 Task: Compose an email with the signature Gary Collins with the subject Request for advice and the message I apologize for any misunderstandings and would like to clarify the situation. from softage.1@softage.net to softage.2@softage.net,  softage.1@softage.net and softage.3@softage.net with CC to softage.4@softage.net with an attached document Report.docx, insert an emoji of crying face Send the email
Action: Mouse moved to (522, 663)
Screenshot: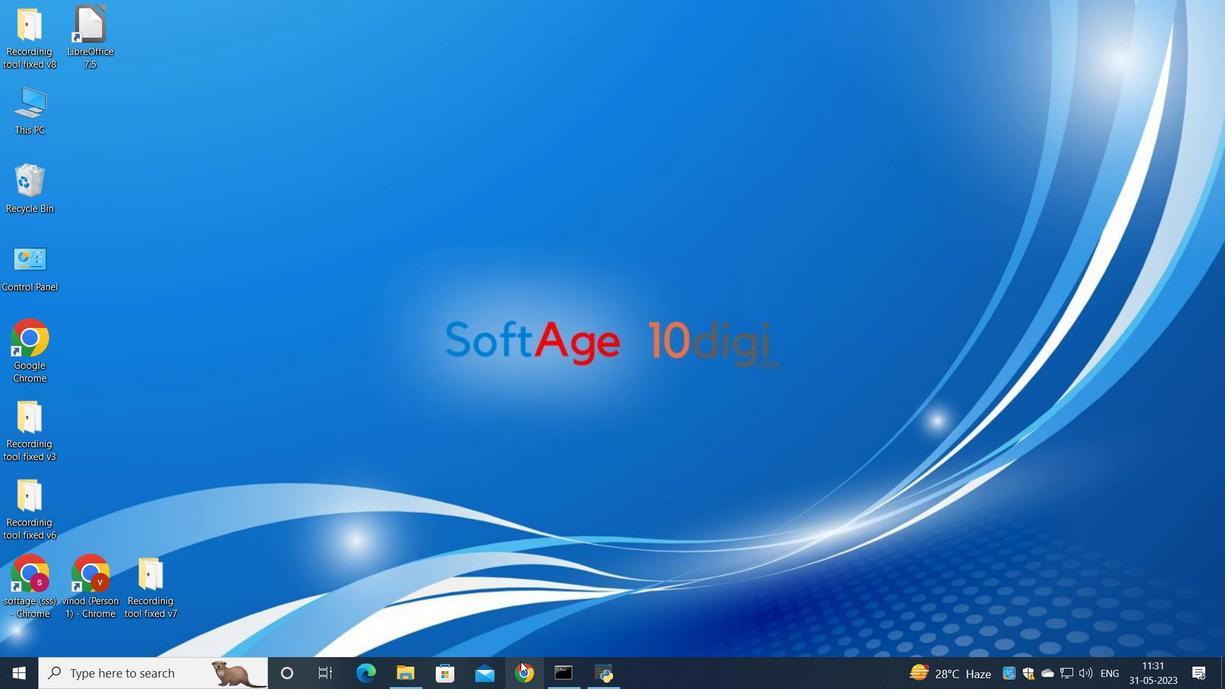 
Action: Mouse pressed left at (522, 663)
Screenshot: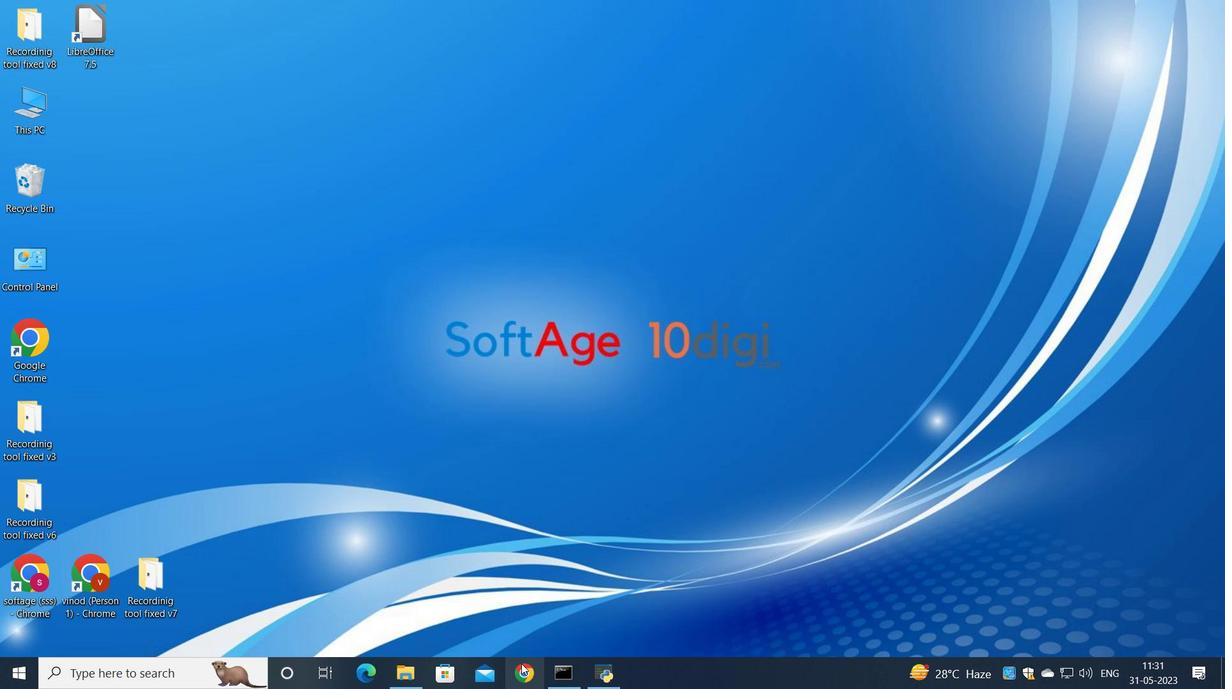 
Action: Mouse moved to (541, 377)
Screenshot: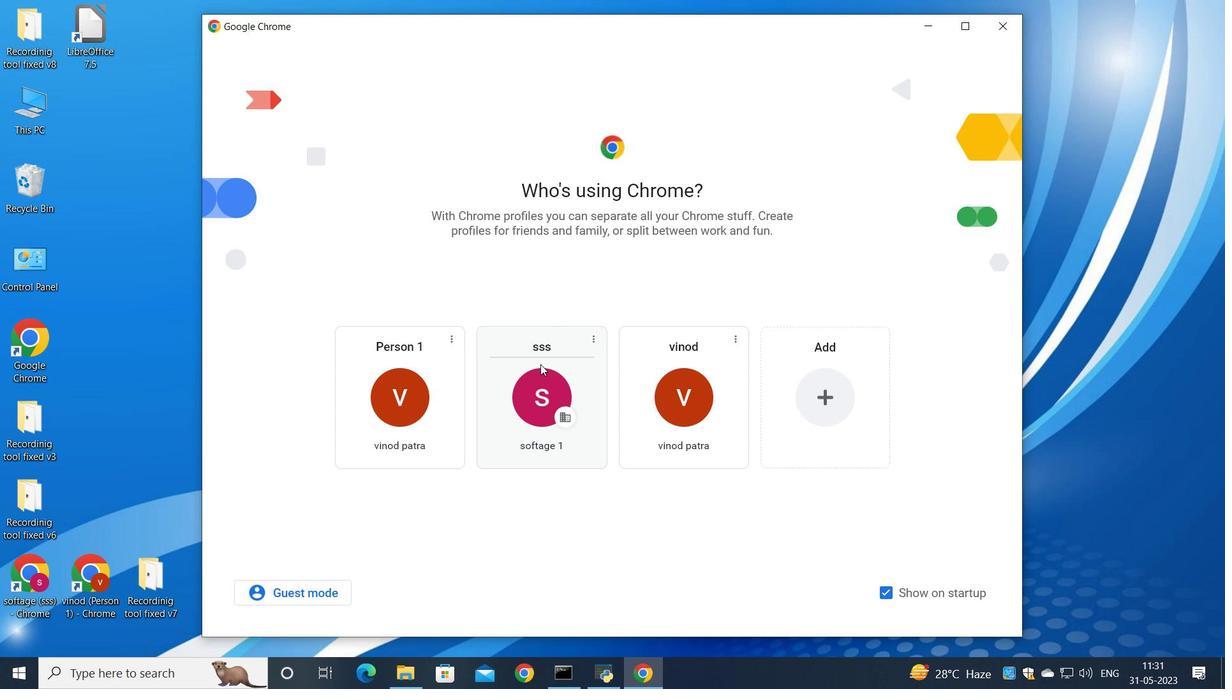 
Action: Mouse pressed left at (541, 377)
Screenshot: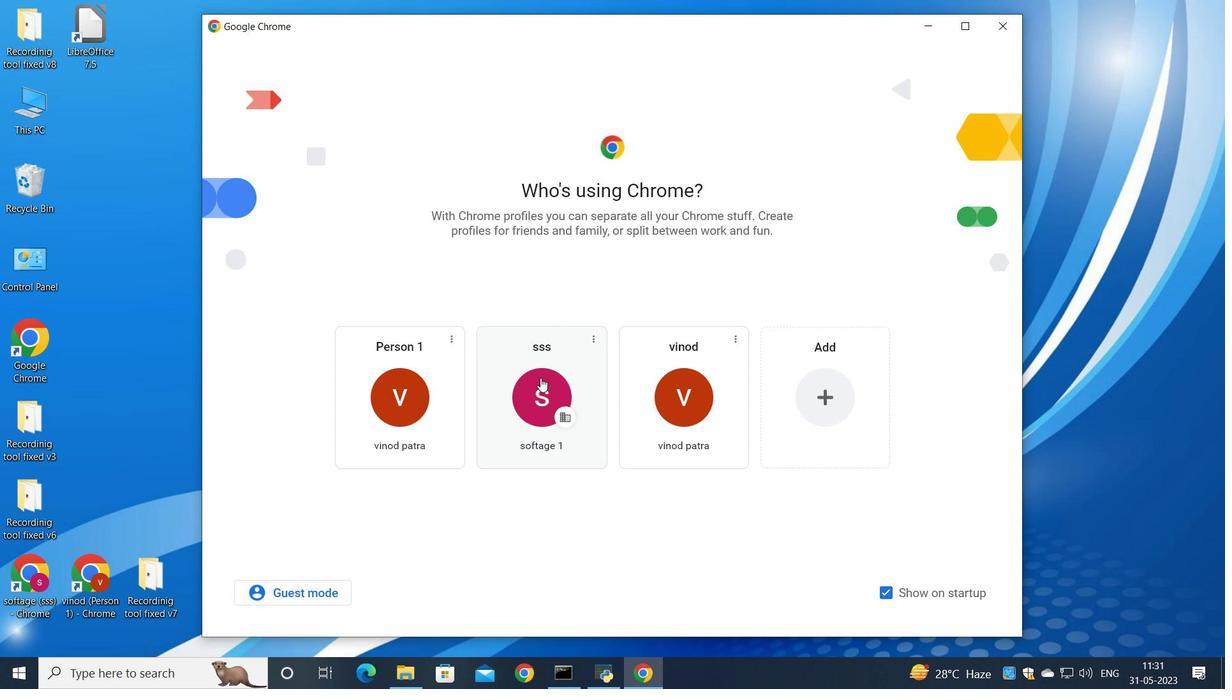
Action: Mouse moved to (1076, 86)
Screenshot: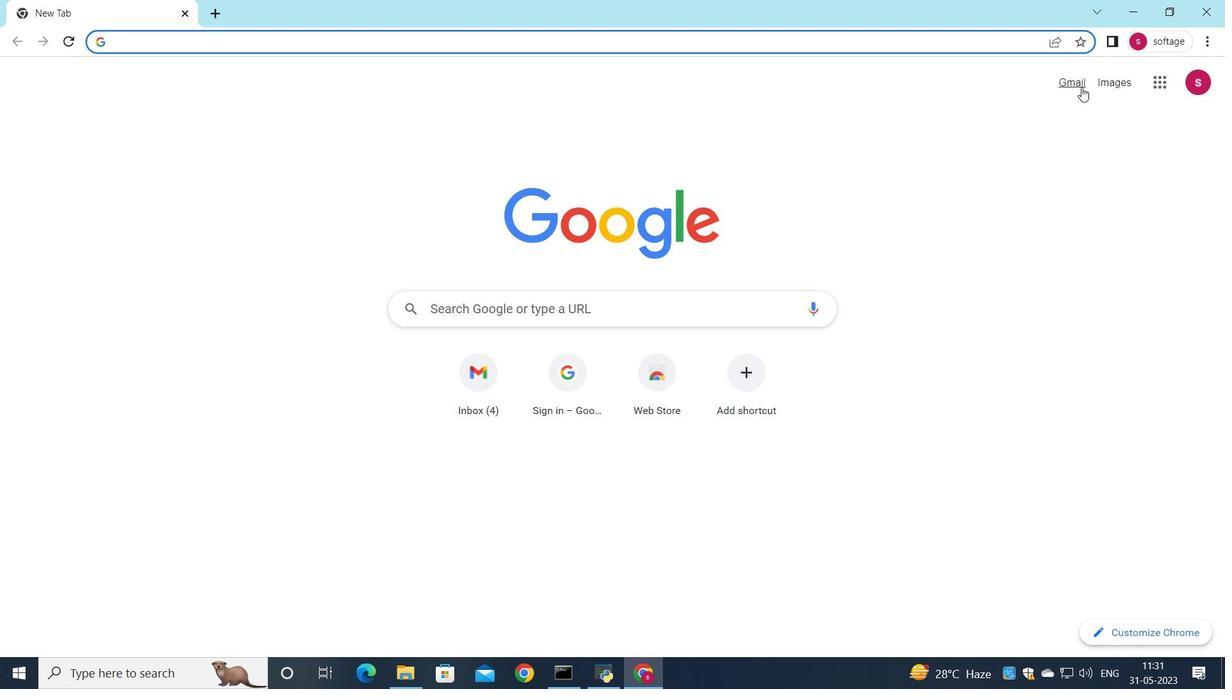 
Action: Mouse pressed left at (1076, 86)
Screenshot: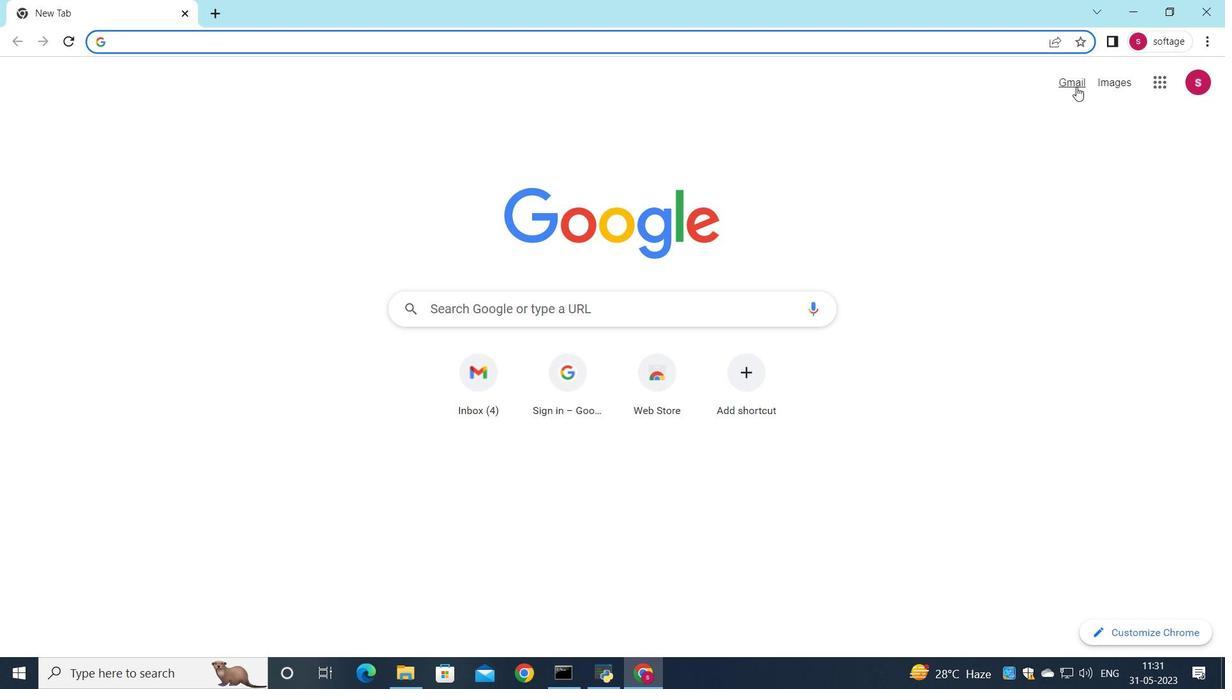 
Action: Mouse moved to (1040, 109)
Screenshot: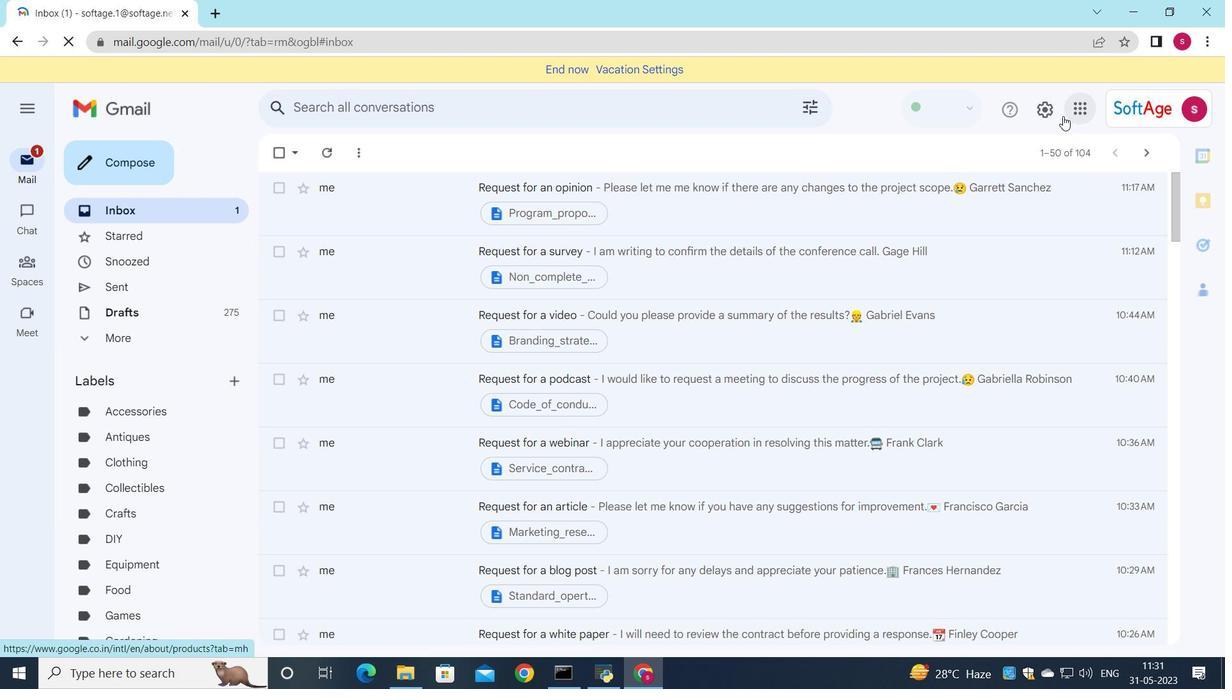 
Action: Mouse pressed left at (1040, 109)
Screenshot: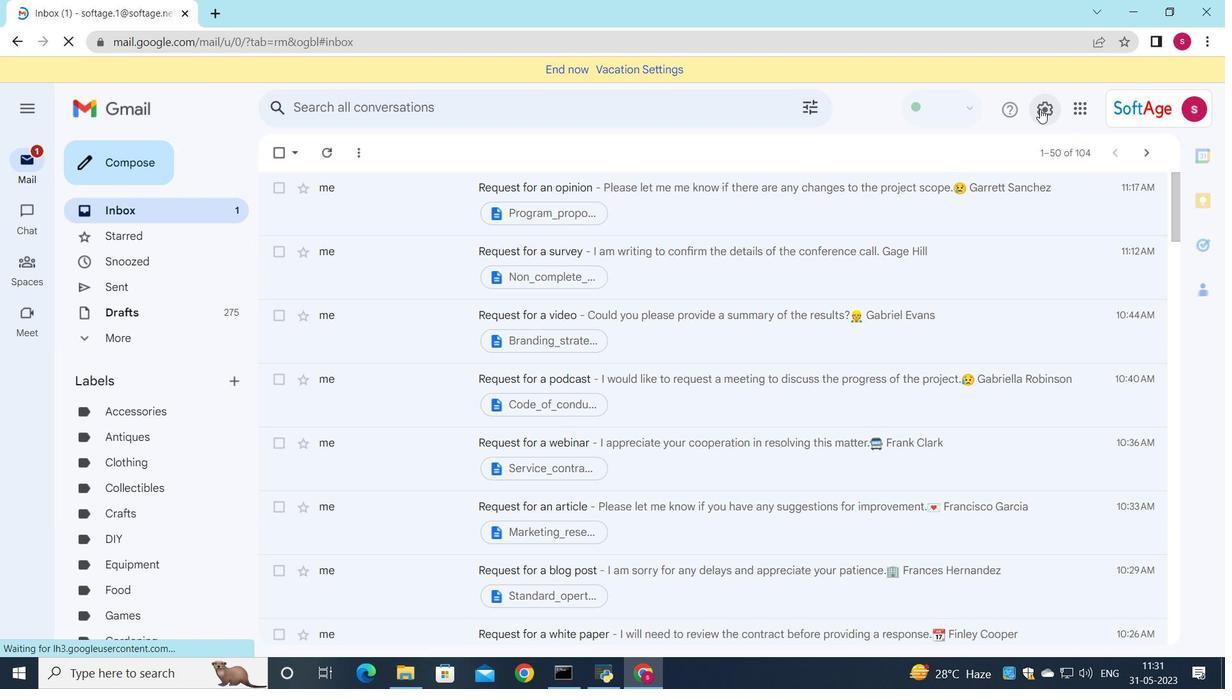 
Action: Mouse moved to (1067, 182)
Screenshot: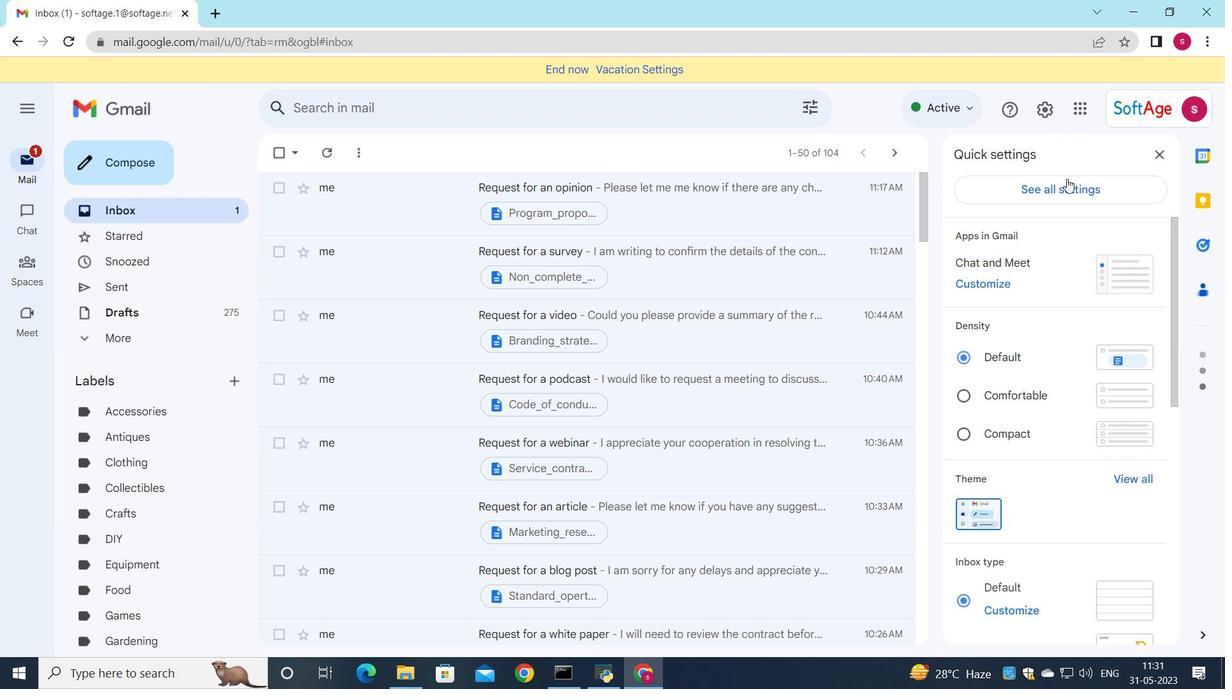 
Action: Mouse pressed left at (1067, 182)
Screenshot: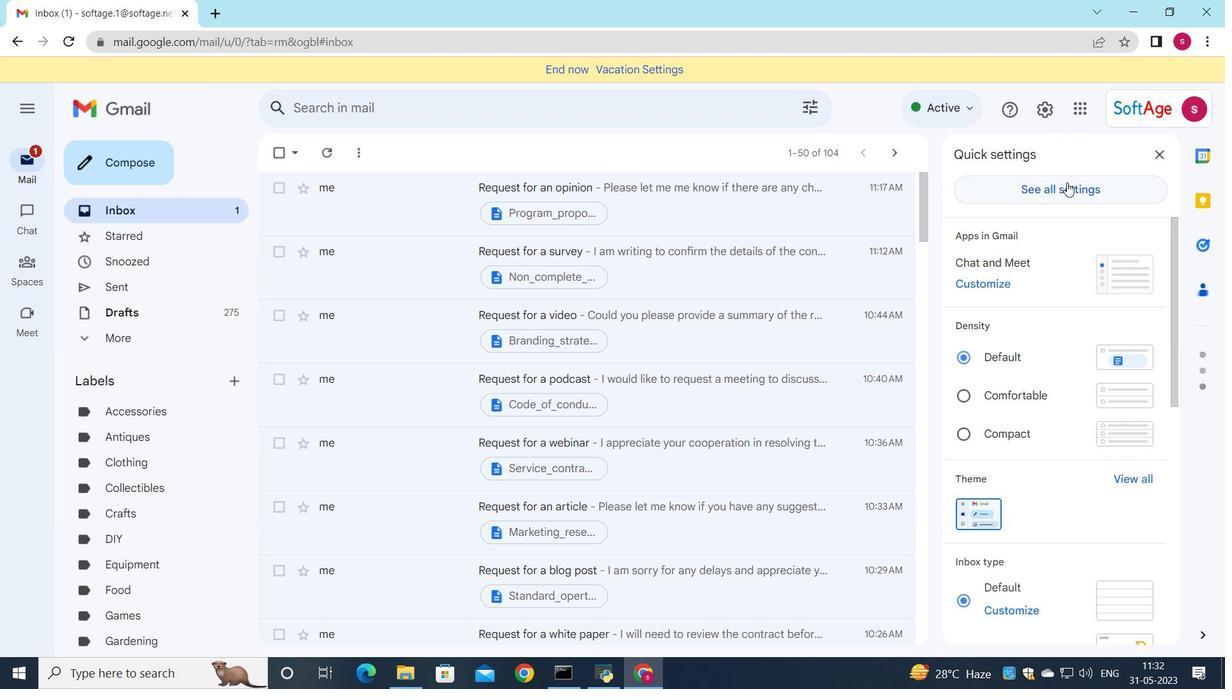
Action: Mouse moved to (395, 312)
Screenshot: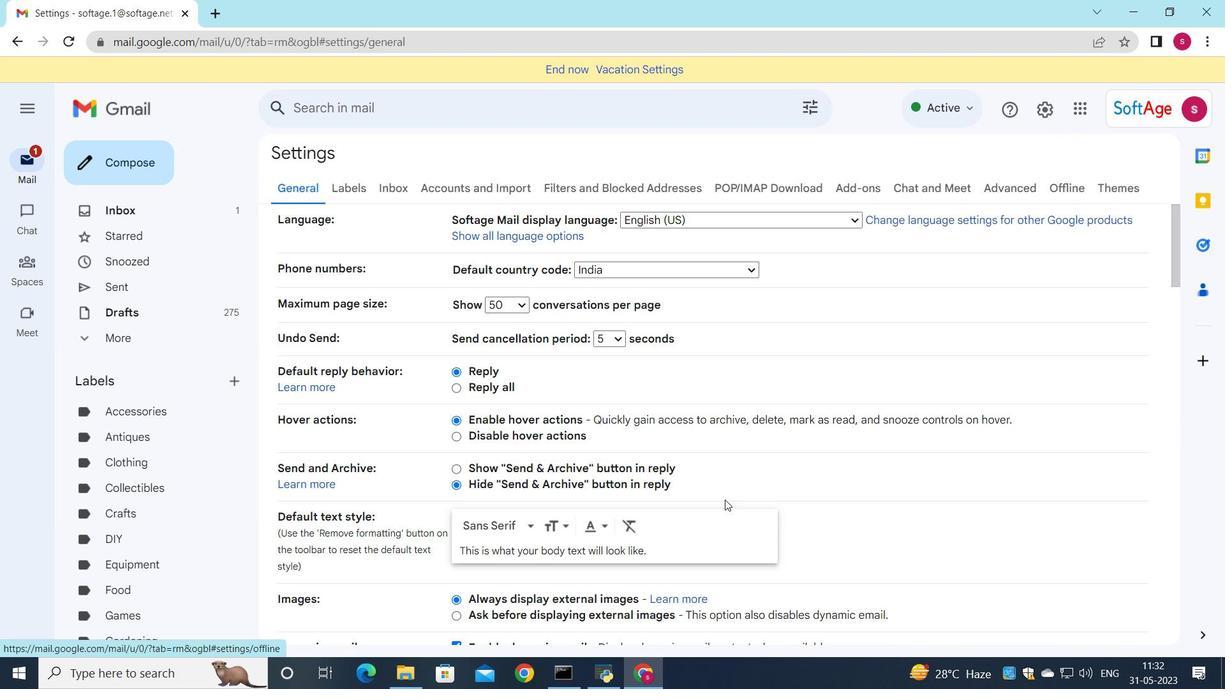 
Action: Mouse scrolled (395, 312) with delta (0, 0)
Screenshot: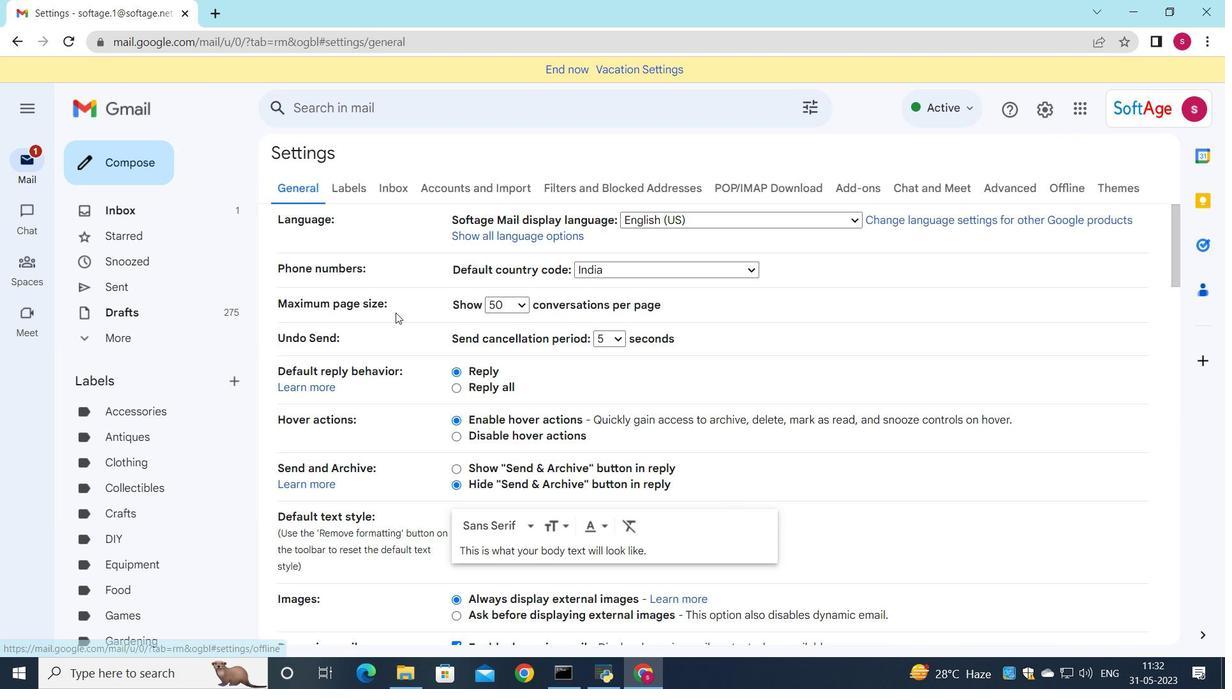 
Action: Mouse scrolled (395, 312) with delta (0, 0)
Screenshot: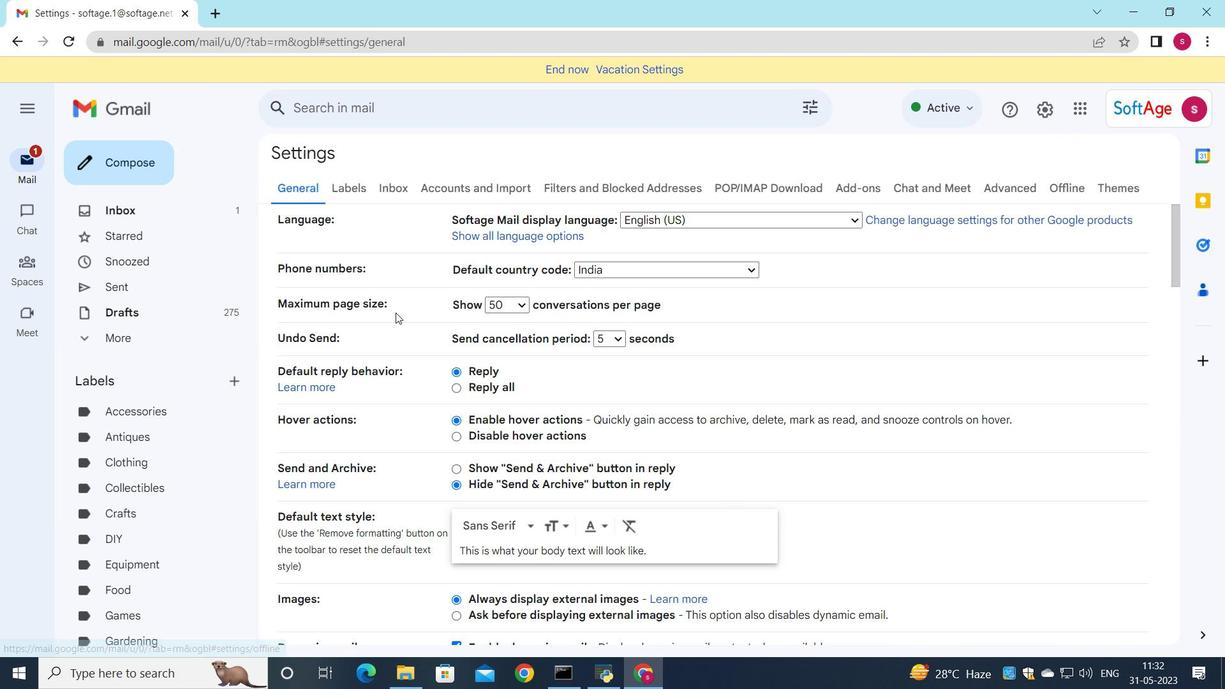 
Action: Mouse scrolled (395, 312) with delta (0, 0)
Screenshot: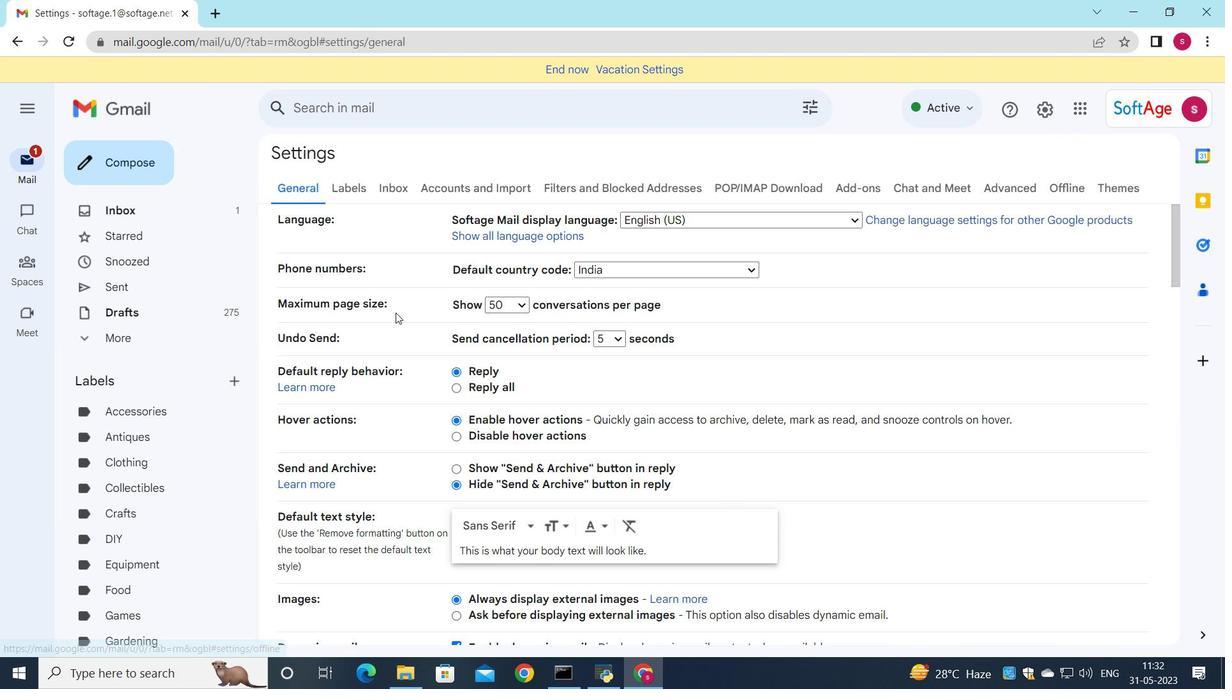 
Action: Mouse scrolled (395, 312) with delta (0, 0)
Screenshot: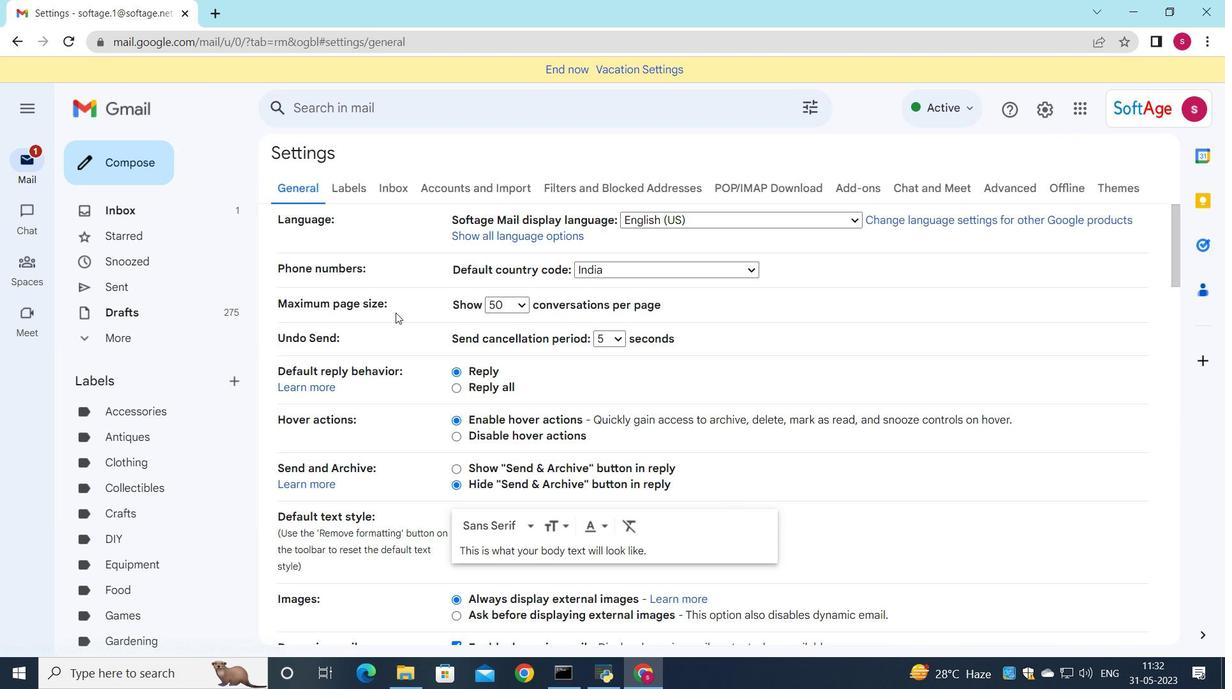 
Action: Mouse moved to (444, 324)
Screenshot: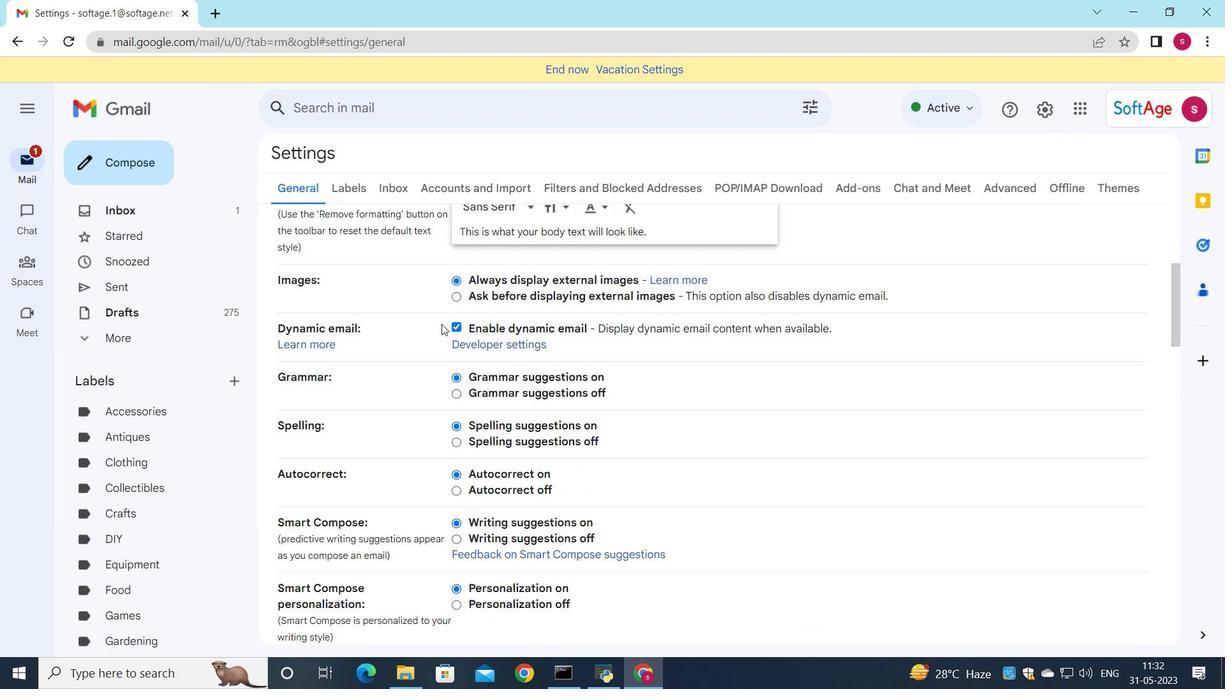 
Action: Mouse scrolled (444, 324) with delta (0, 0)
Screenshot: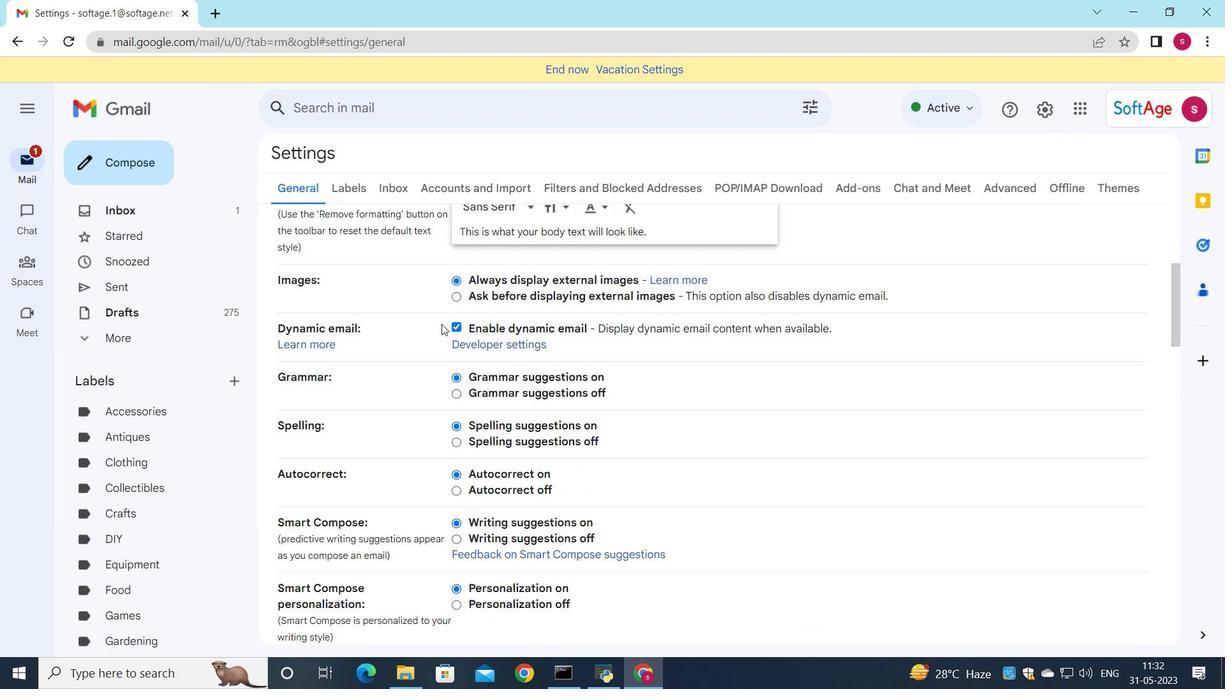 
Action: Mouse moved to (449, 325)
Screenshot: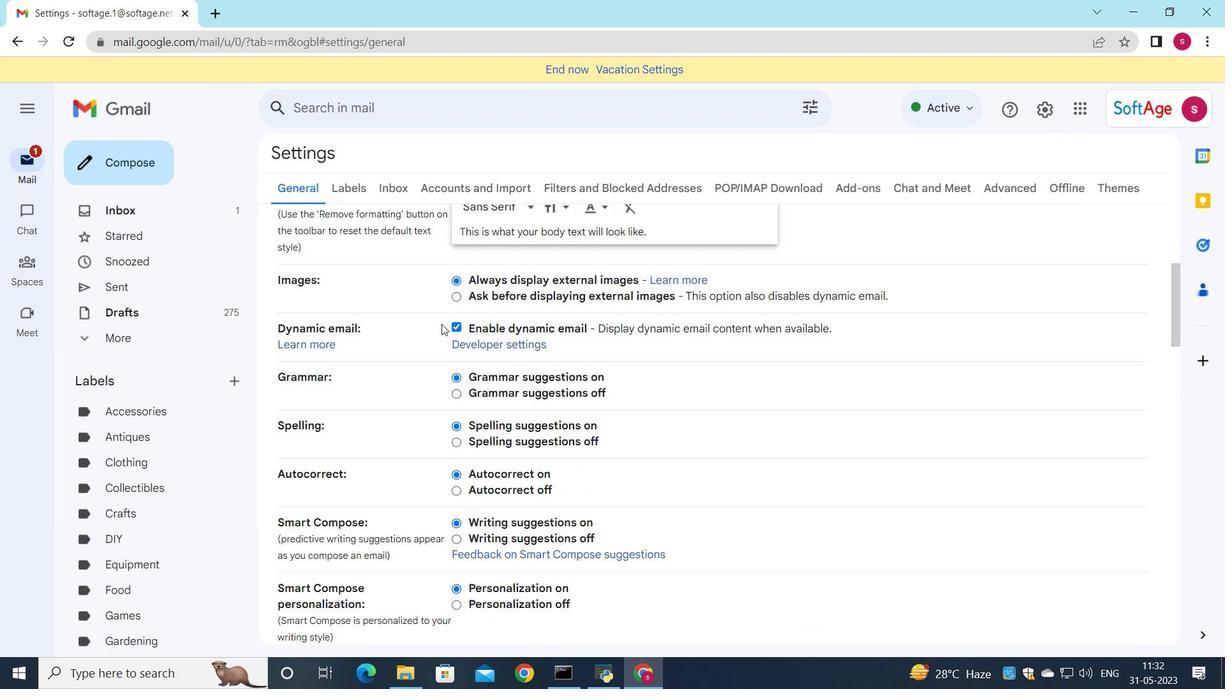 
Action: Mouse scrolled (449, 324) with delta (0, 0)
Screenshot: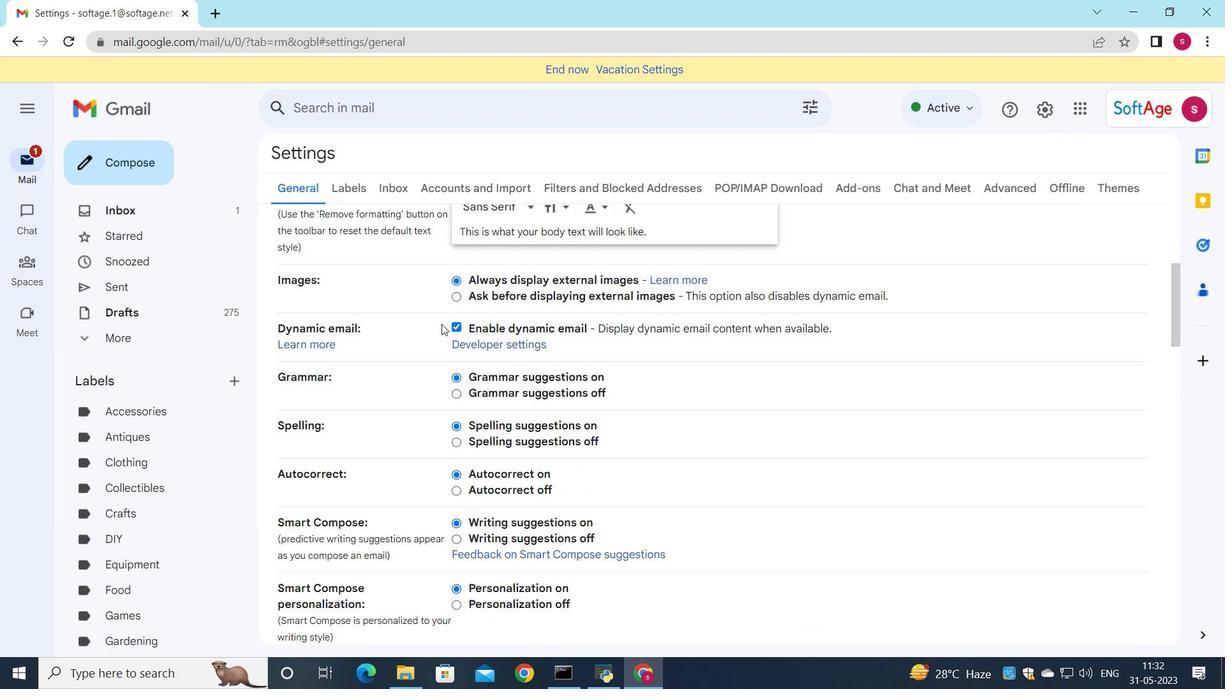 
Action: Mouse moved to (454, 327)
Screenshot: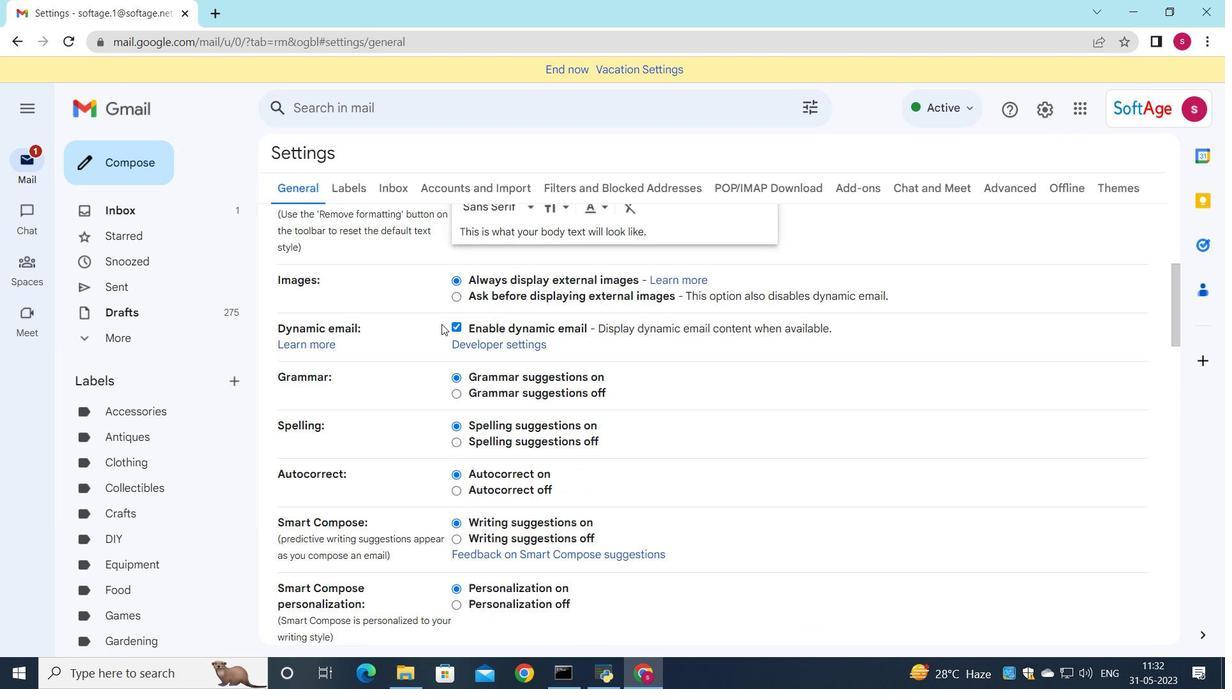 
Action: Mouse scrolled (454, 326) with delta (0, 0)
Screenshot: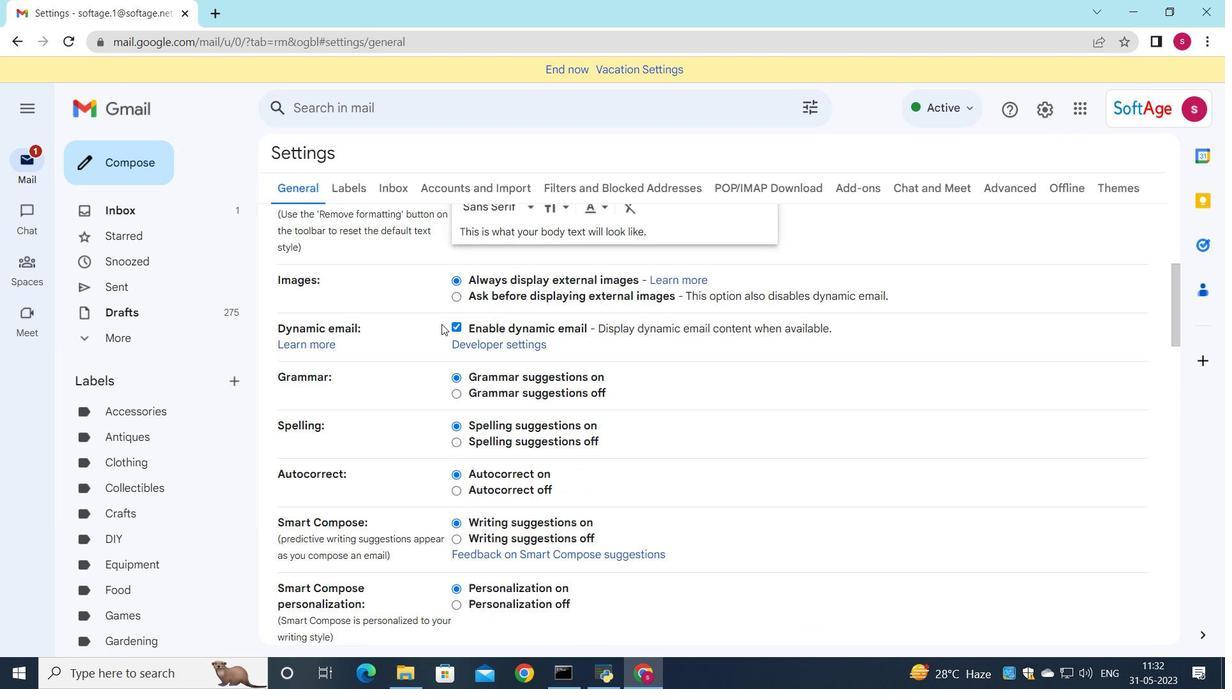 
Action: Mouse moved to (474, 331)
Screenshot: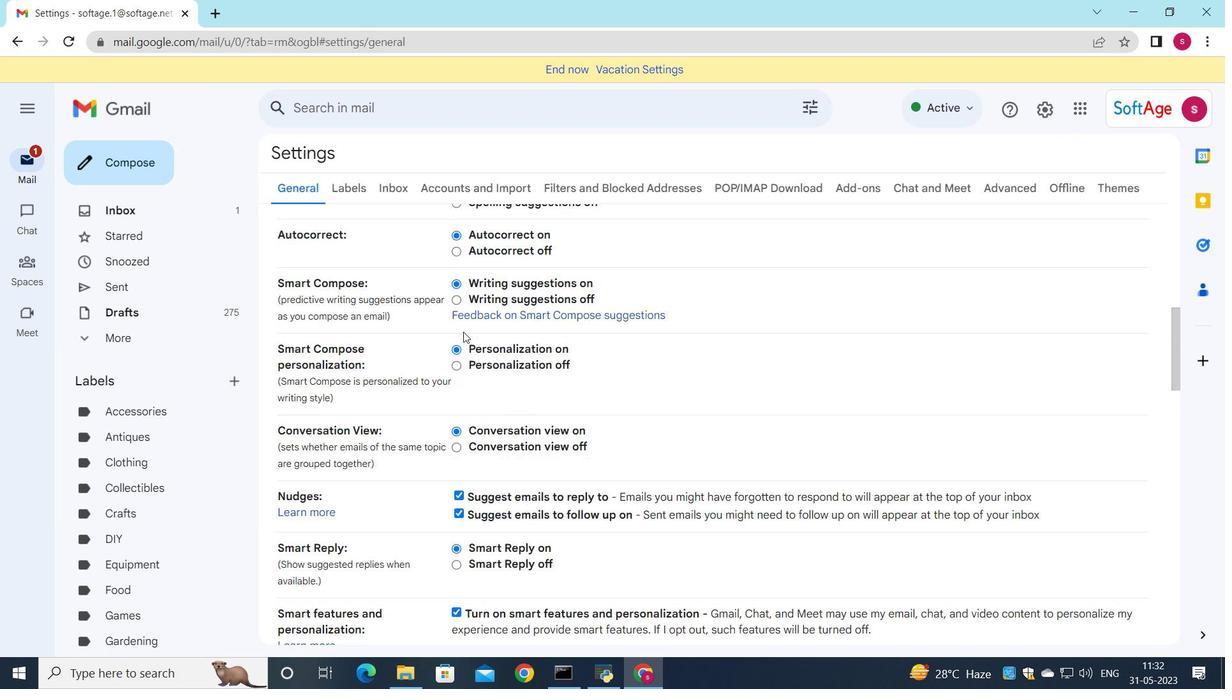 
Action: Mouse scrolled (474, 331) with delta (0, 0)
Screenshot: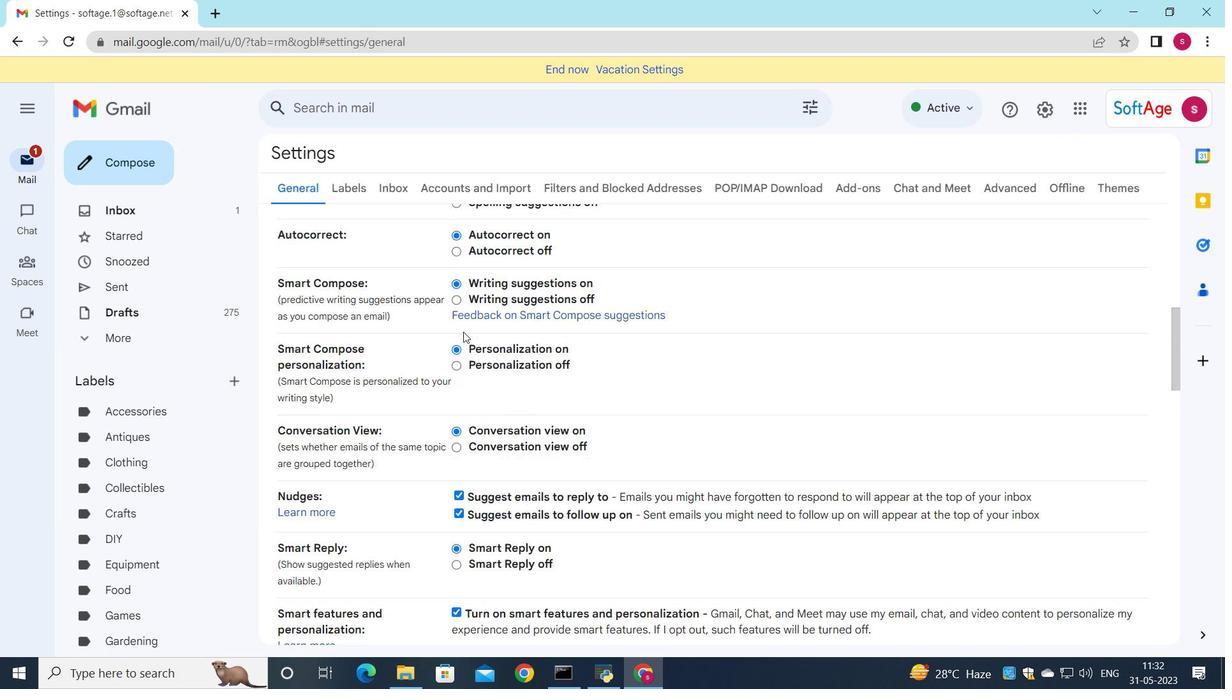 
Action: Mouse scrolled (474, 331) with delta (0, 0)
Screenshot: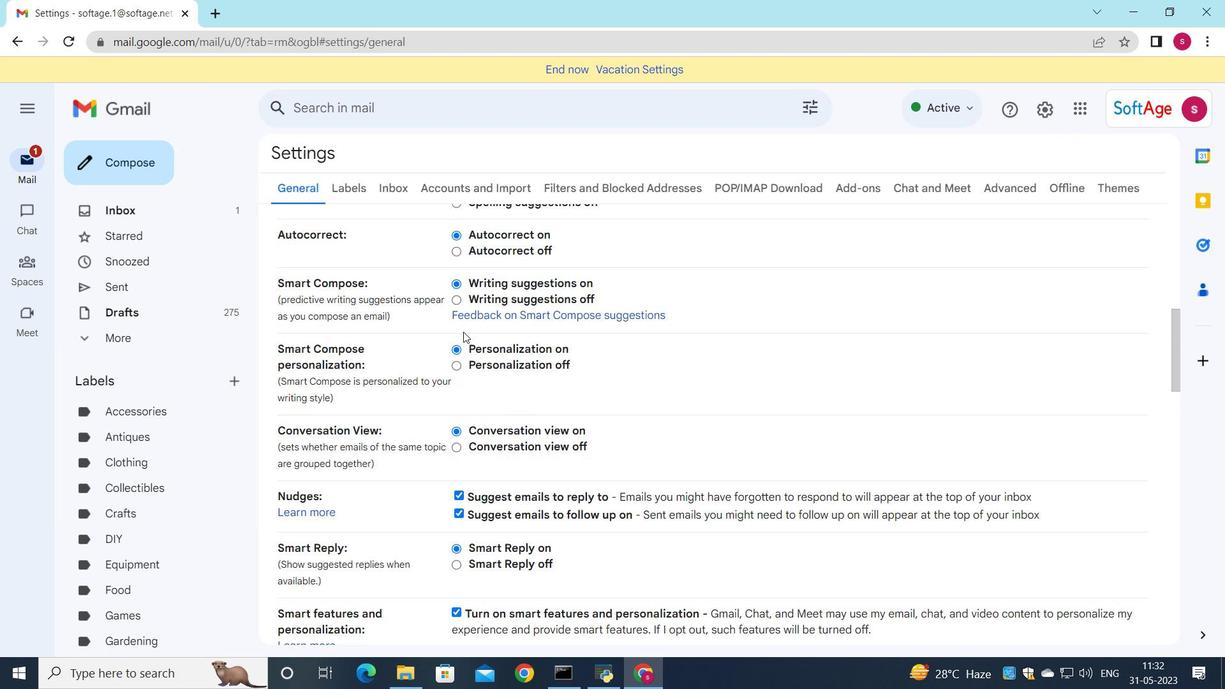 
Action: Mouse moved to (476, 335)
Screenshot: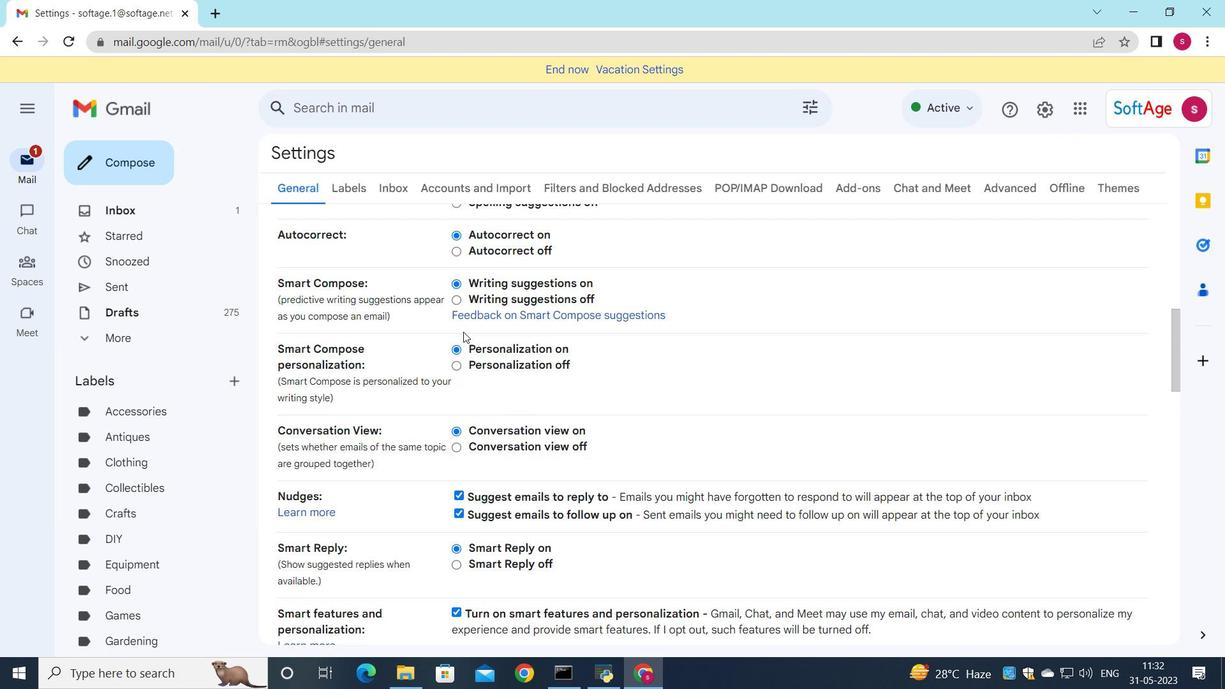 
Action: Mouse scrolled (476, 334) with delta (0, 0)
Screenshot: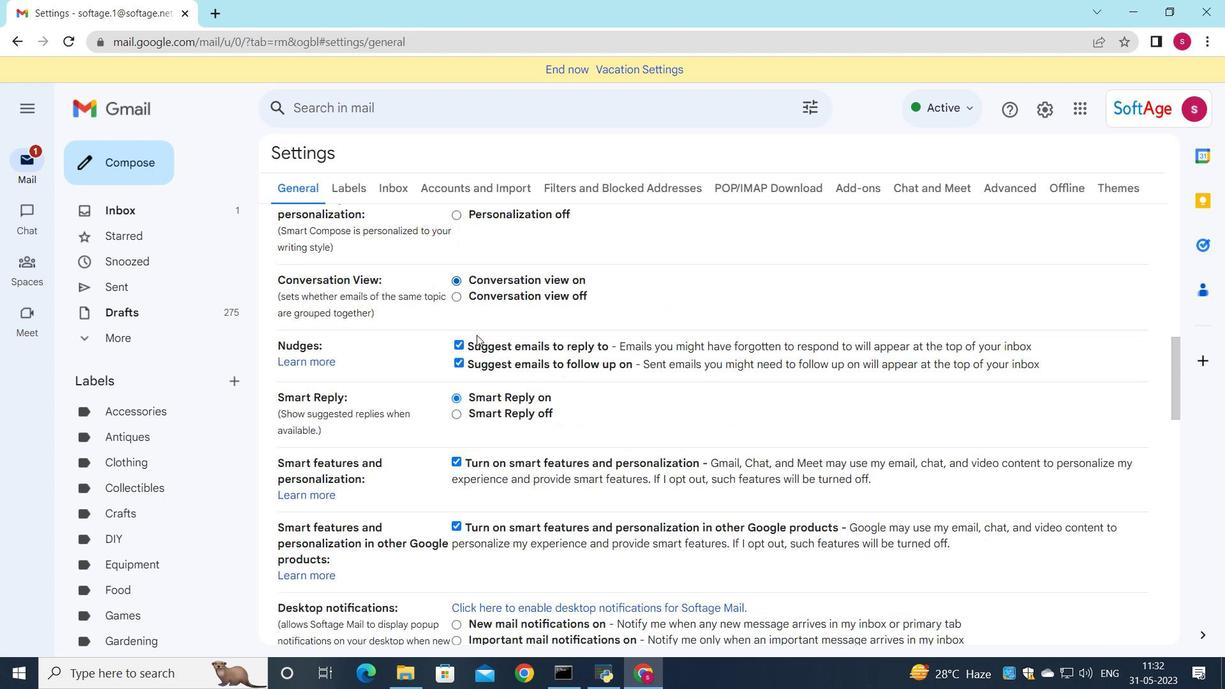 
Action: Mouse scrolled (476, 334) with delta (0, 0)
Screenshot: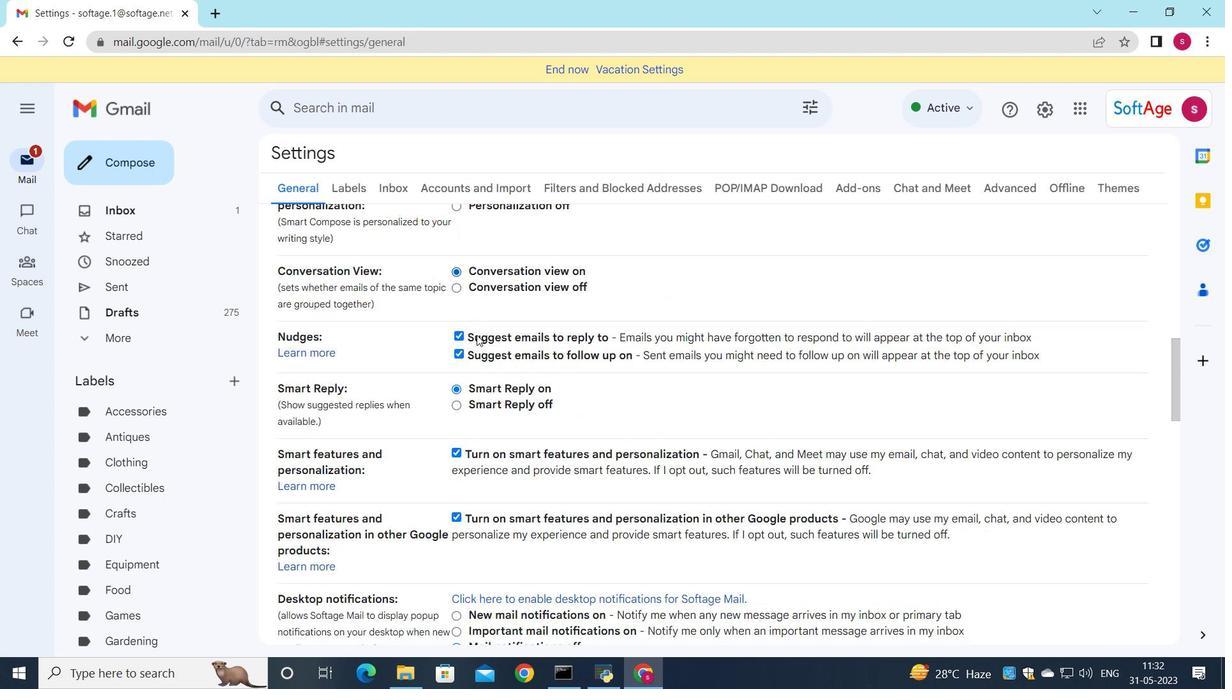 
Action: Mouse scrolled (476, 334) with delta (0, 0)
Screenshot: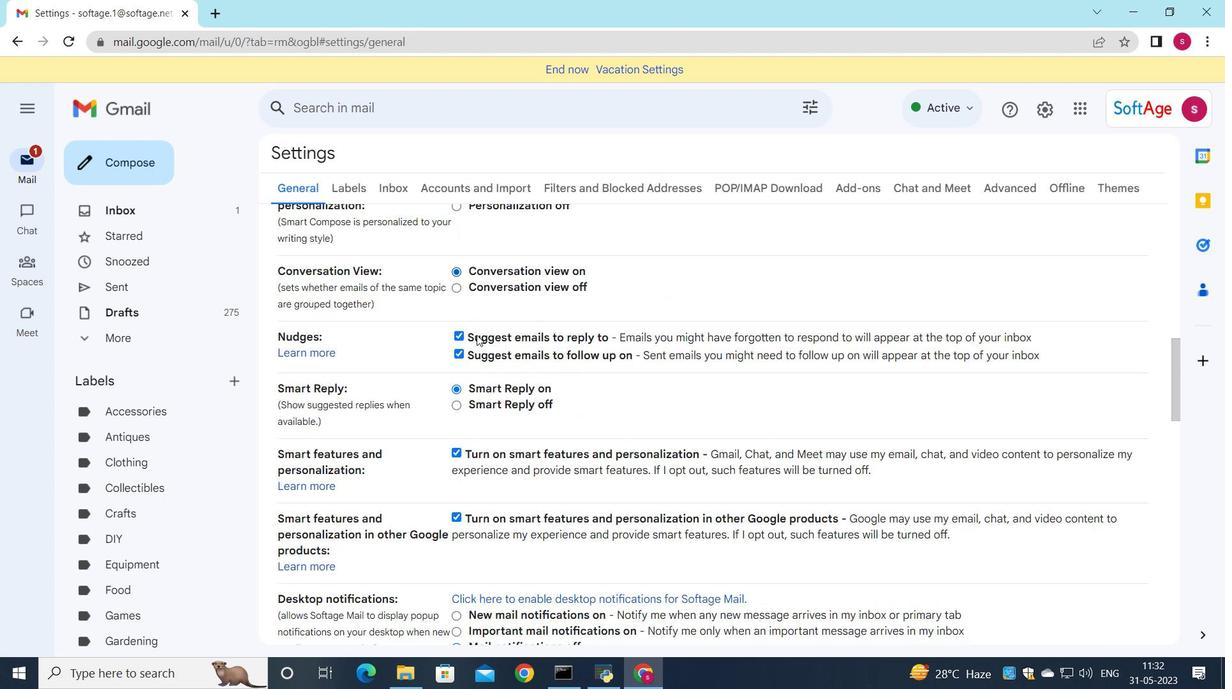 
Action: Mouse scrolled (476, 334) with delta (0, 0)
Screenshot: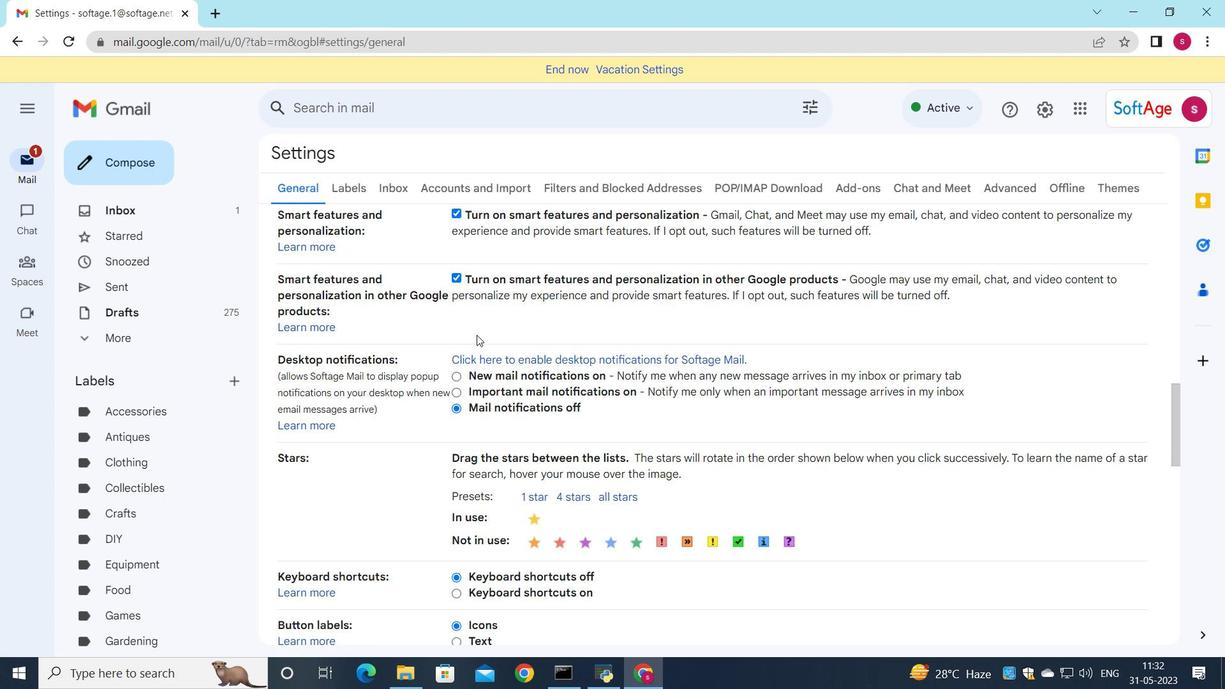 
Action: Mouse scrolled (476, 334) with delta (0, 0)
Screenshot: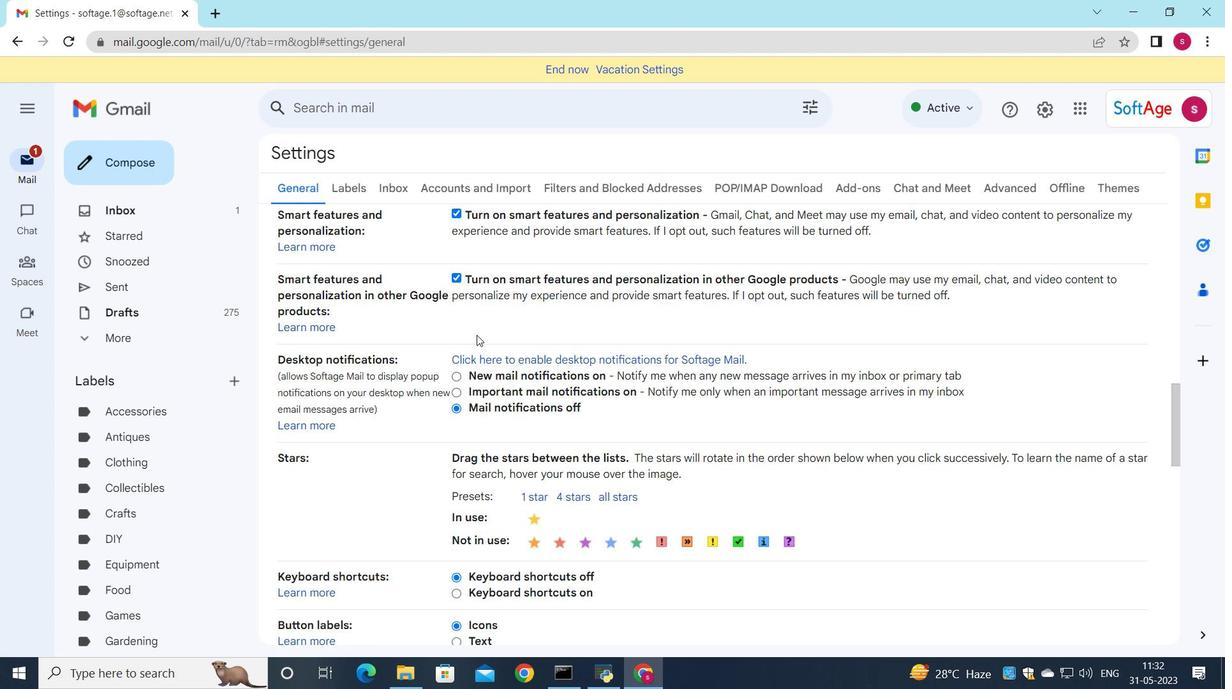 
Action: Mouse scrolled (476, 334) with delta (0, 0)
Screenshot: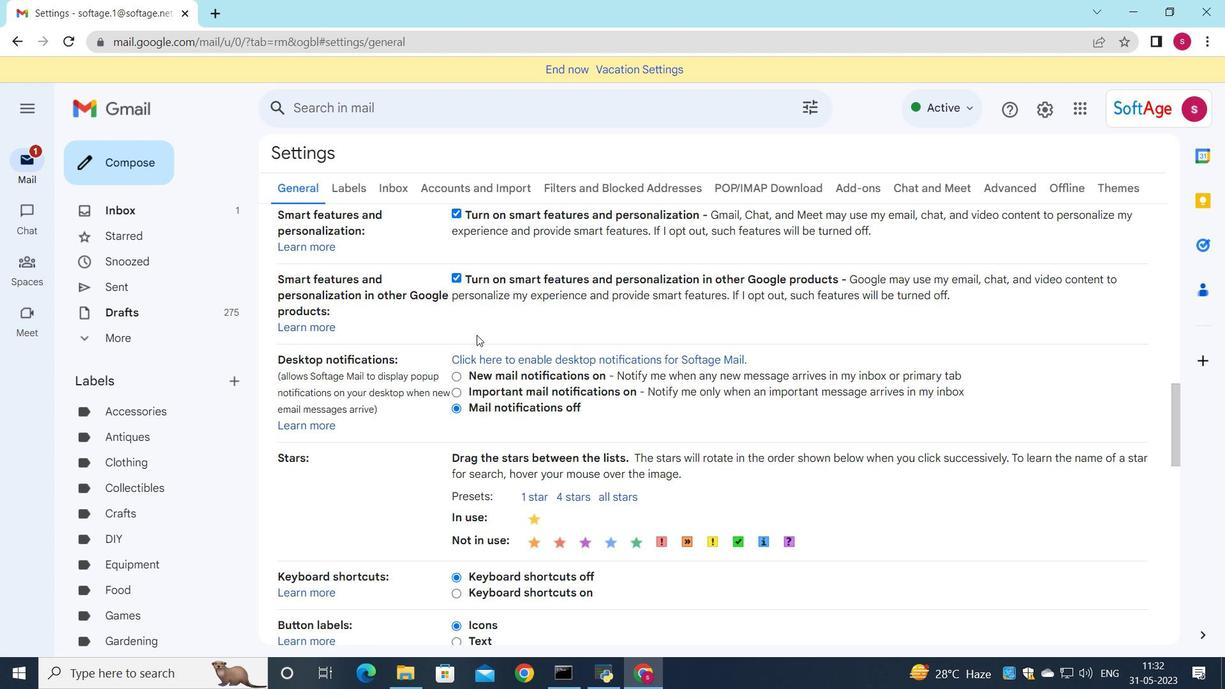 
Action: Mouse moved to (481, 339)
Screenshot: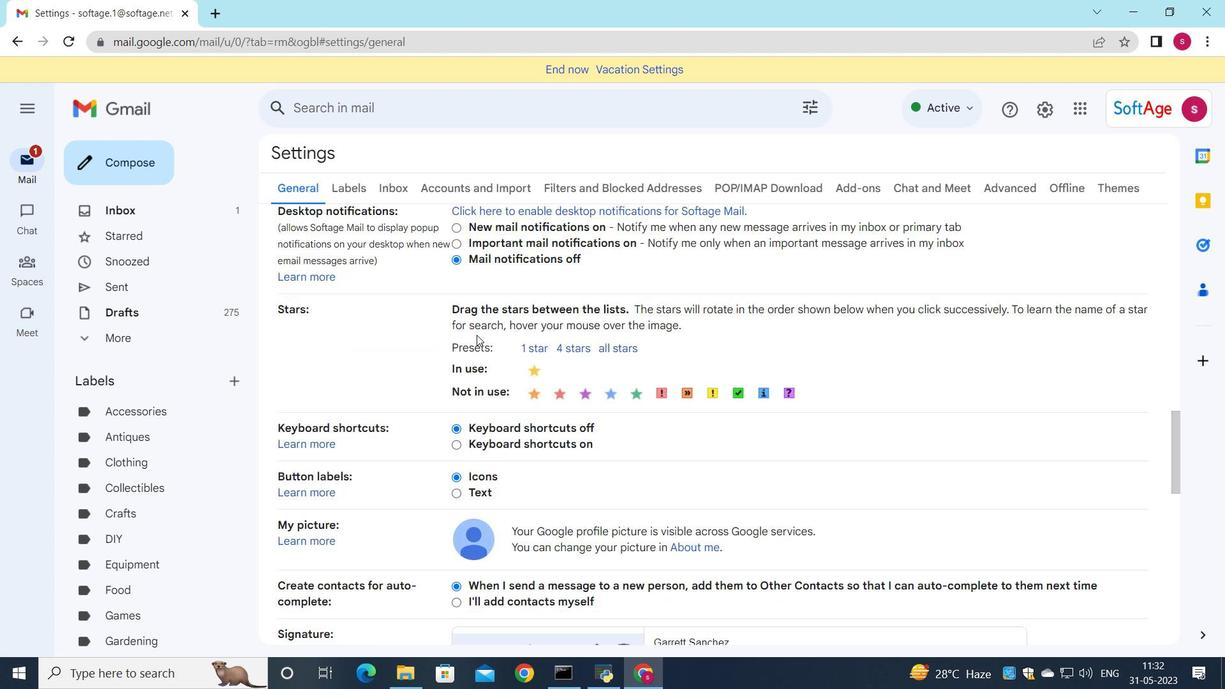 
Action: Mouse scrolled (481, 338) with delta (0, 0)
Screenshot: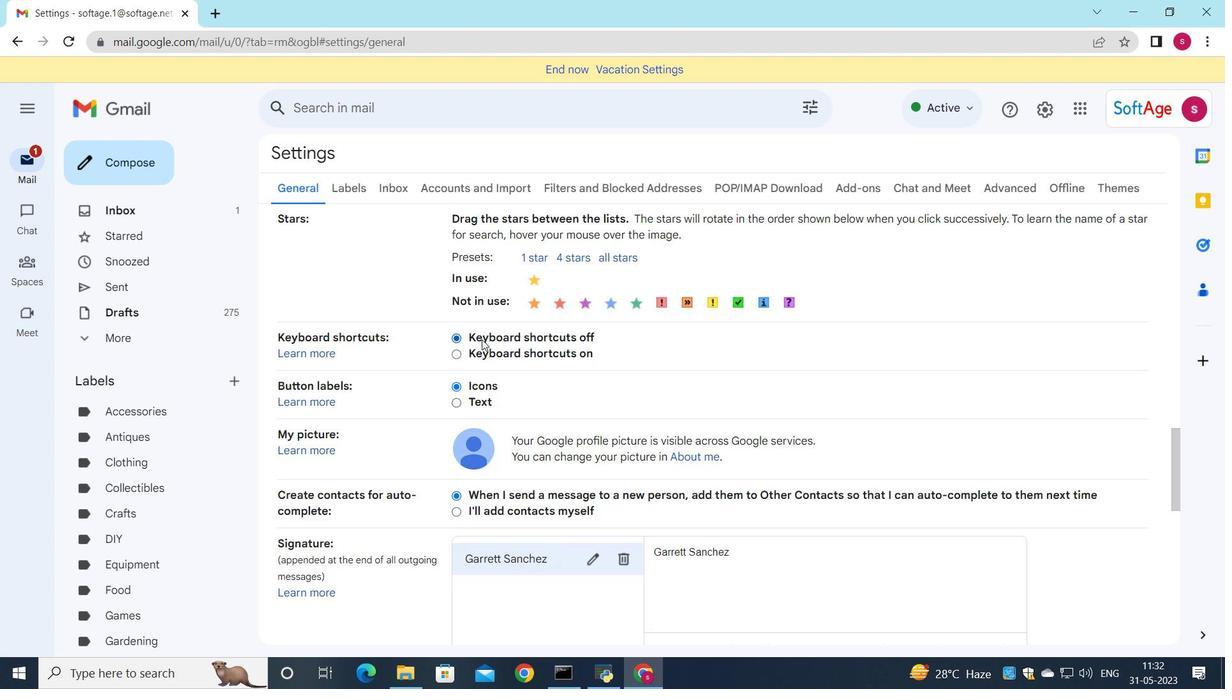 
Action: Mouse scrolled (481, 338) with delta (0, 0)
Screenshot: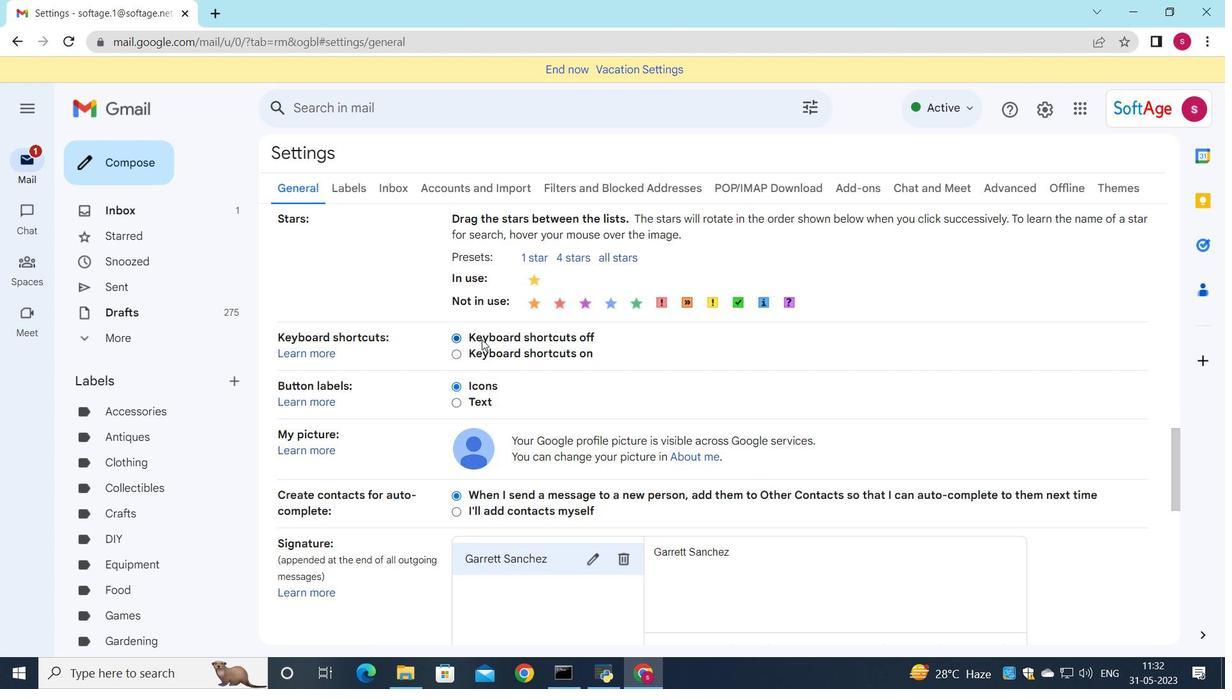 
Action: Mouse scrolled (481, 338) with delta (0, 0)
Screenshot: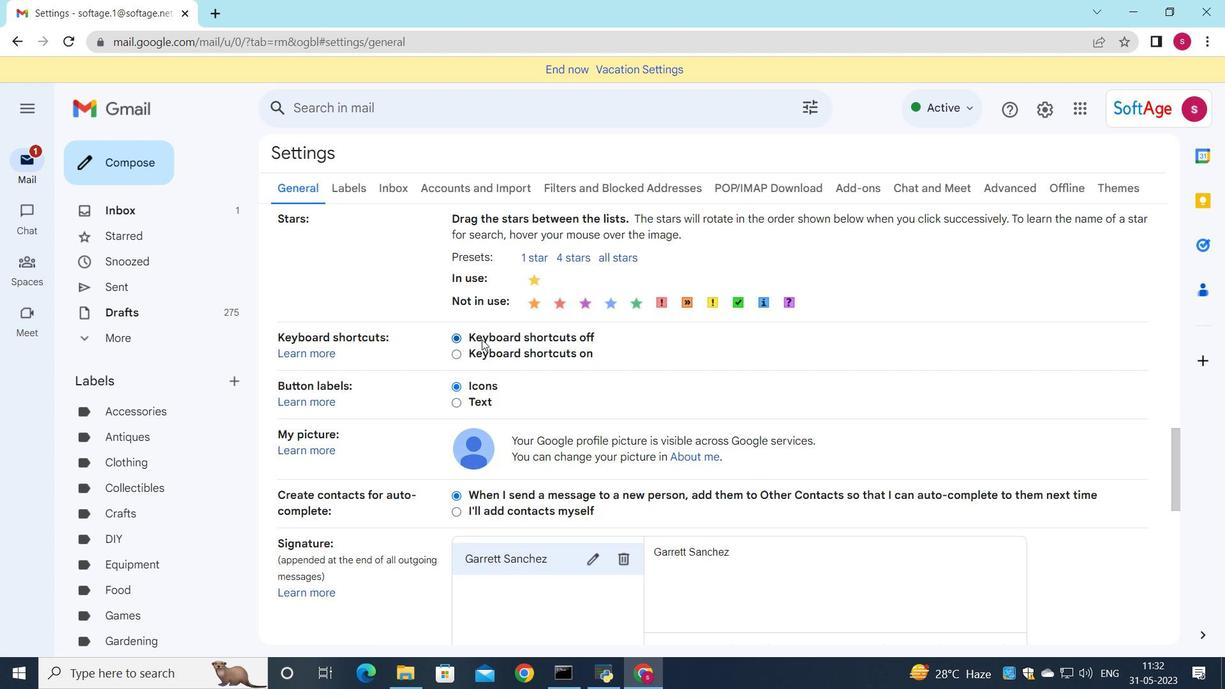 
Action: Mouse moved to (632, 312)
Screenshot: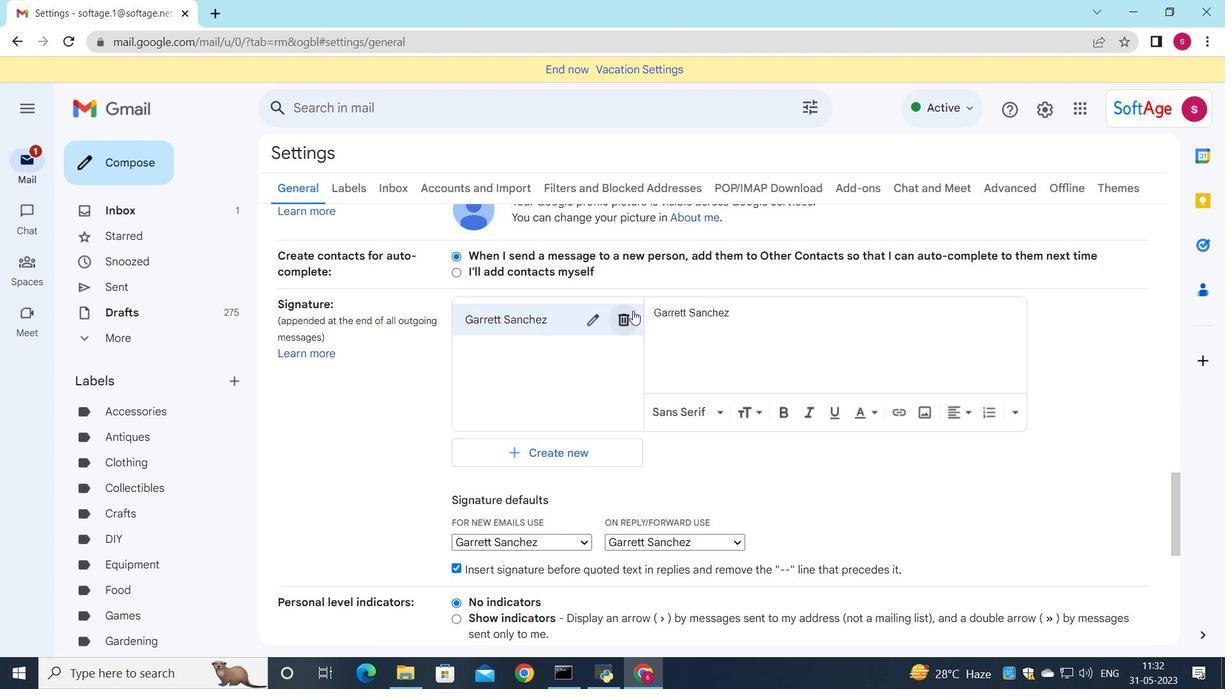 
Action: Mouse pressed left at (633, 312)
Screenshot: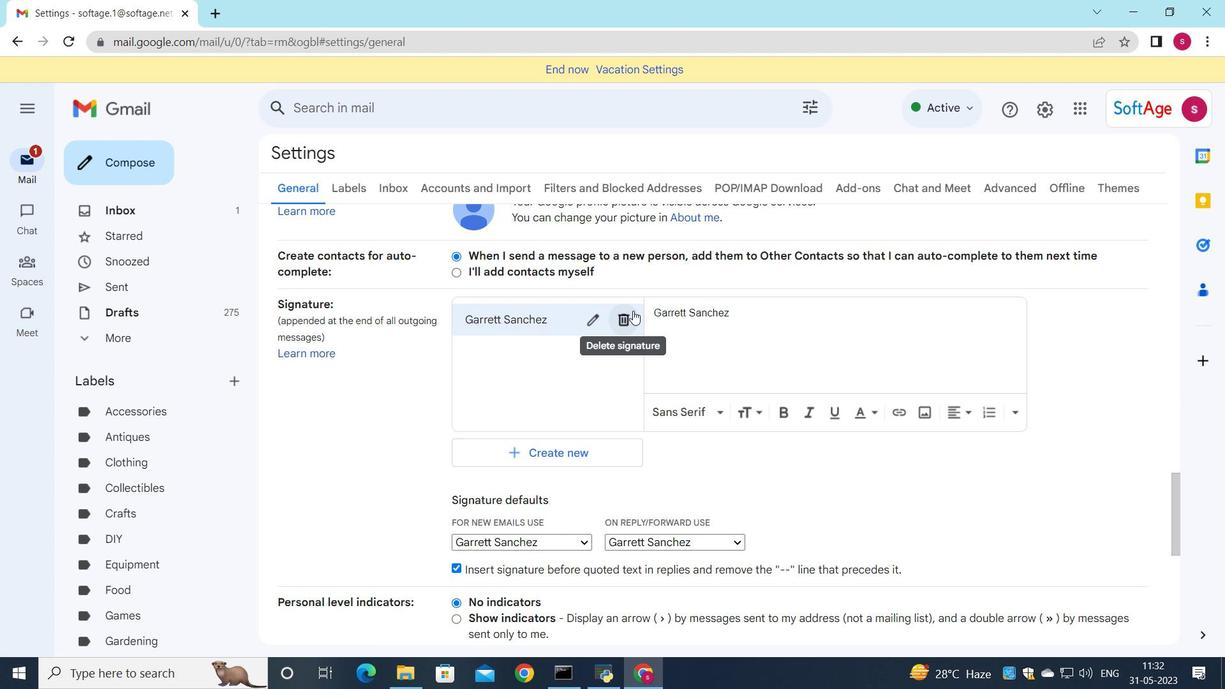 
Action: Mouse moved to (763, 380)
Screenshot: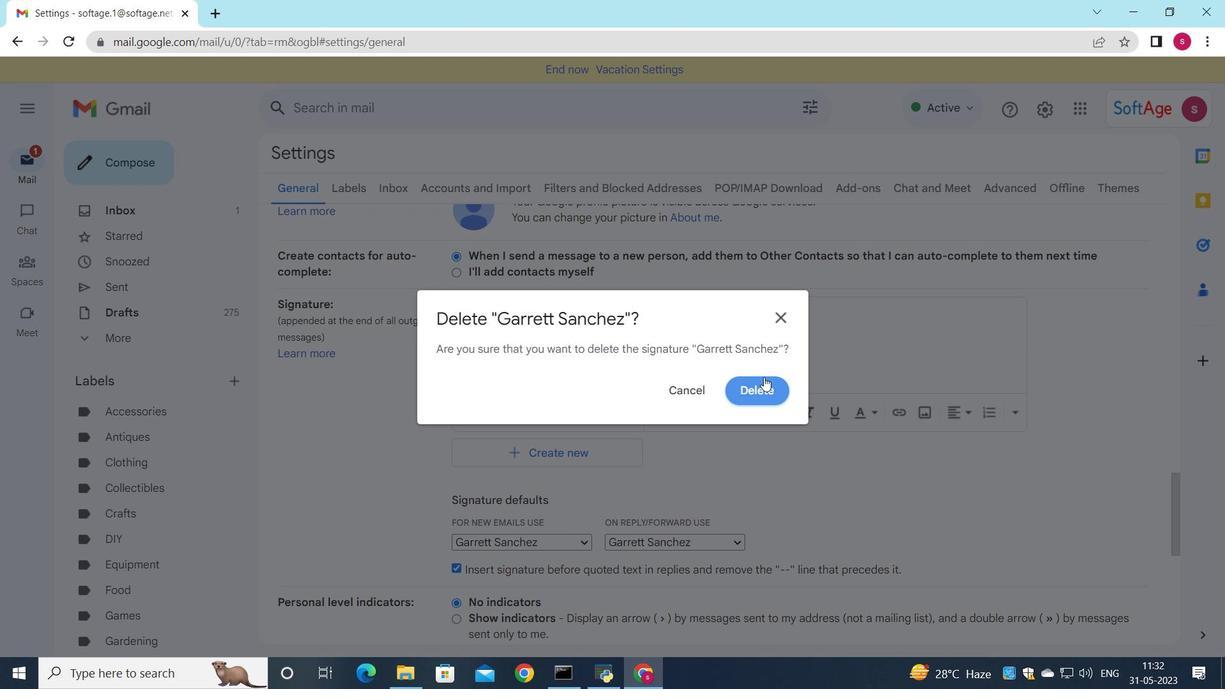 
Action: Mouse pressed left at (763, 380)
Screenshot: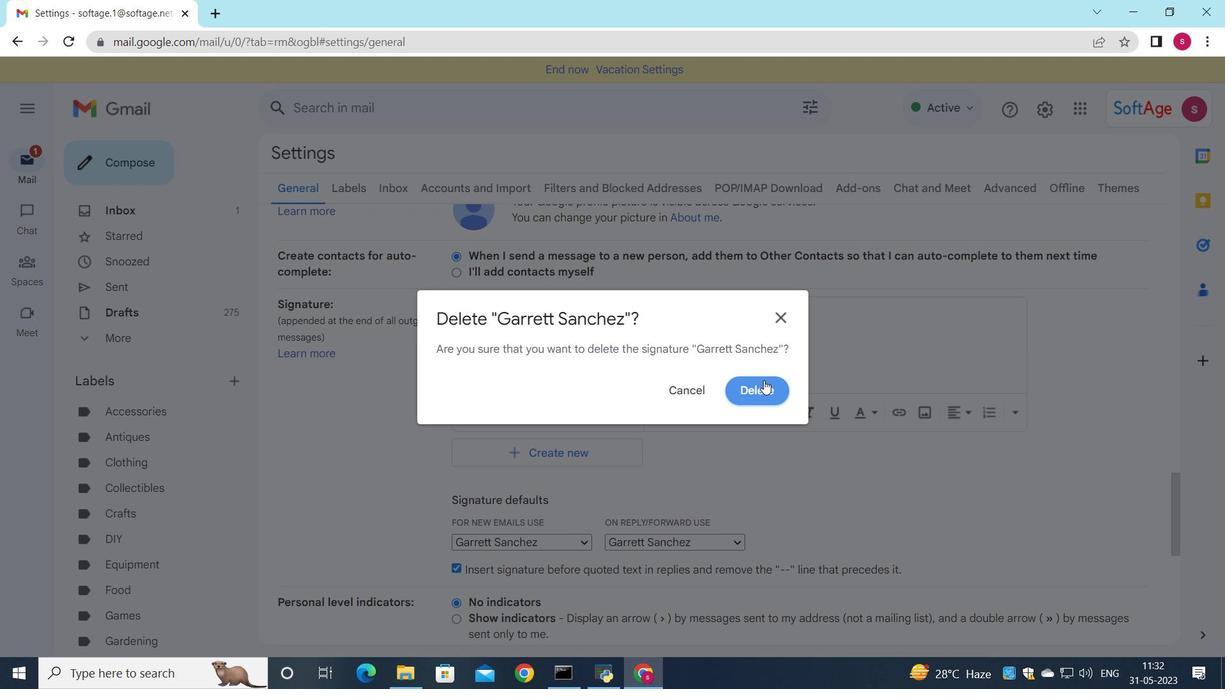 
Action: Mouse moved to (490, 334)
Screenshot: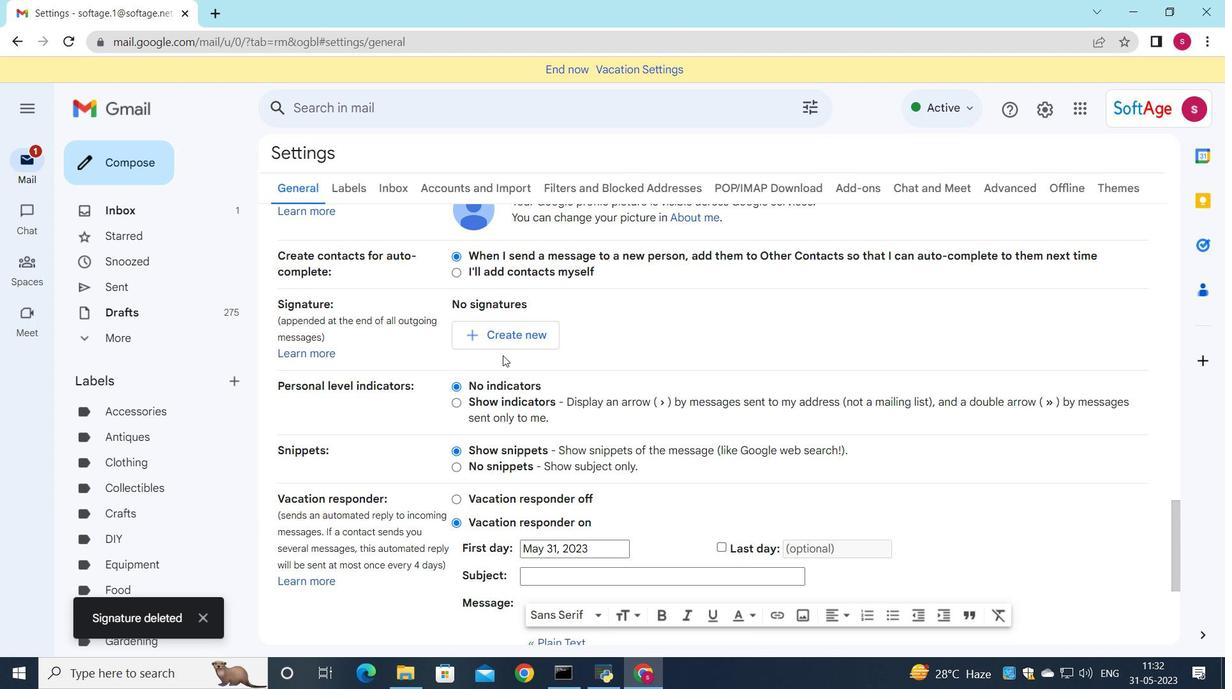 
Action: Mouse pressed left at (490, 334)
Screenshot: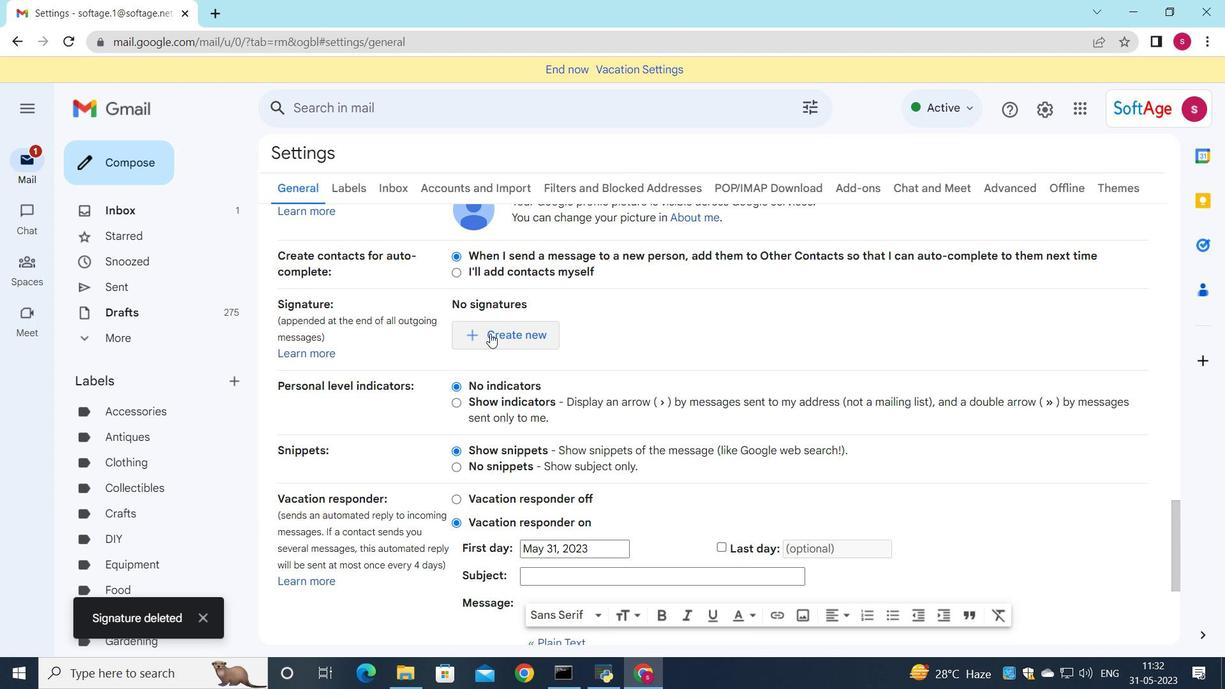 
Action: Mouse moved to (838, 343)
Screenshot: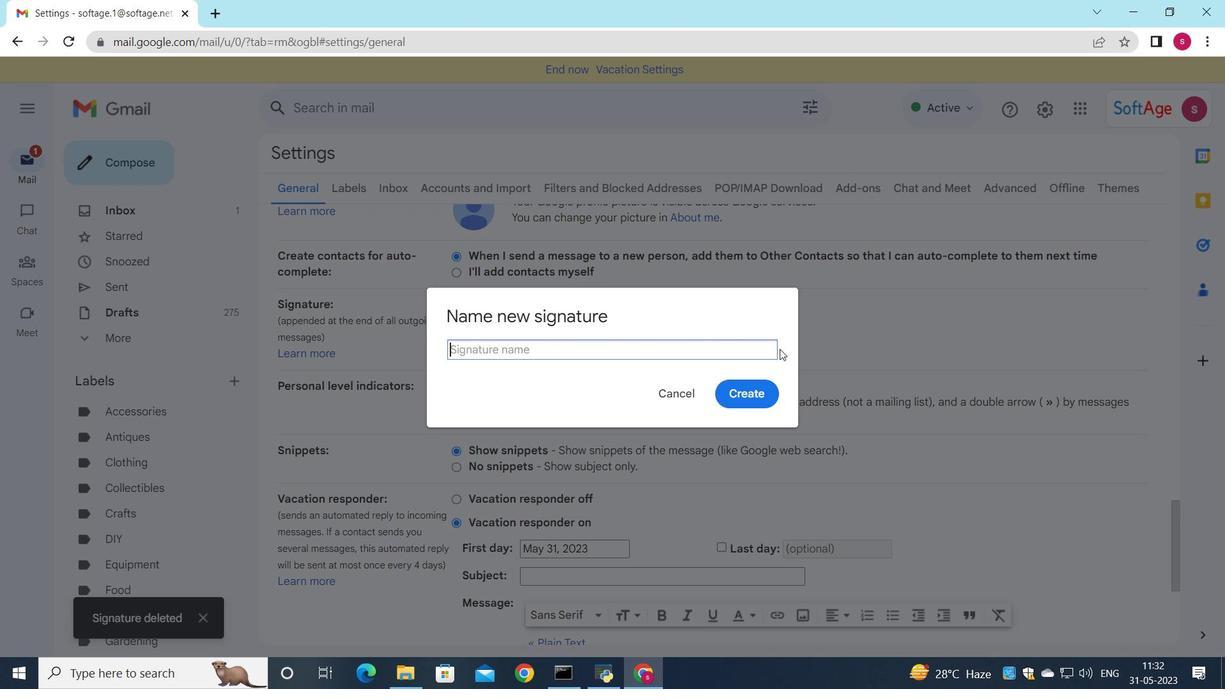 
Action: Key pressed <Key.shift><Key.shift>Gary<Key.space><Key.shift>Collins
Screenshot: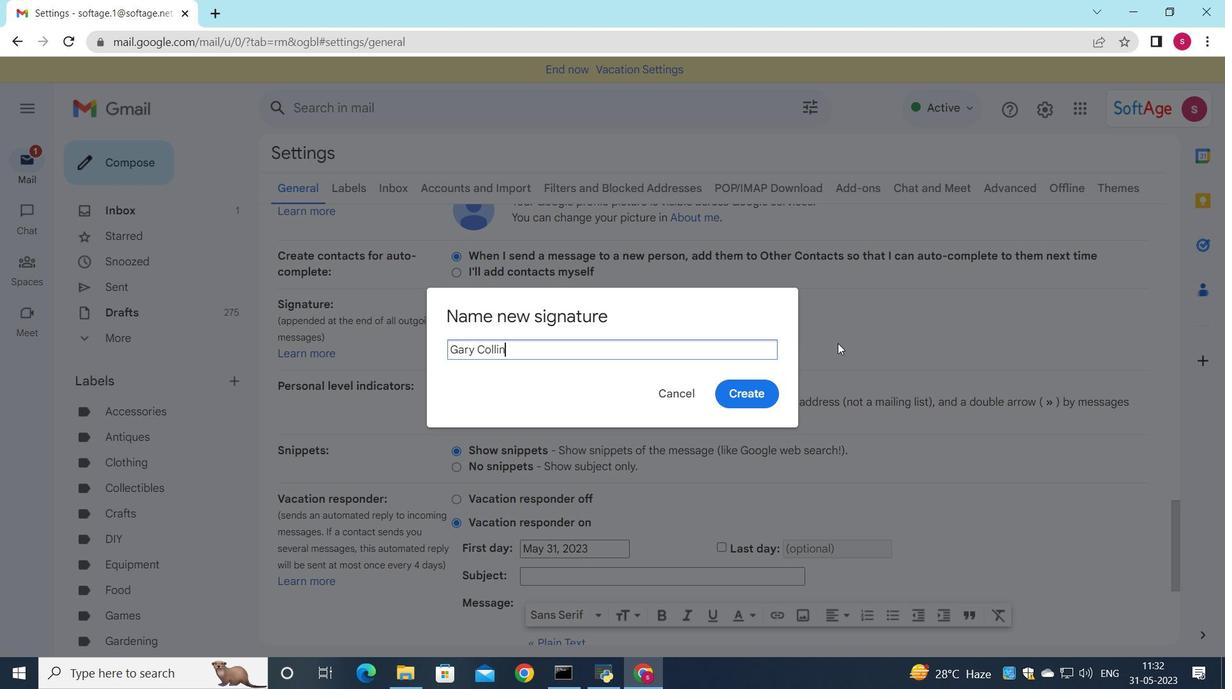 
Action: Mouse moved to (747, 402)
Screenshot: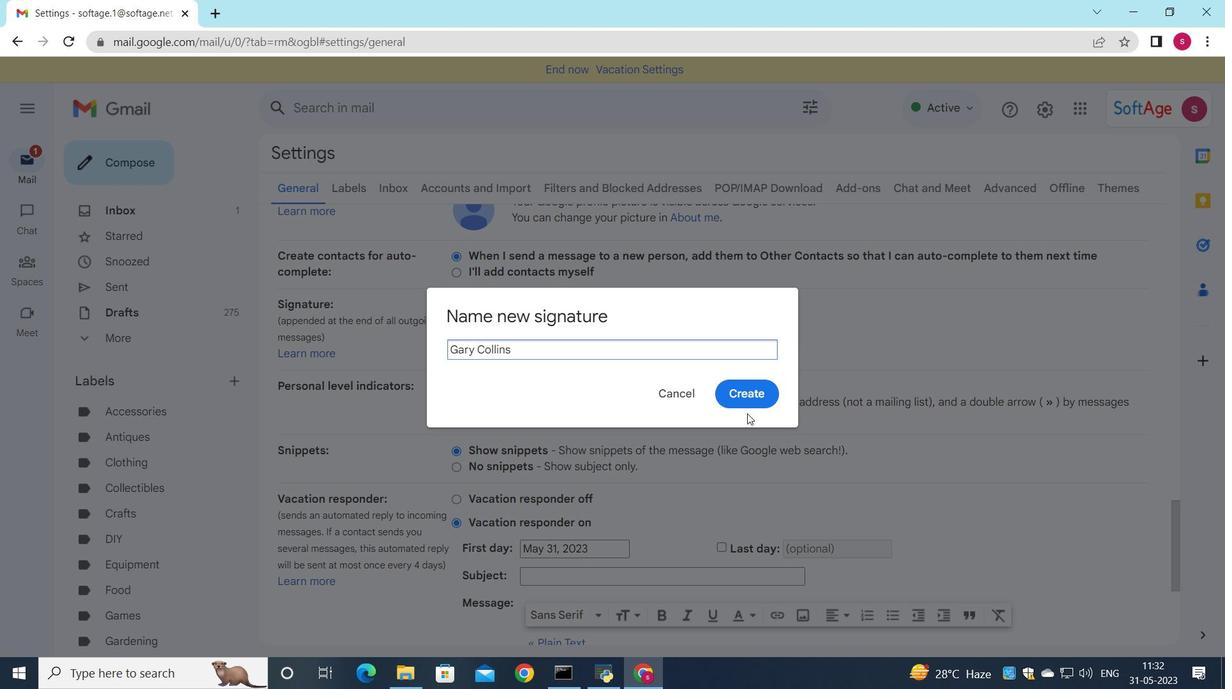 
Action: Mouse pressed left at (747, 402)
Screenshot: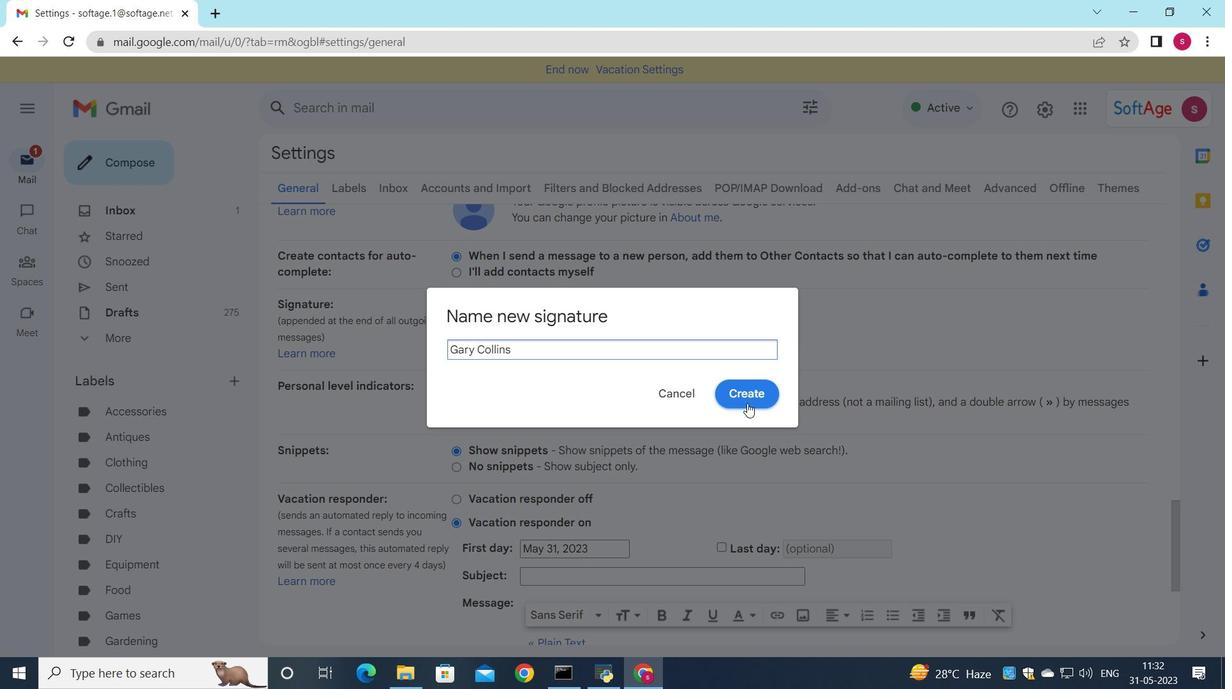 
Action: Mouse moved to (740, 346)
Screenshot: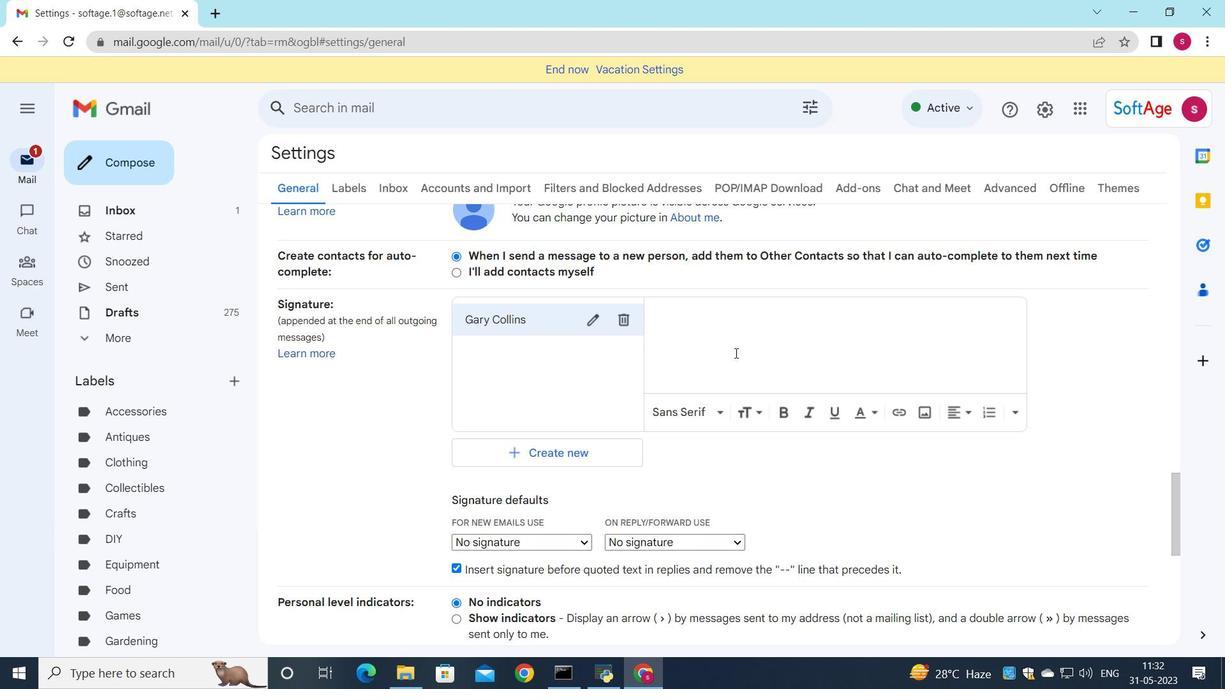 
Action: Mouse pressed left at (740, 346)
Screenshot: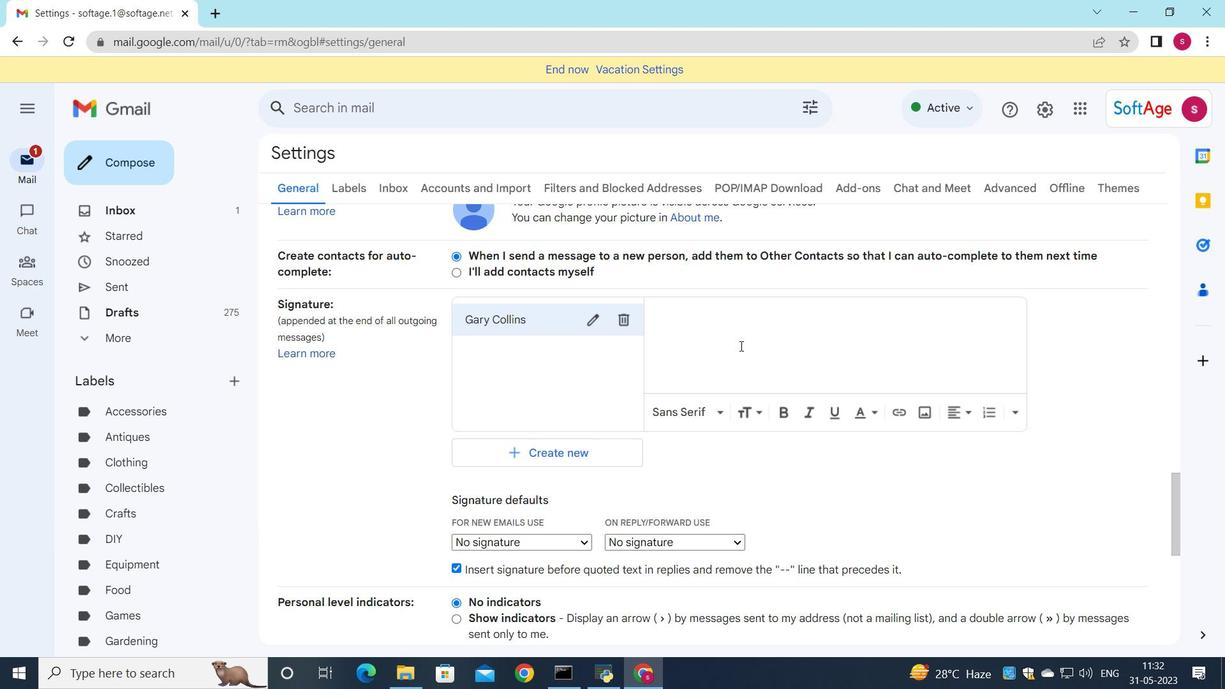 
Action: Key pressed <Key.shift><Key.shift><Key.shift><Key.shift><Key.shift><Key.shift><Key.shift><Key.shift><Key.shift><Key.shift><Key.shift>gary<Key.space><Key.shift>Collins
Screenshot: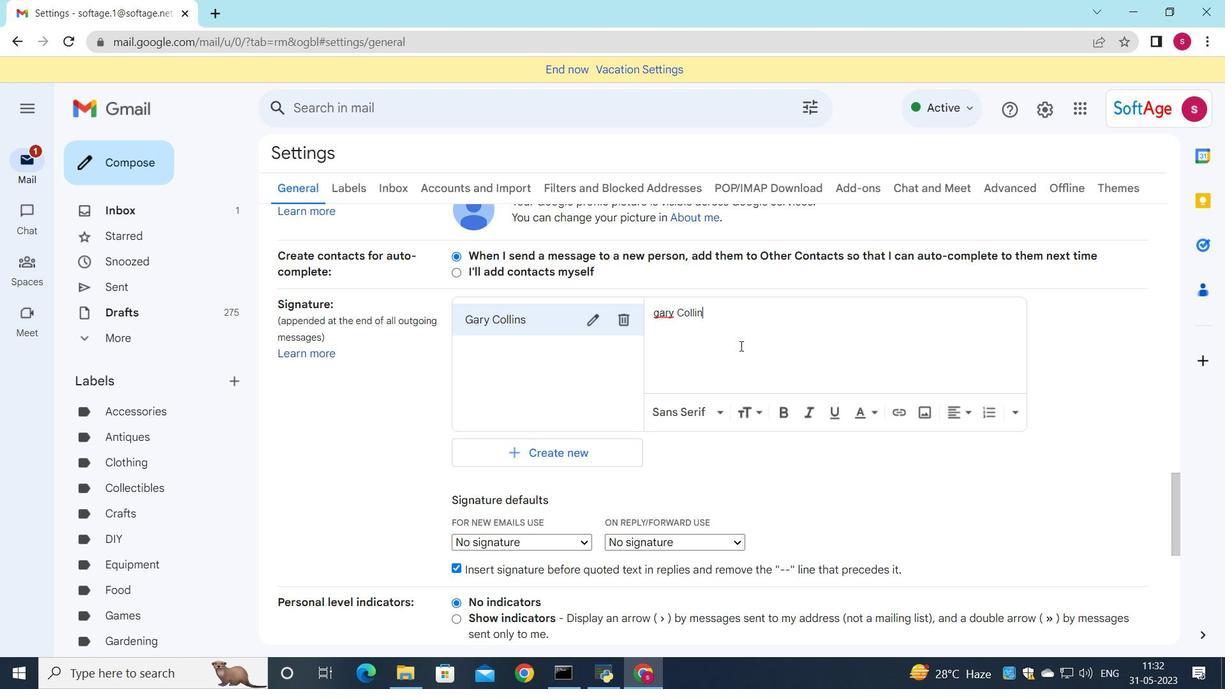 
Action: Mouse moved to (661, 317)
Screenshot: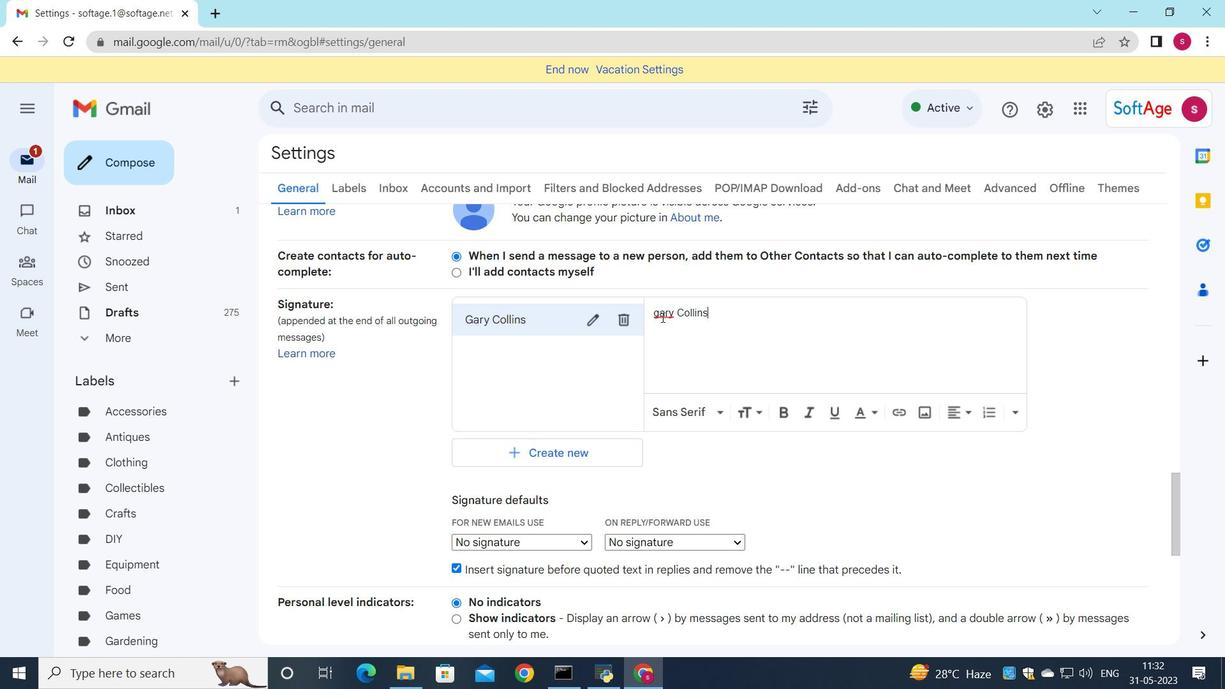 
Action: Mouse pressed left at (661, 317)
Screenshot: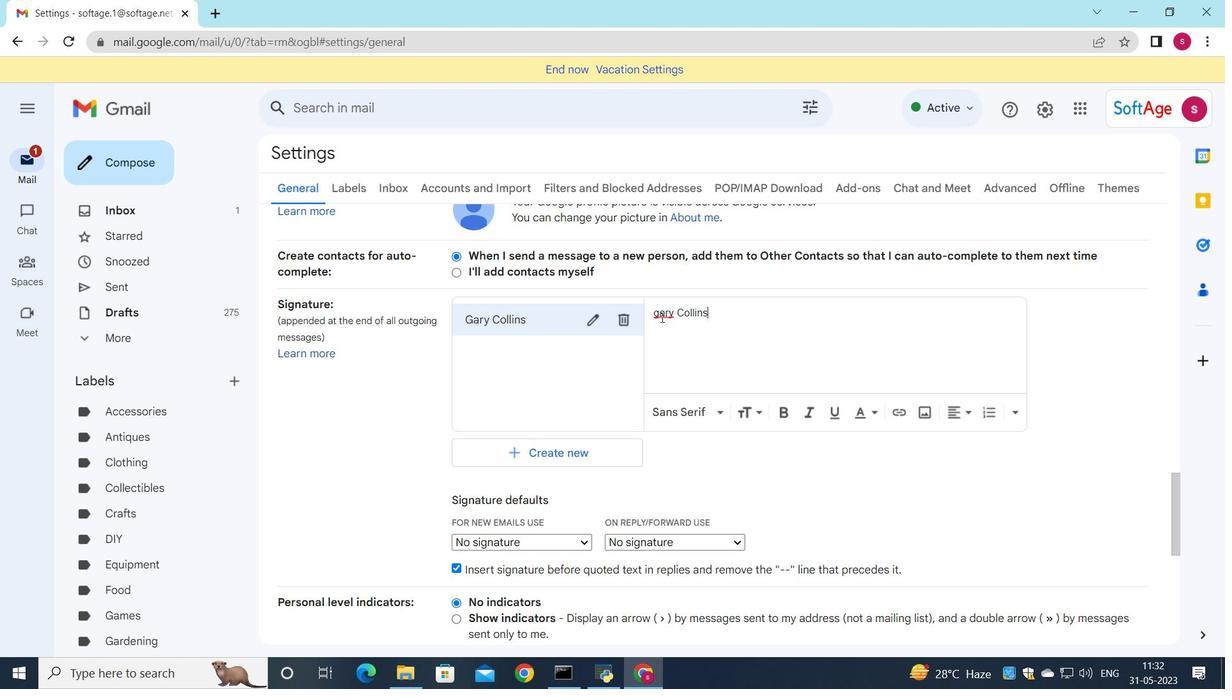 
Action: Key pressed <Key.backspace><Key.shift>G
Screenshot: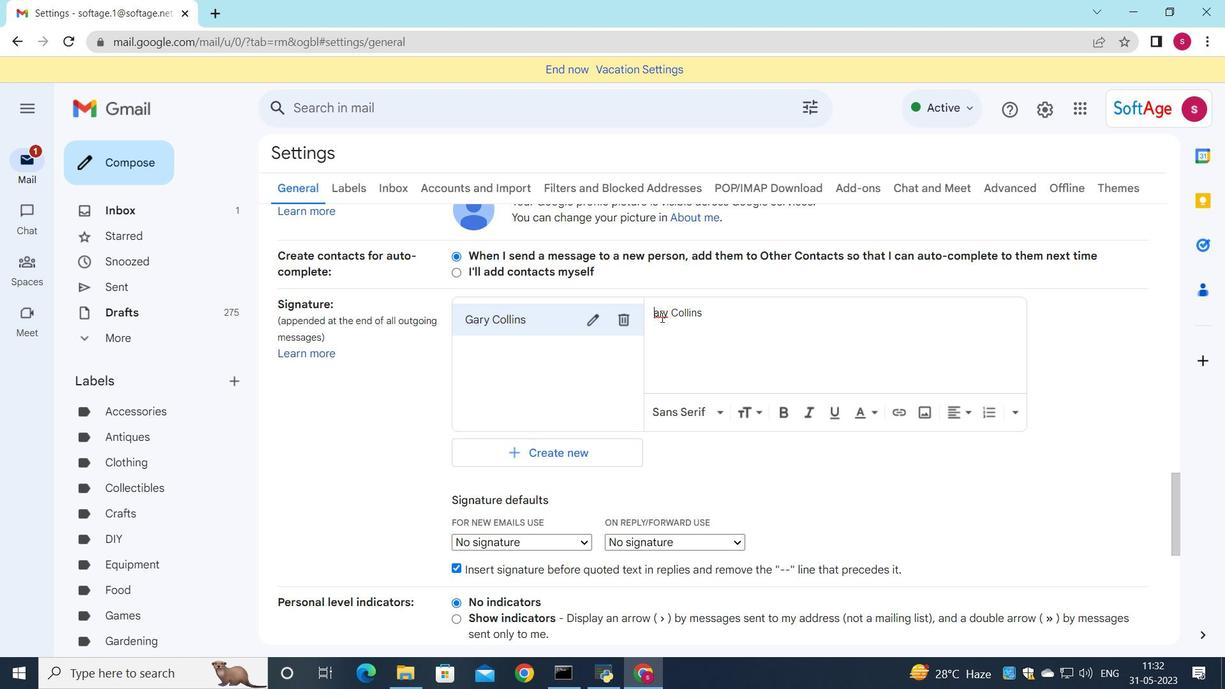 
Action: Mouse moved to (702, 426)
Screenshot: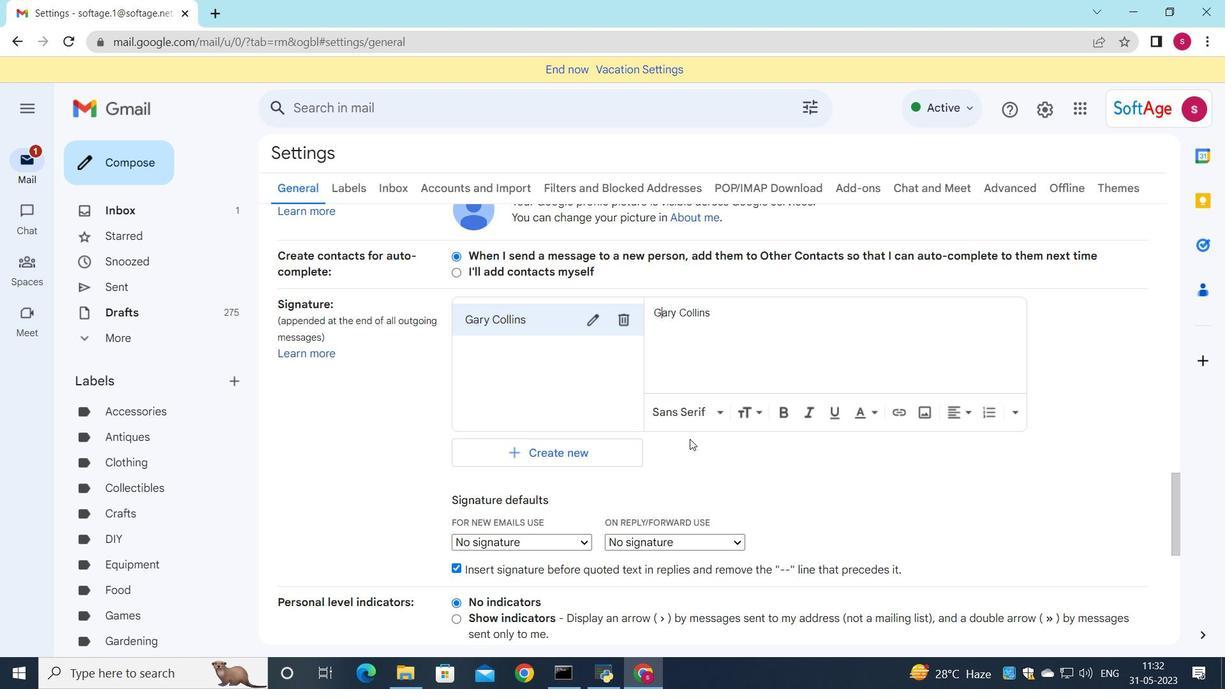 
Action: Mouse scrolled (702, 426) with delta (0, 0)
Screenshot: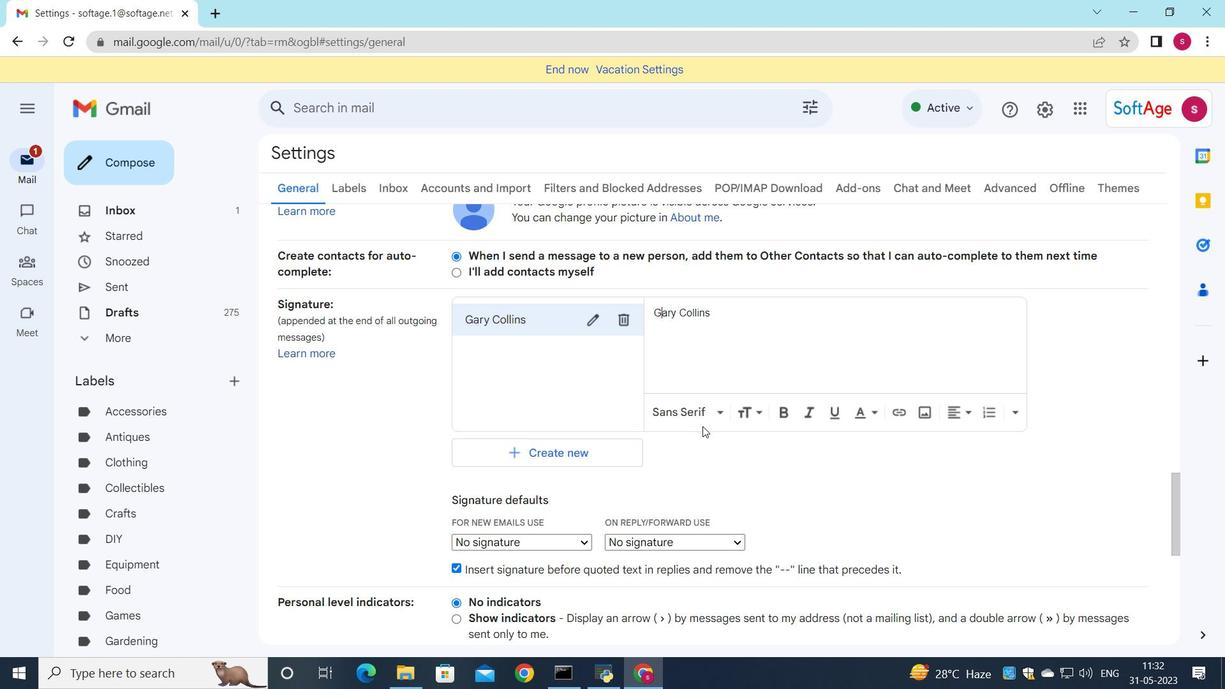 
Action: Mouse moved to (694, 431)
Screenshot: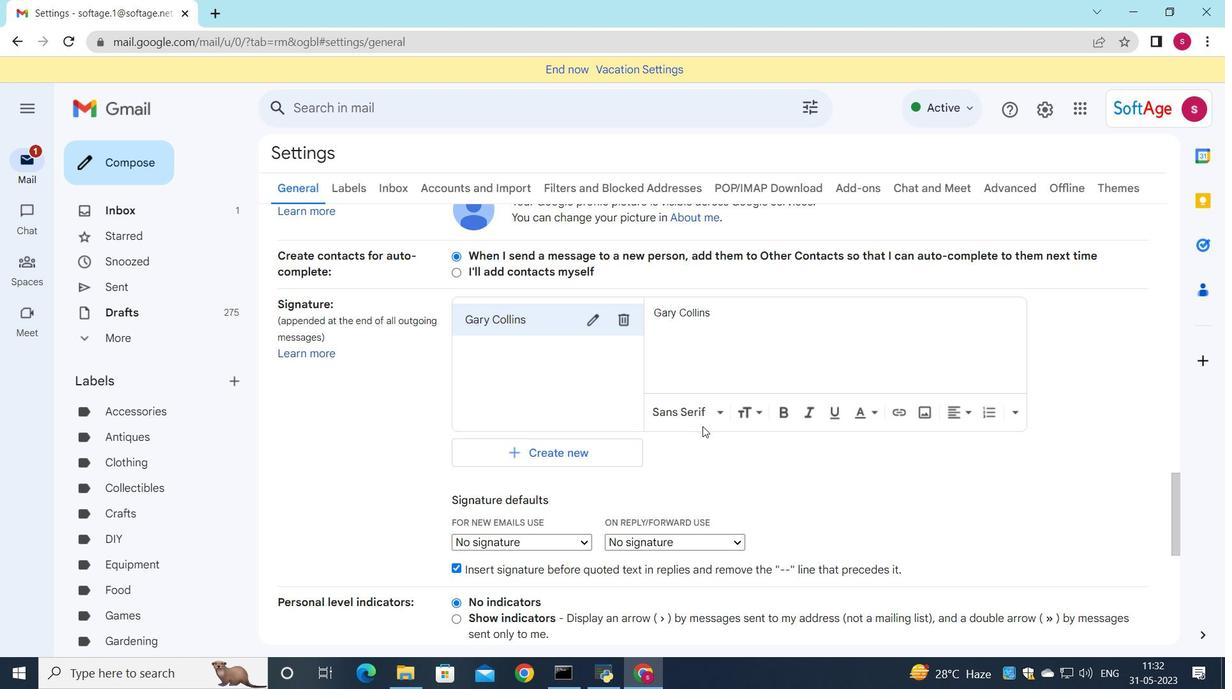 
Action: Mouse scrolled (694, 430) with delta (0, 0)
Screenshot: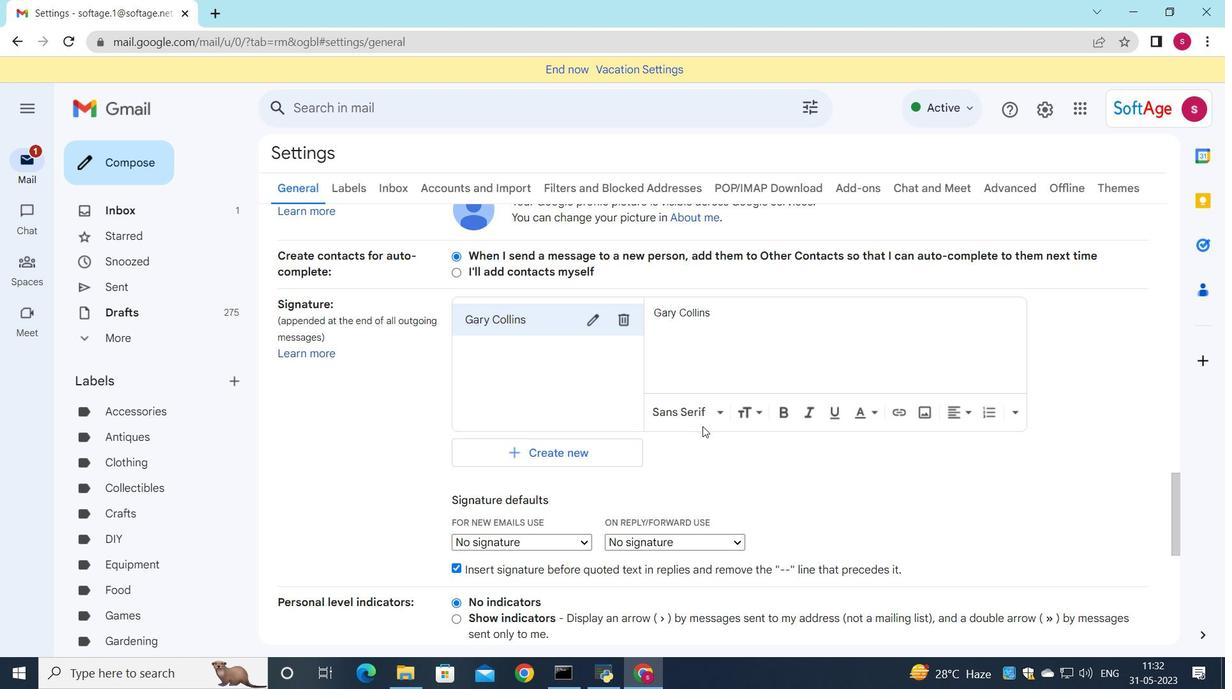 
Action: Mouse moved to (570, 385)
Screenshot: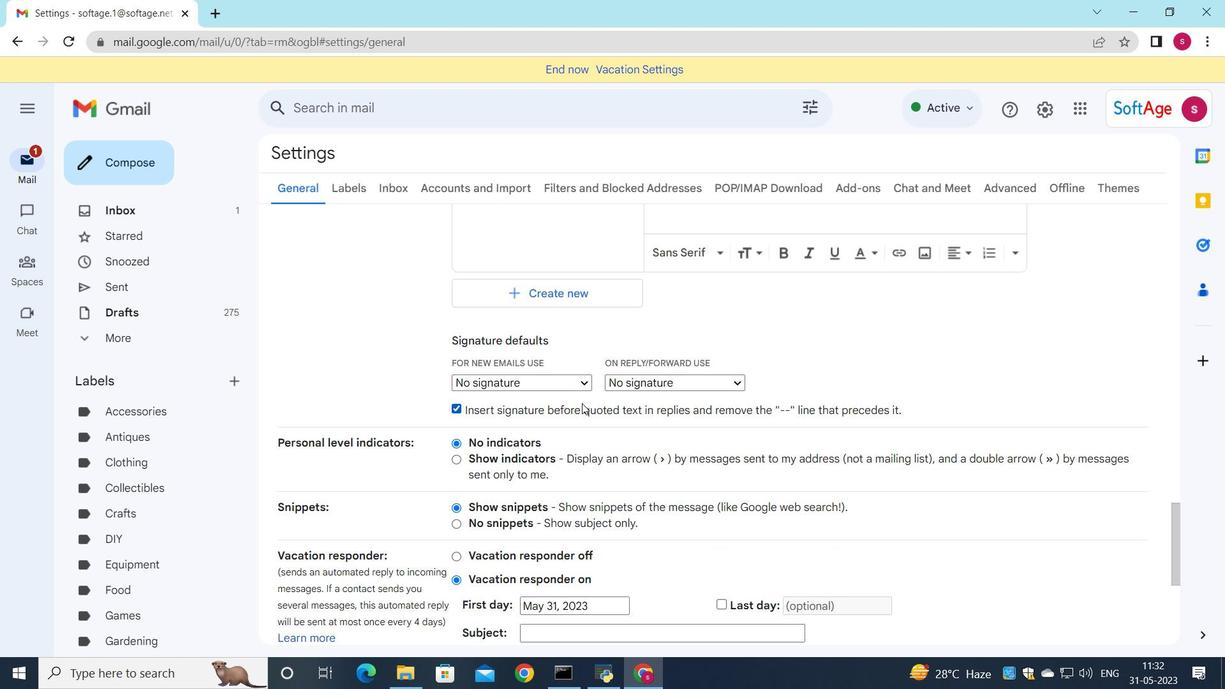 
Action: Mouse pressed left at (570, 385)
Screenshot: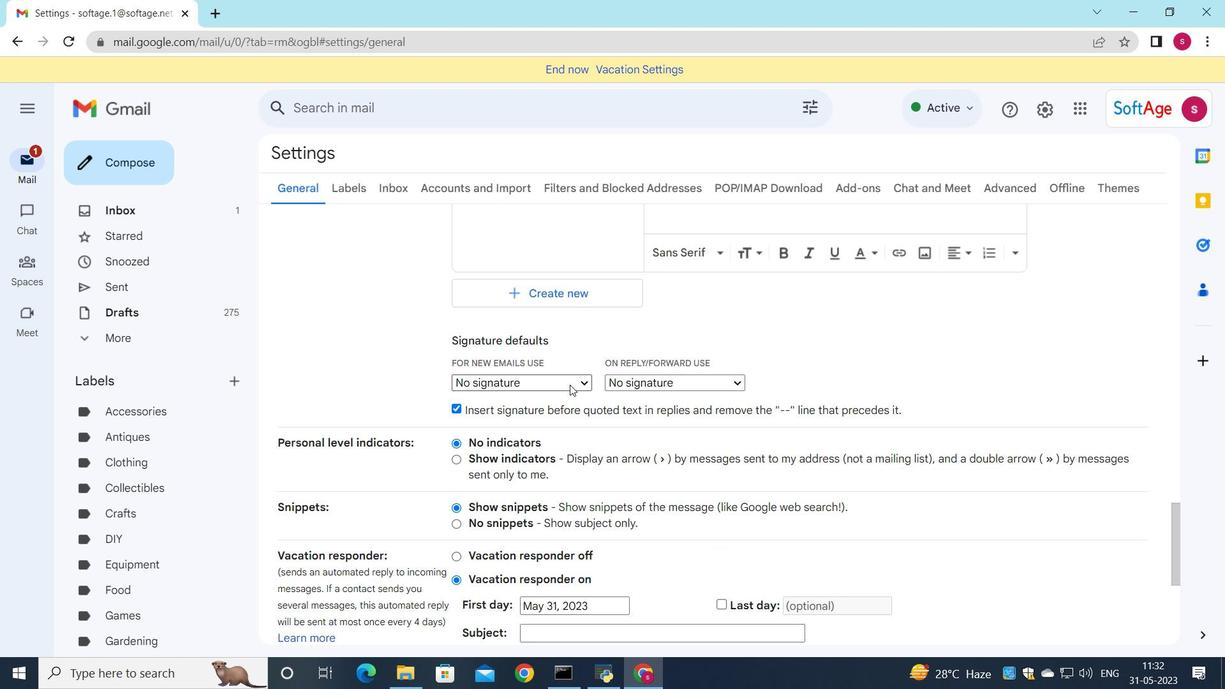 
Action: Mouse moved to (565, 422)
Screenshot: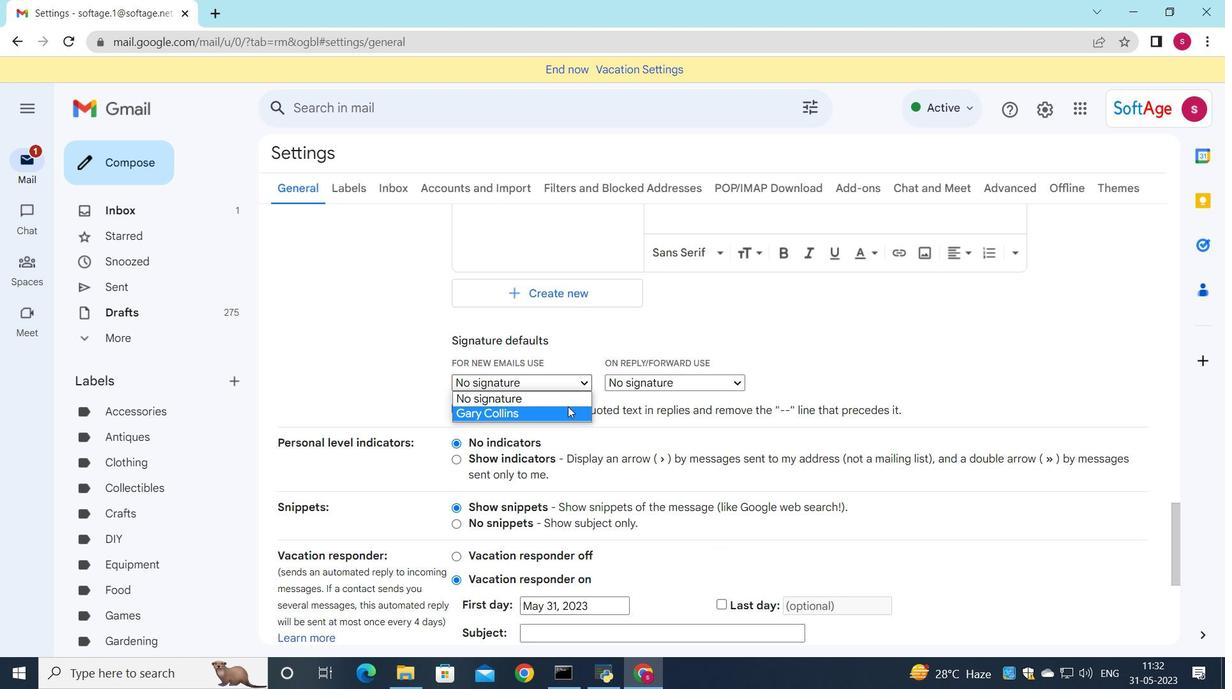 
Action: Mouse pressed left at (565, 422)
Screenshot: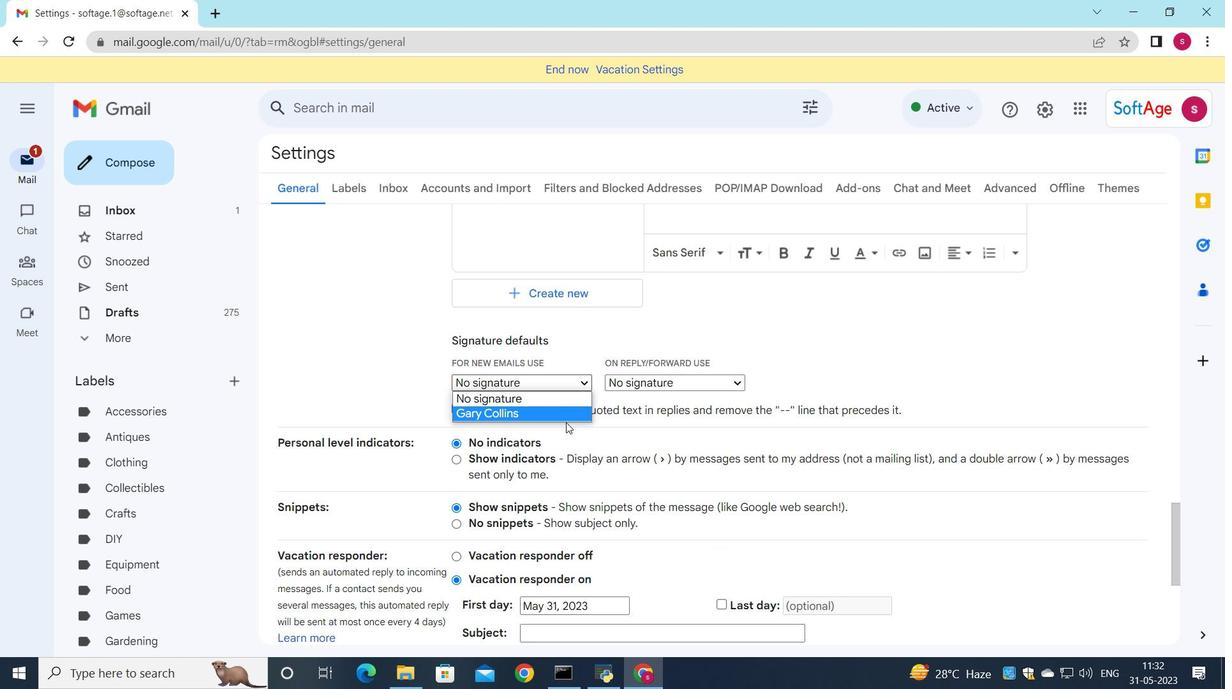 
Action: Mouse moved to (677, 386)
Screenshot: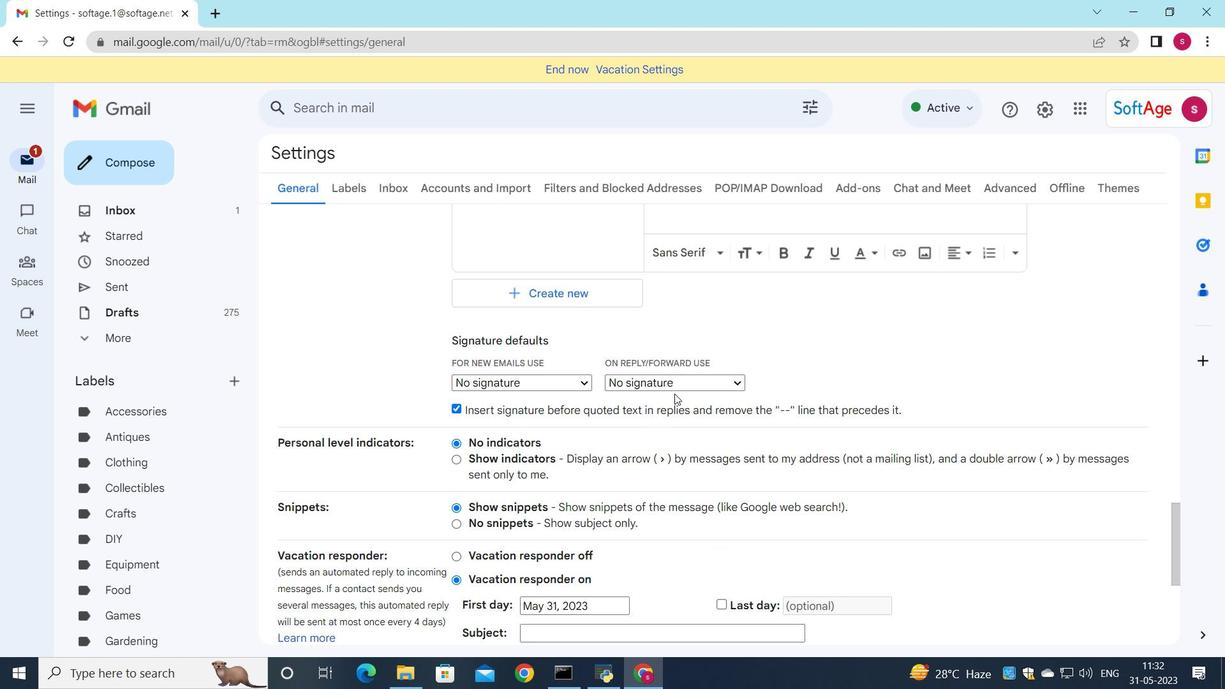 
Action: Mouse pressed left at (677, 386)
Screenshot: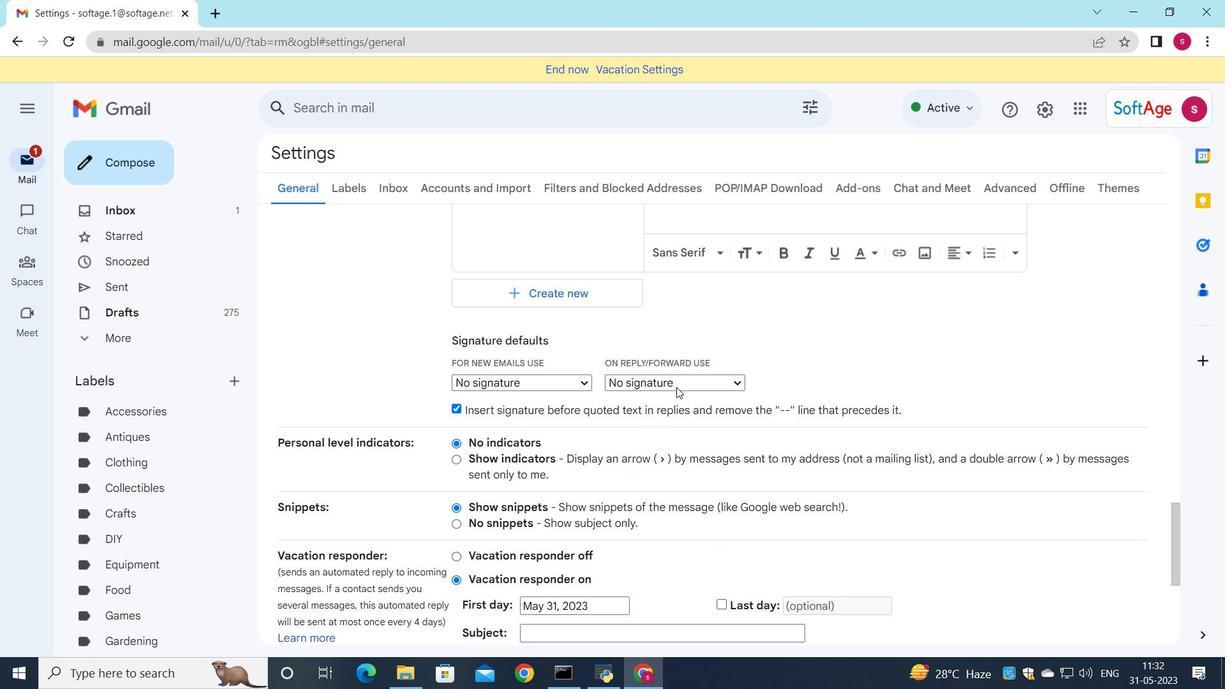
Action: Mouse moved to (666, 421)
Screenshot: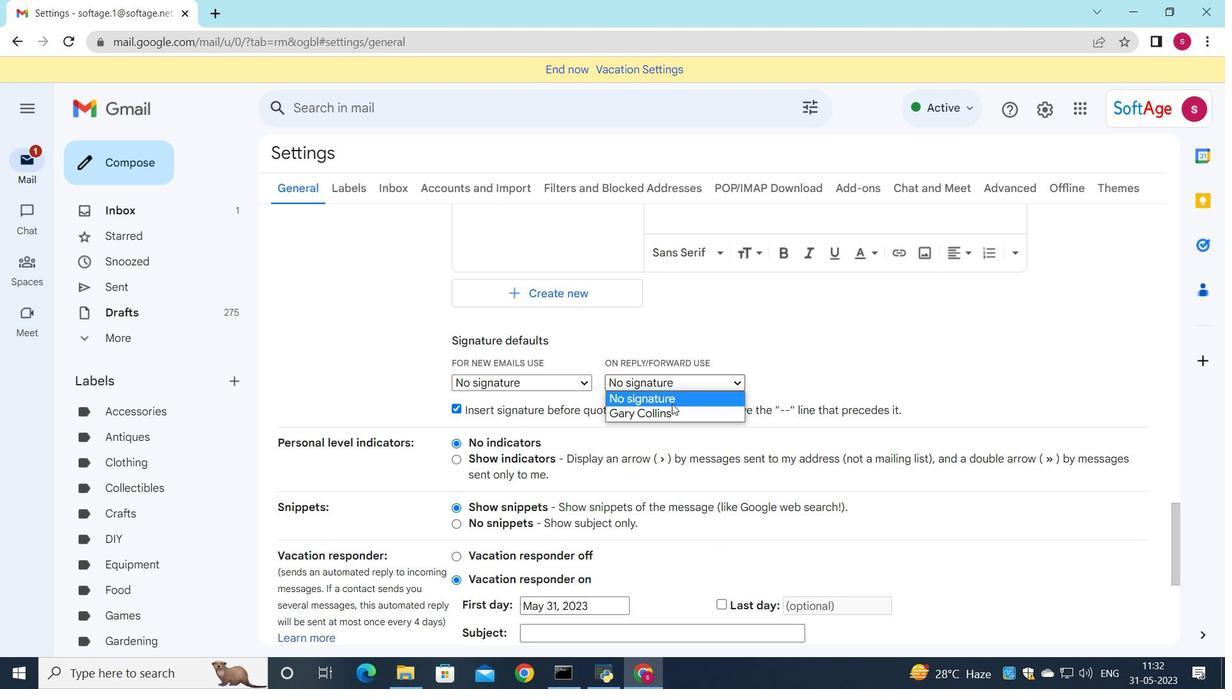 
Action: Mouse pressed left at (666, 421)
Screenshot: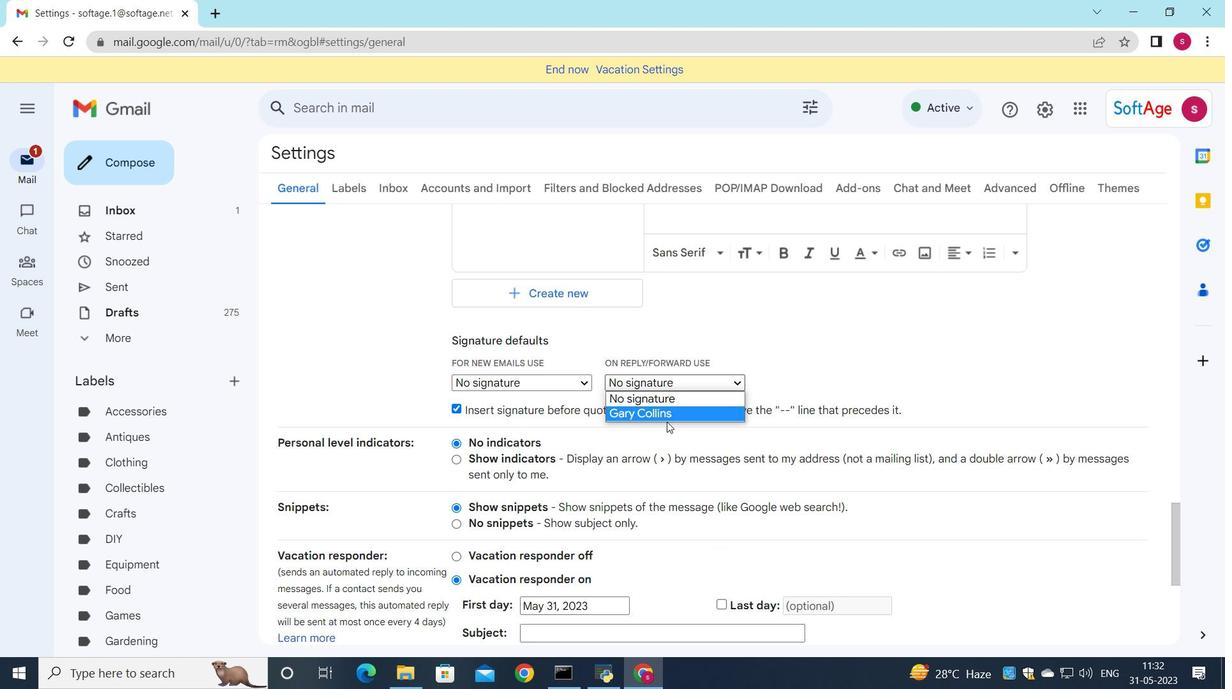 
Action: Mouse moved to (550, 383)
Screenshot: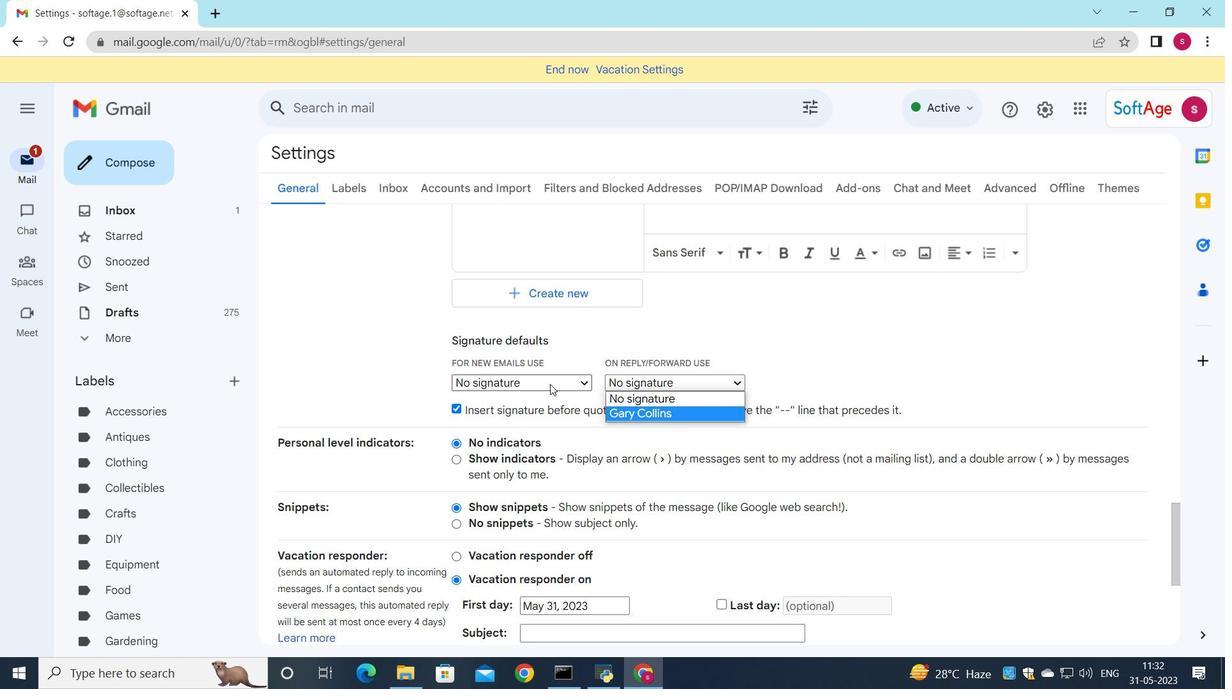 
Action: Mouse pressed left at (550, 383)
Screenshot: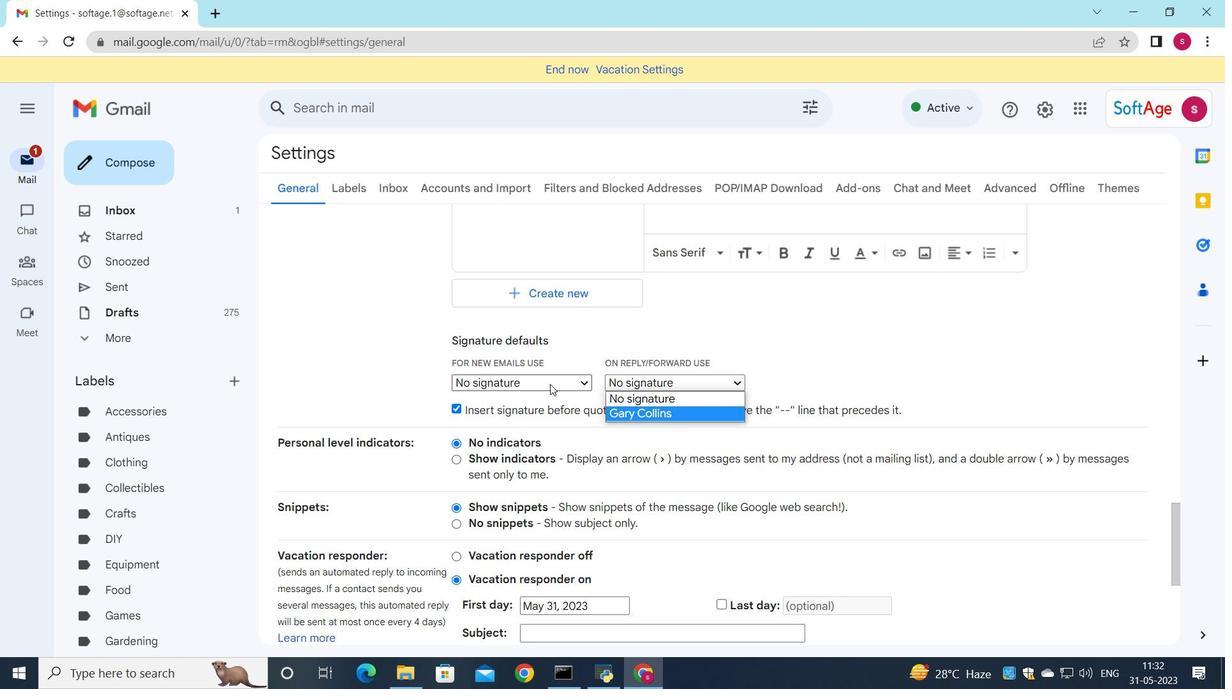 
Action: Mouse moved to (550, 409)
Screenshot: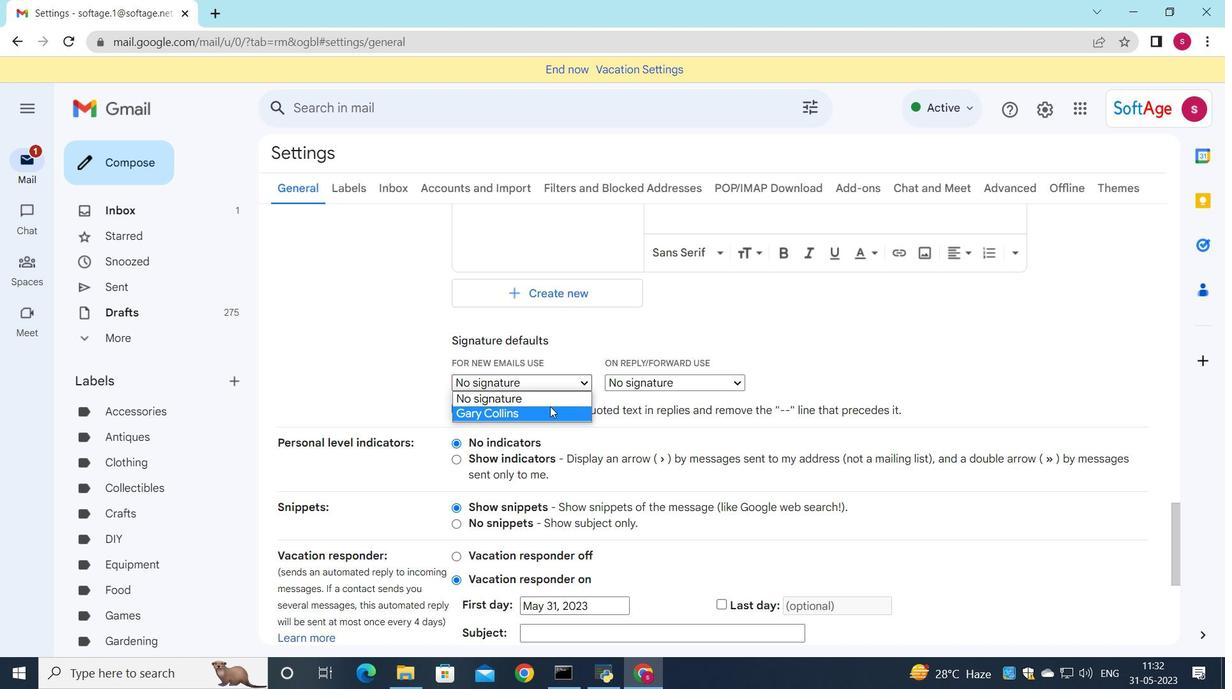 
Action: Mouse pressed left at (550, 409)
Screenshot: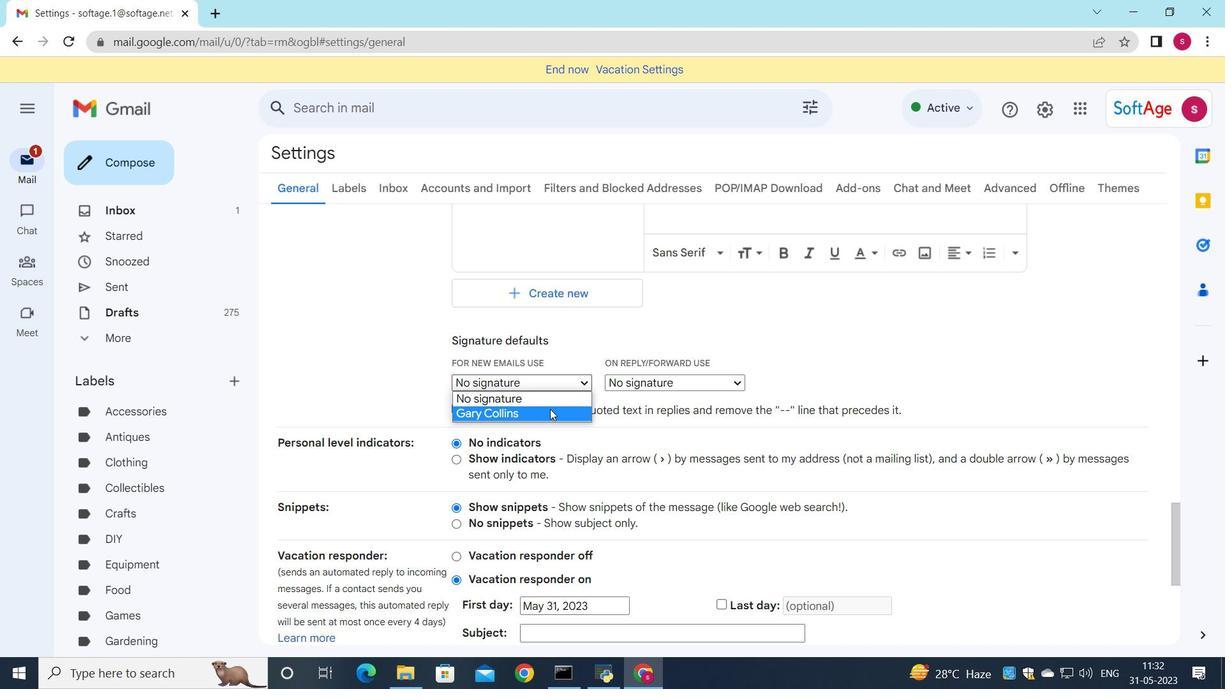
Action: Mouse moved to (670, 385)
Screenshot: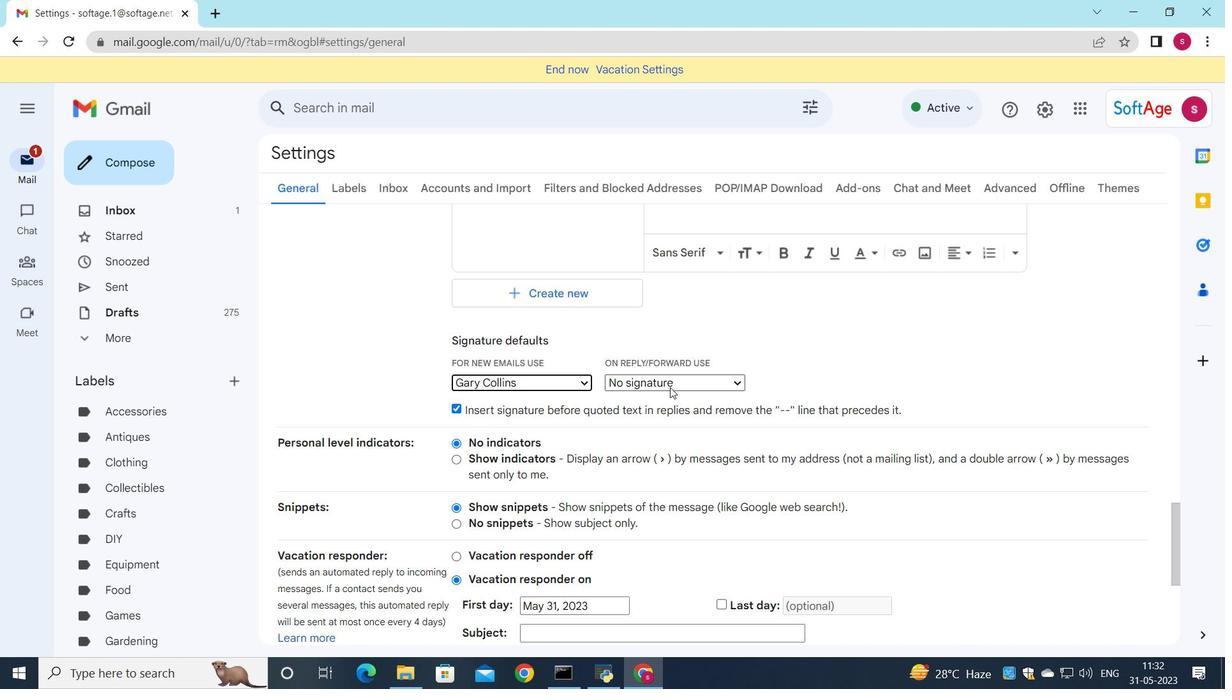
Action: Mouse pressed left at (670, 385)
Screenshot: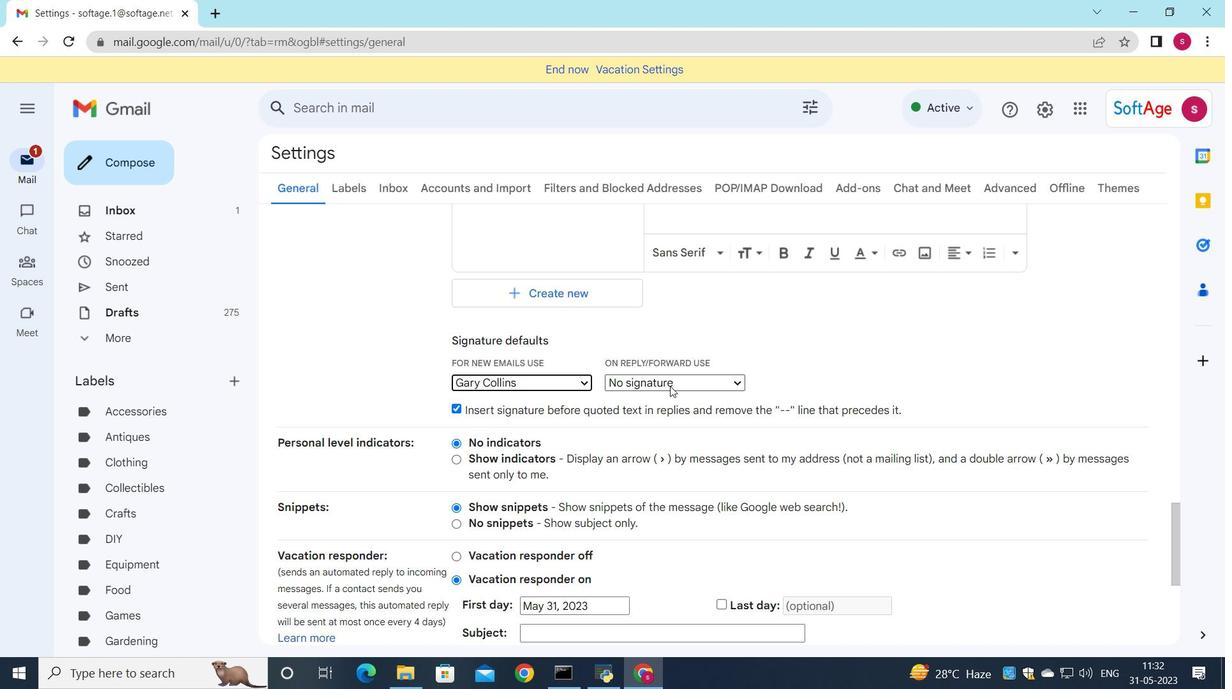 
Action: Mouse moved to (666, 410)
Screenshot: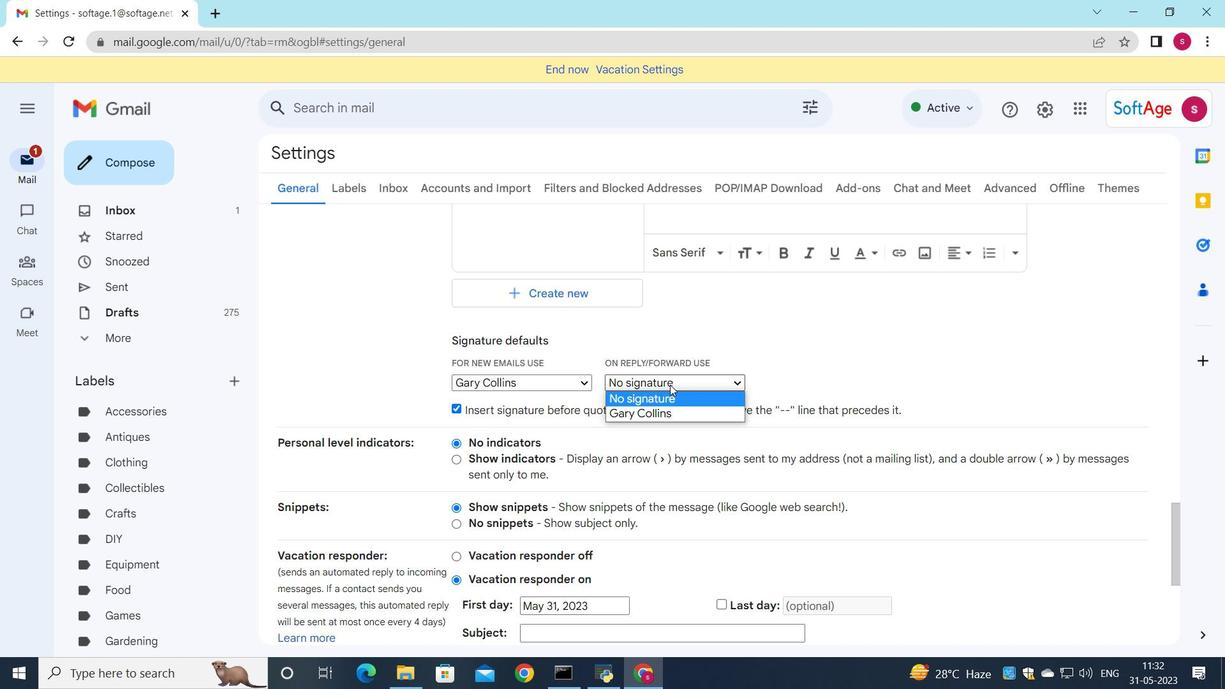 
Action: Mouse pressed left at (666, 410)
Screenshot: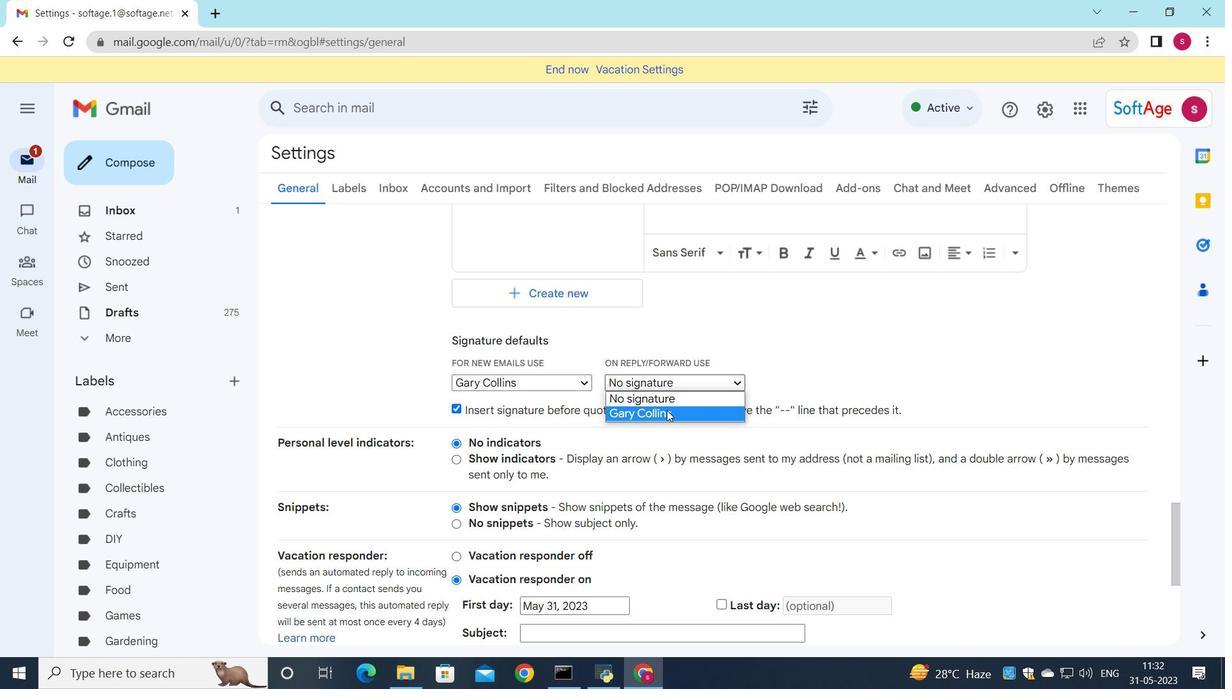 
Action: Mouse scrolled (666, 410) with delta (0, 0)
Screenshot: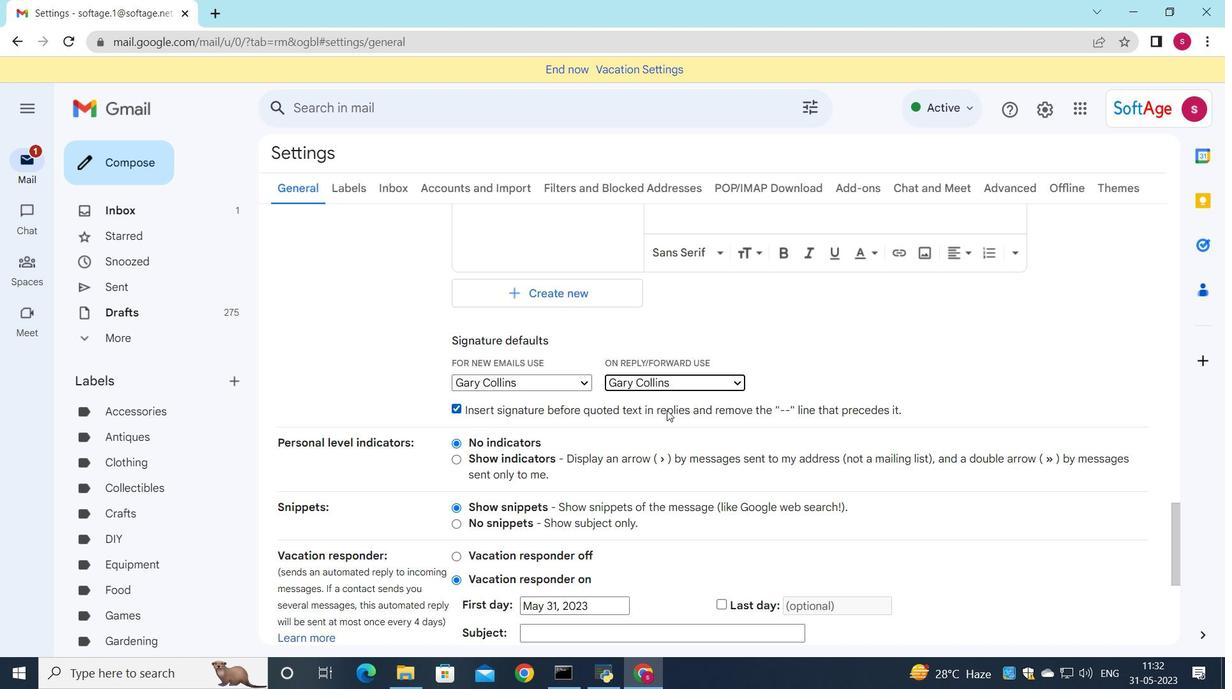 
Action: Mouse scrolled (666, 410) with delta (0, 0)
Screenshot: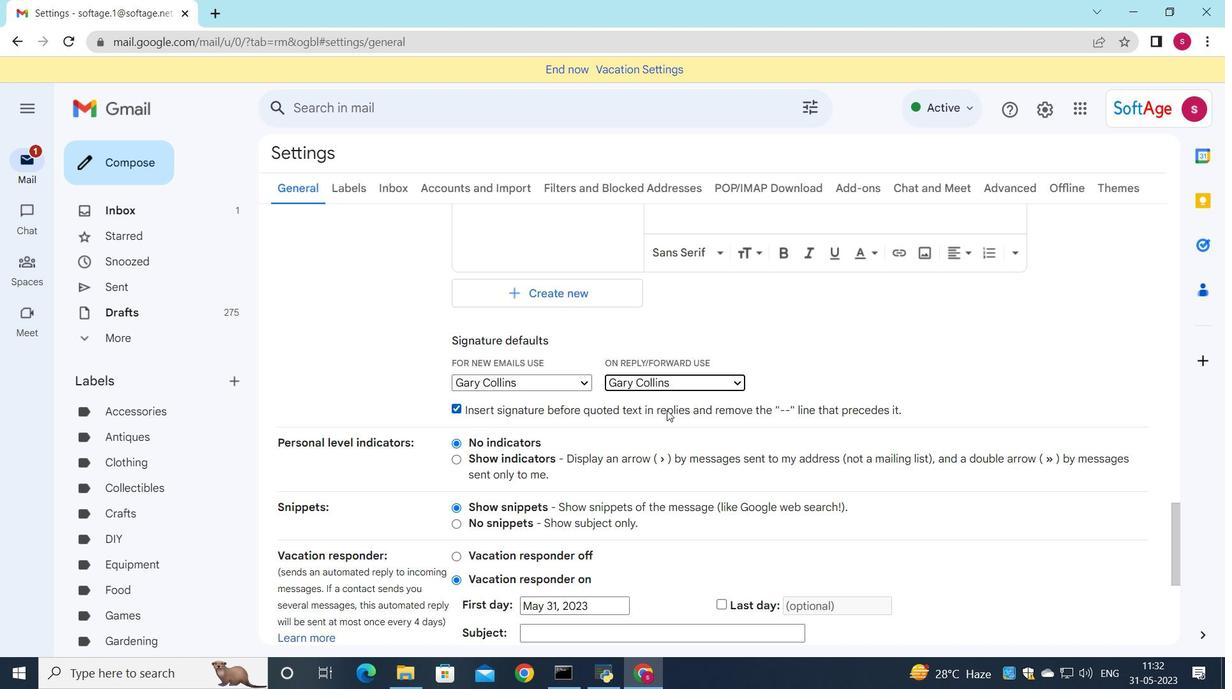 
Action: Mouse scrolled (666, 410) with delta (0, 0)
Screenshot: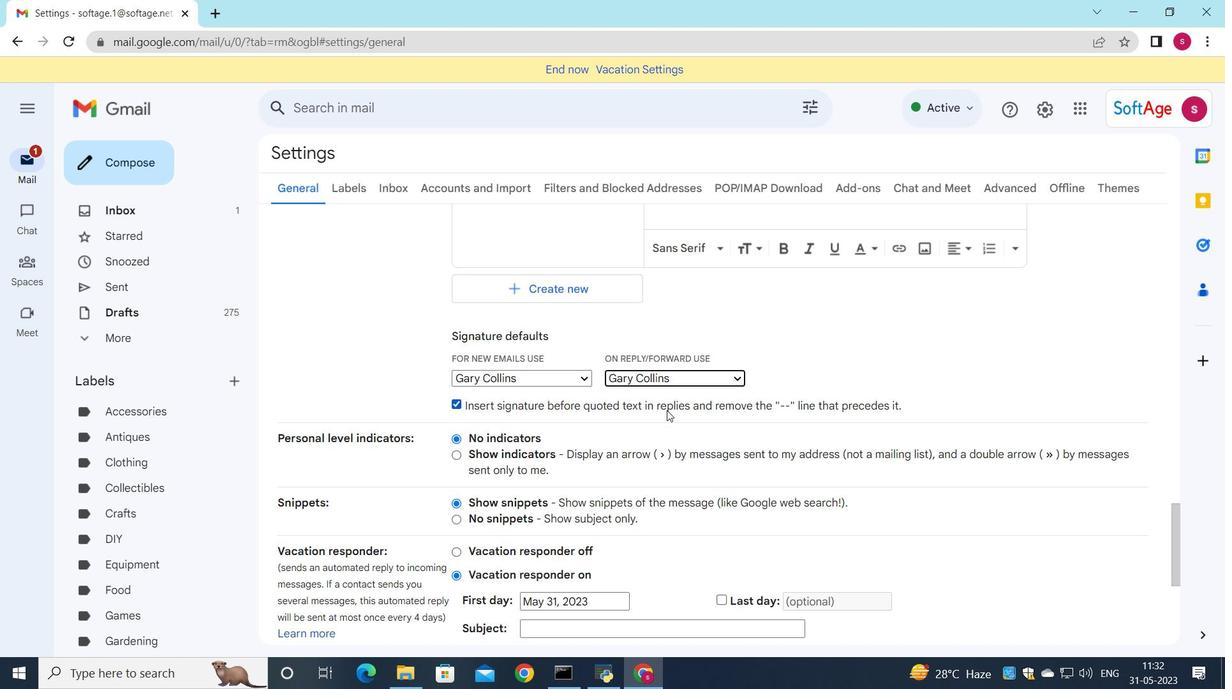 
Action: Mouse moved to (652, 346)
Screenshot: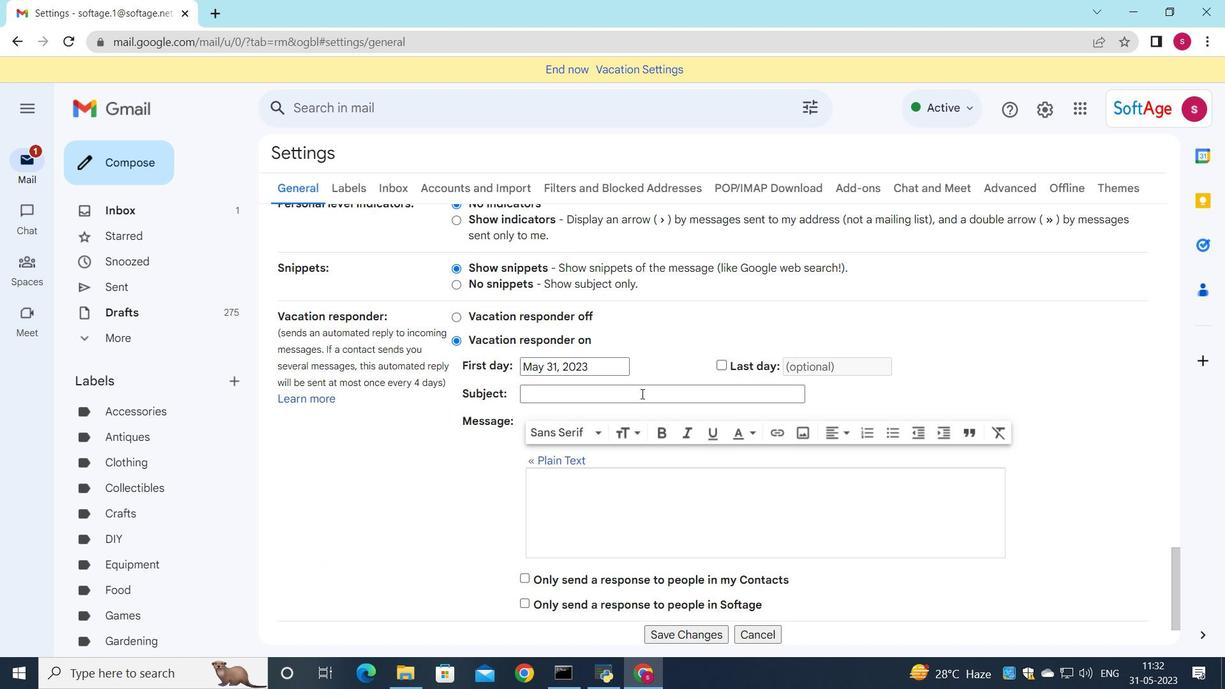 
Action: Mouse scrolled (652, 345) with delta (0, 0)
Screenshot: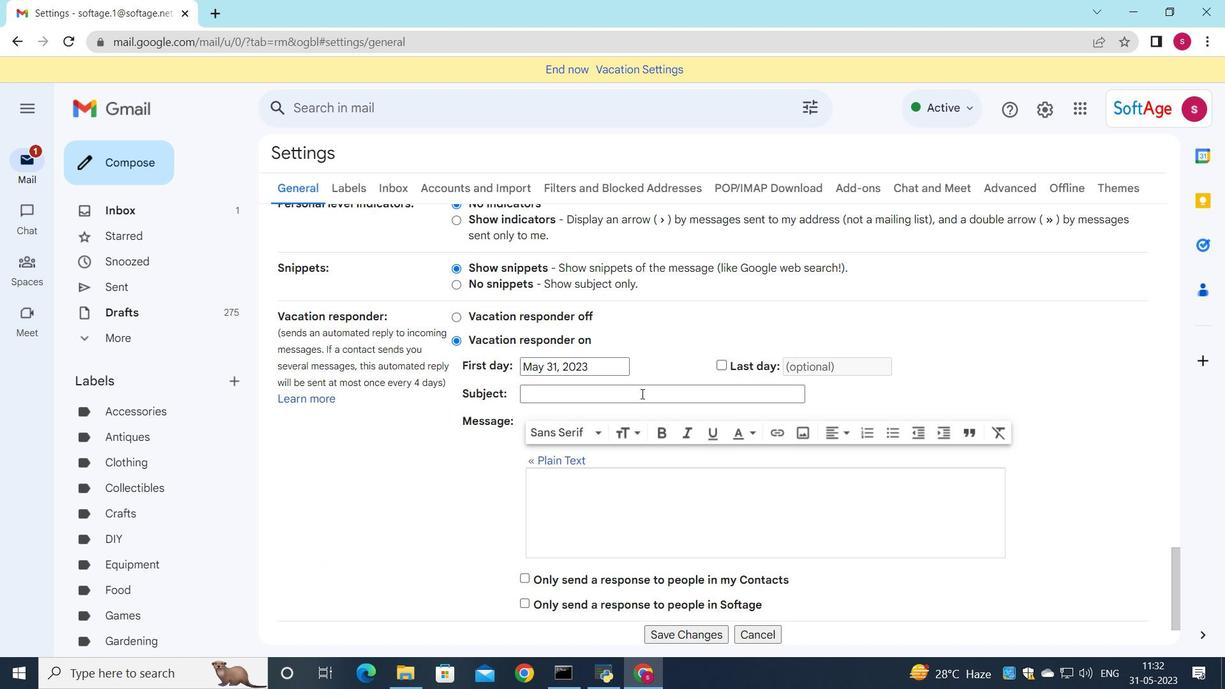
Action: Mouse moved to (654, 346)
Screenshot: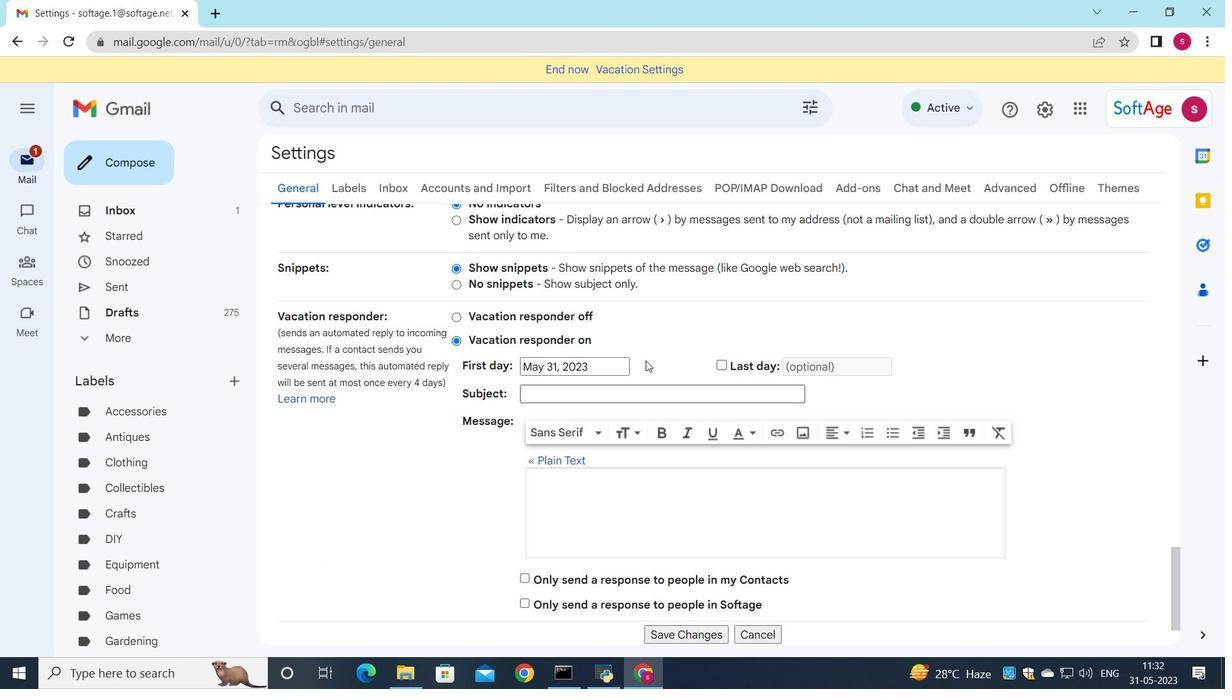 
Action: Mouse scrolled (654, 345) with delta (0, 0)
Screenshot: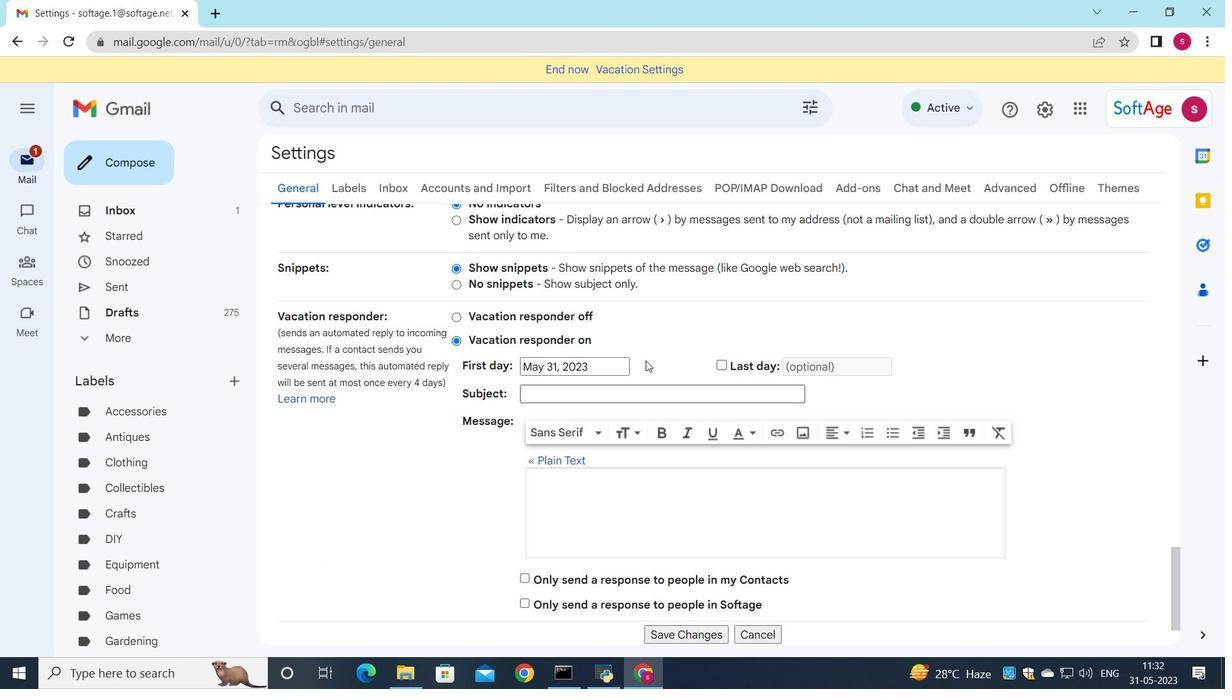 
Action: Mouse moved to (655, 346)
Screenshot: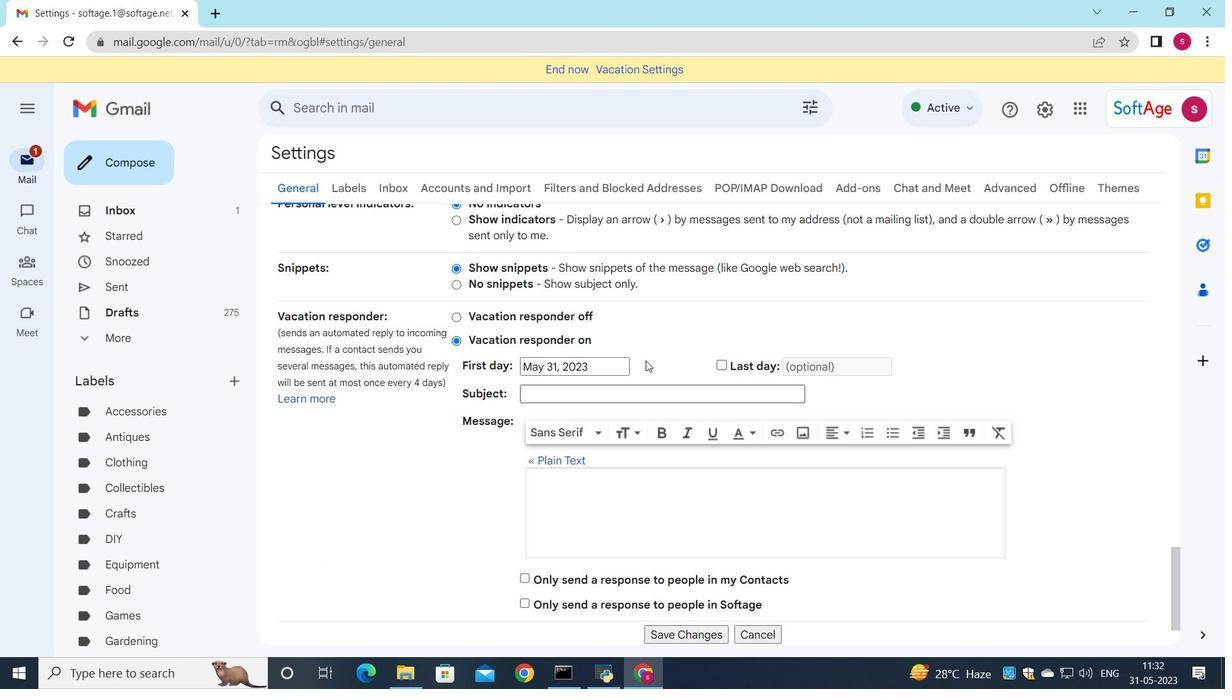 
Action: Mouse scrolled (655, 345) with delta (0, 0)
Screenshot: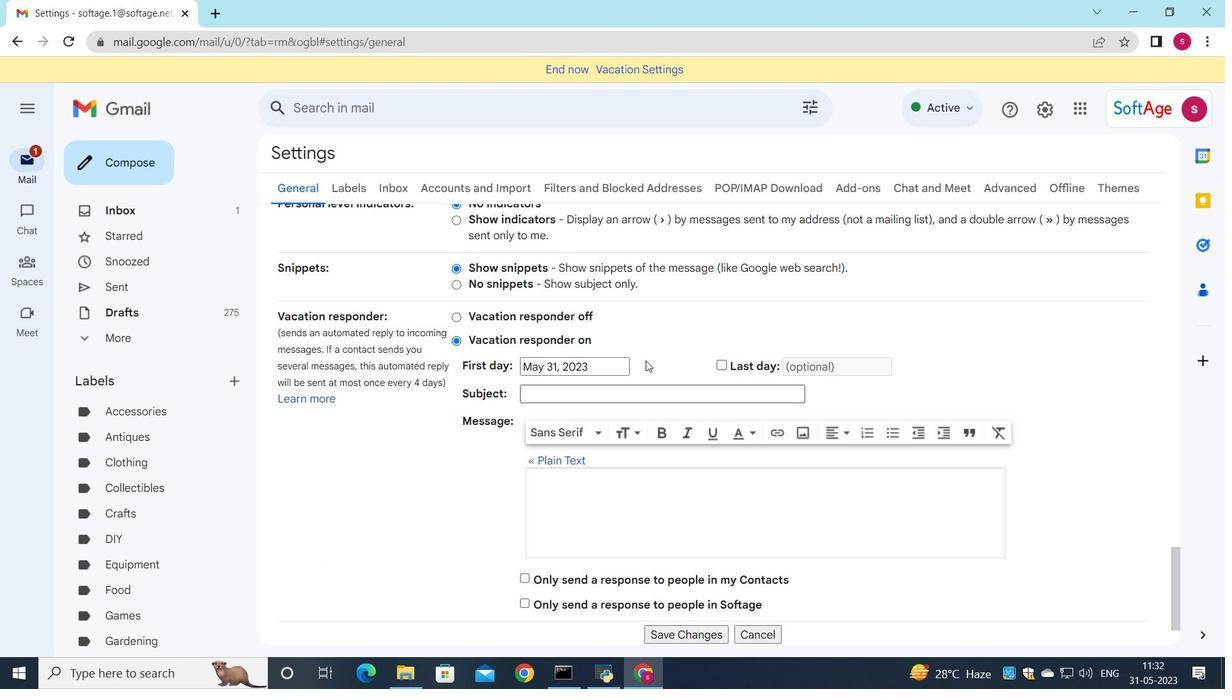 
Action: Mouse moved to (657, 347)
Screenshot: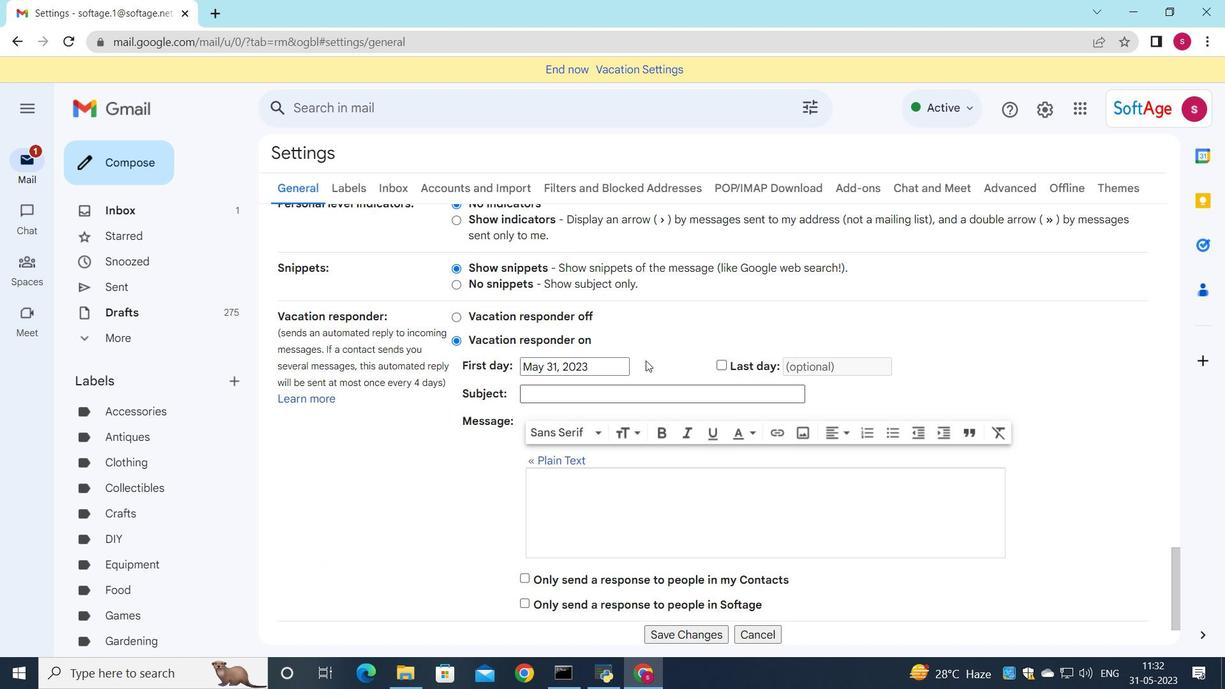 
Action: Mouse scrolled (657, 347) with delta (0, 0)
Screenshot: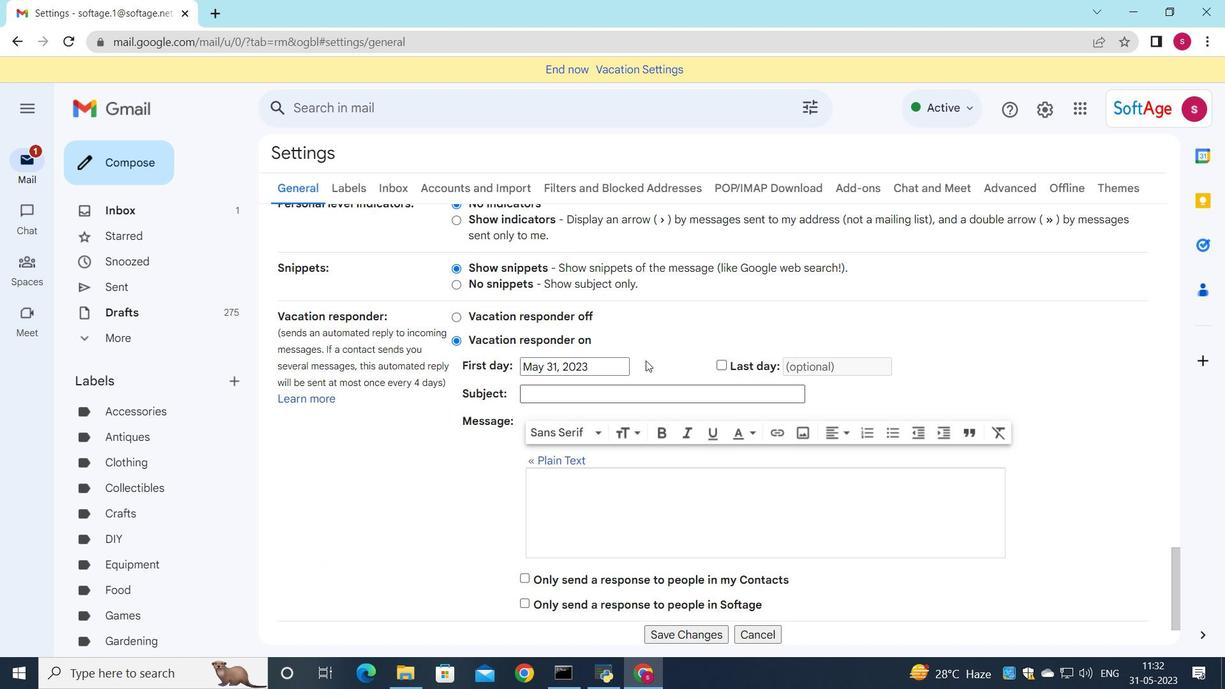 
Action: Mouse moved to (689, 562)
Screenshot: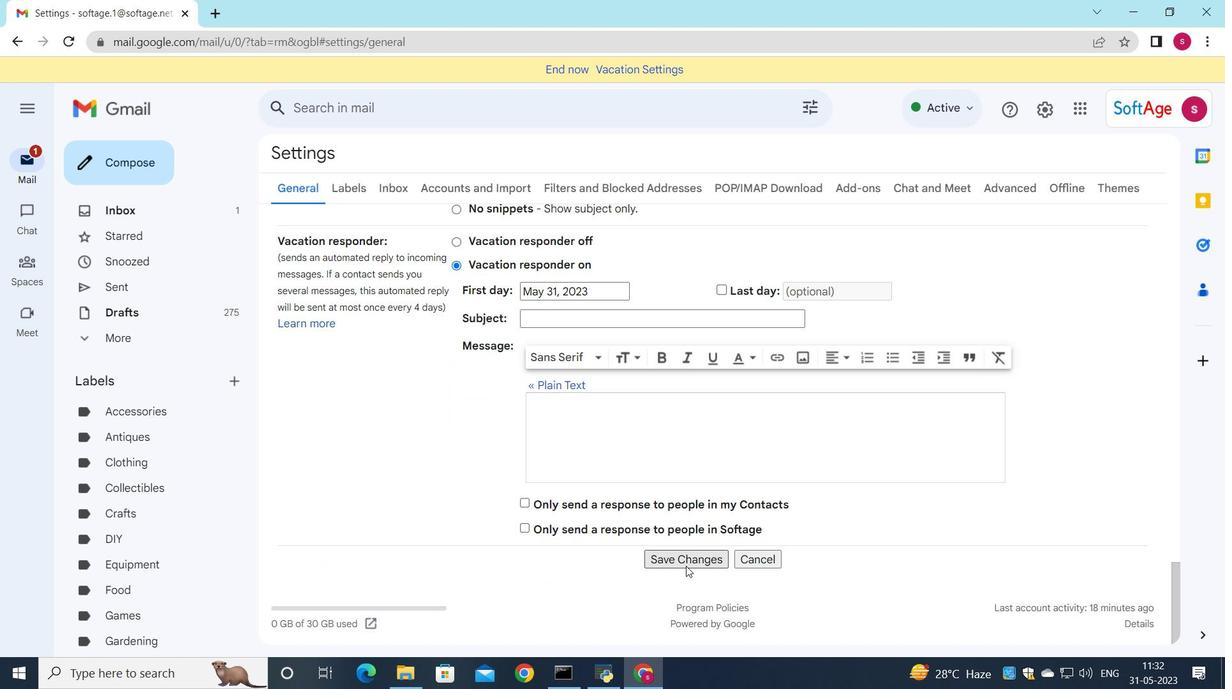 
Action: Mouse pressed left at (689, 562)
Screenshot: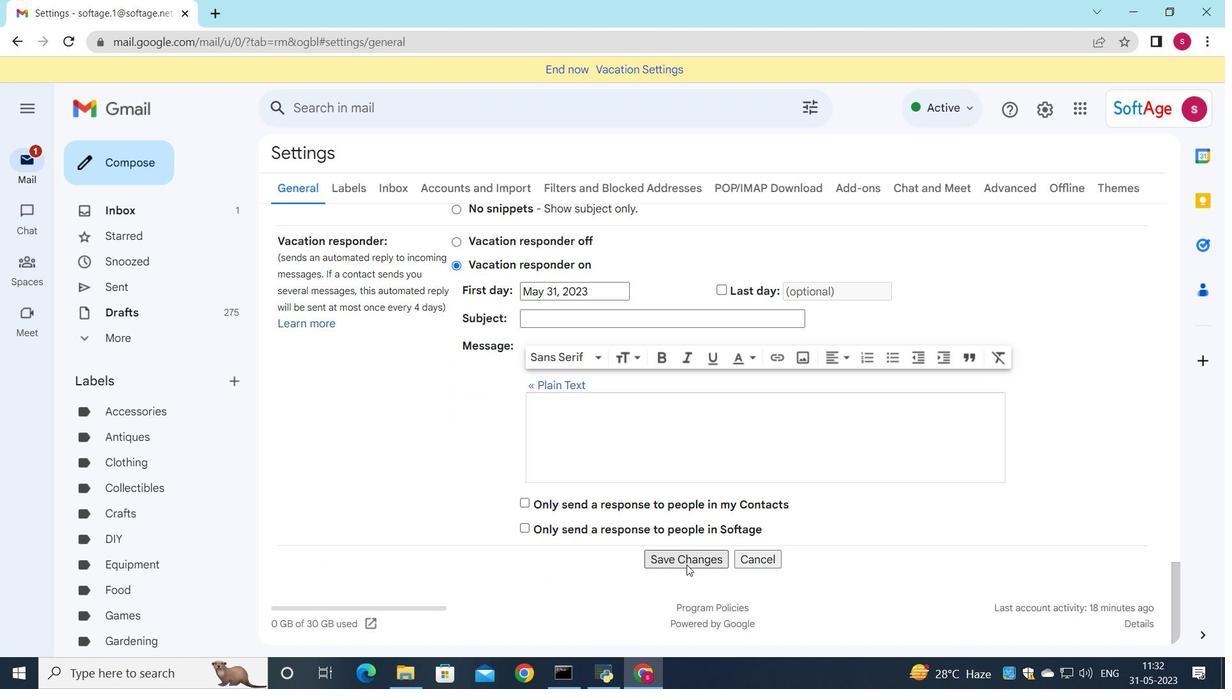 
Action: Mouse moved to (131, 152)
Screenshot: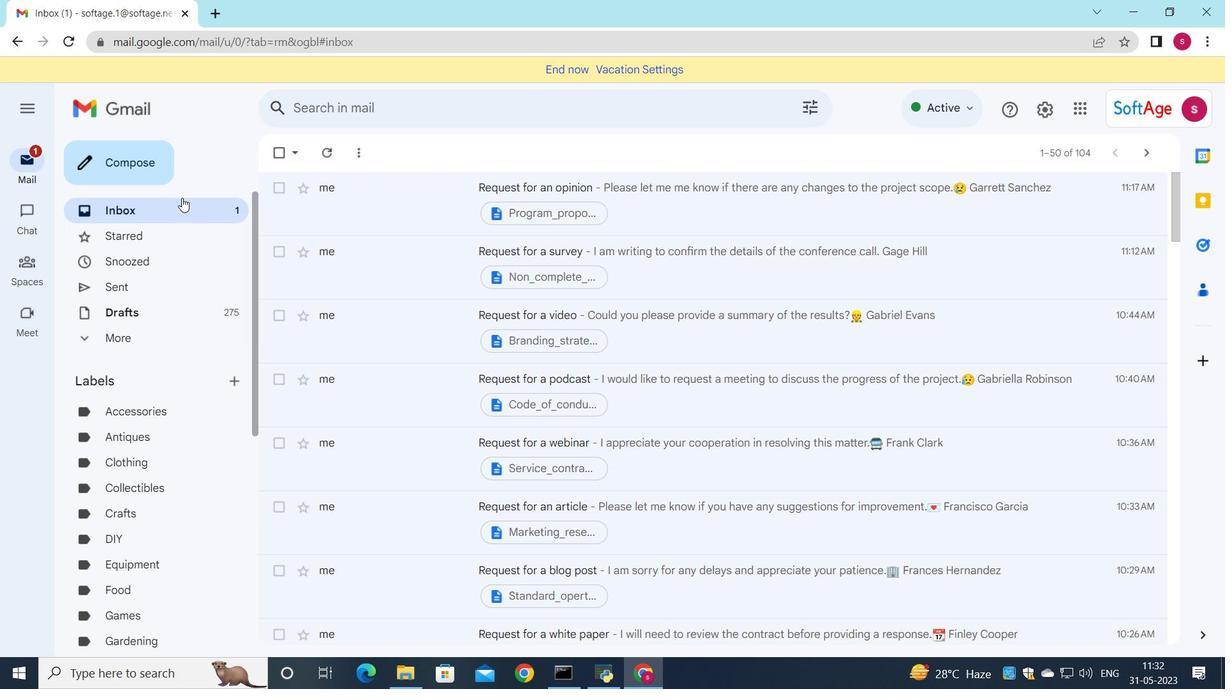 
Action: Mouse pressed left at (131, 152)
Screenshot: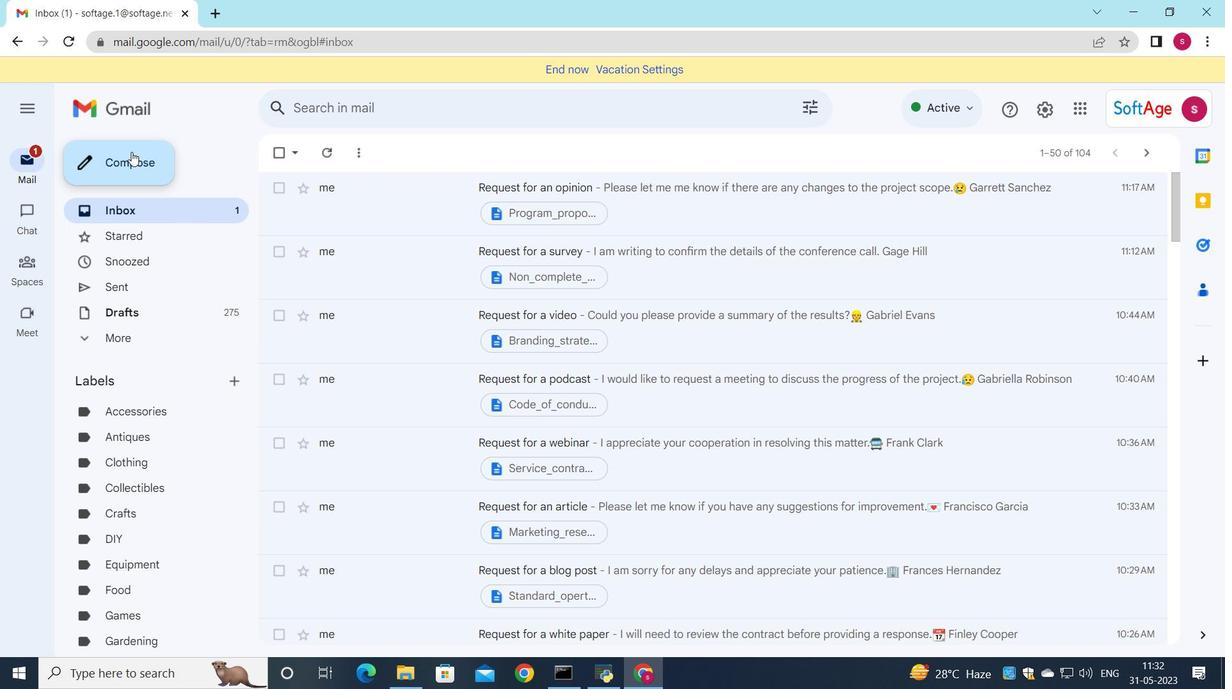 
Action: Mouse moved to (825, 298)
Screenshot: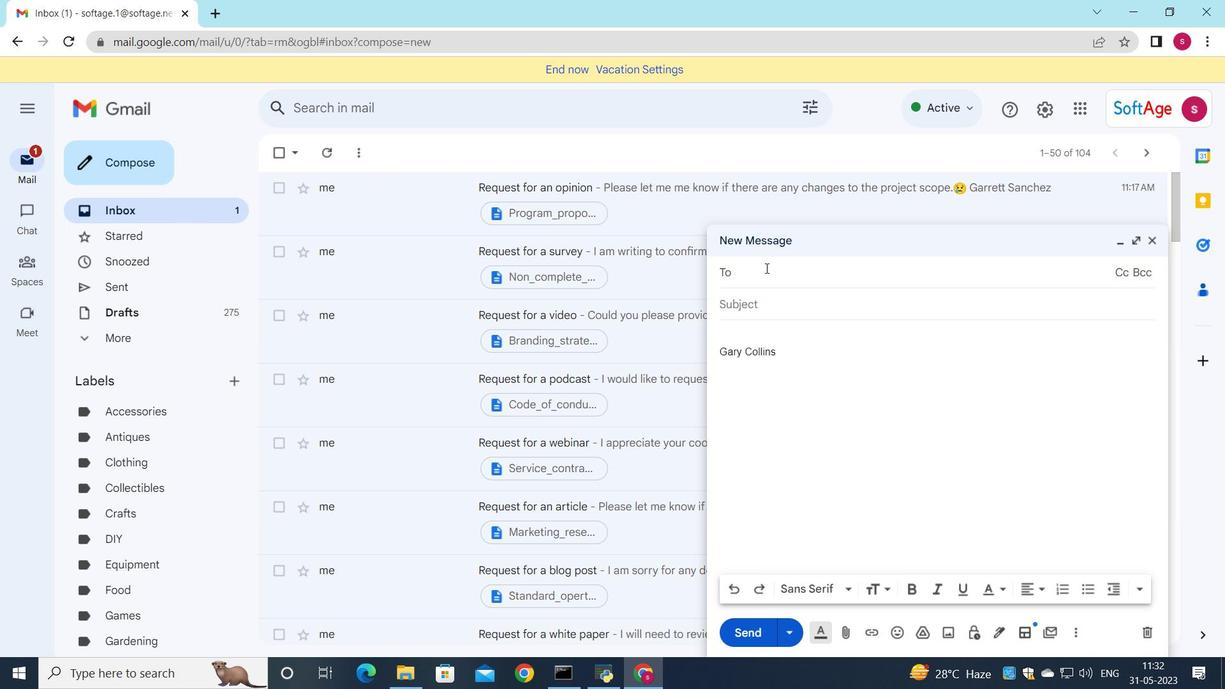 
Action: Key pressed <Key.down>
Screenshot: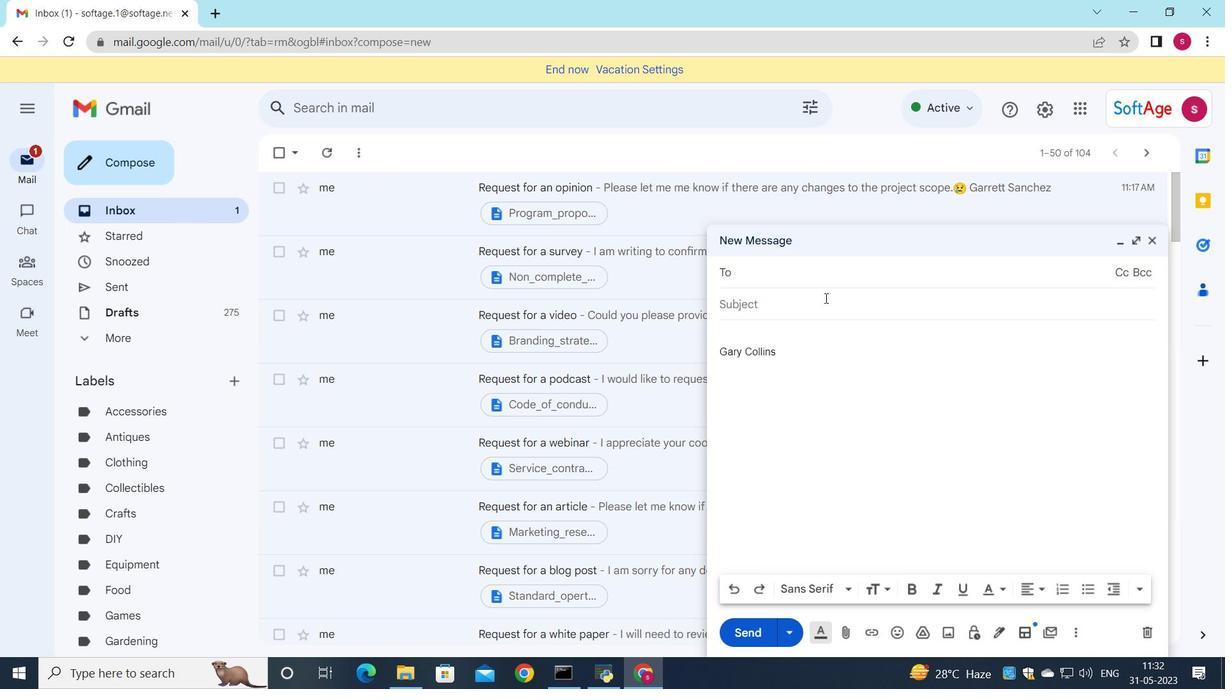 
Action: Mouse moved to (927, 387)
Screenshot: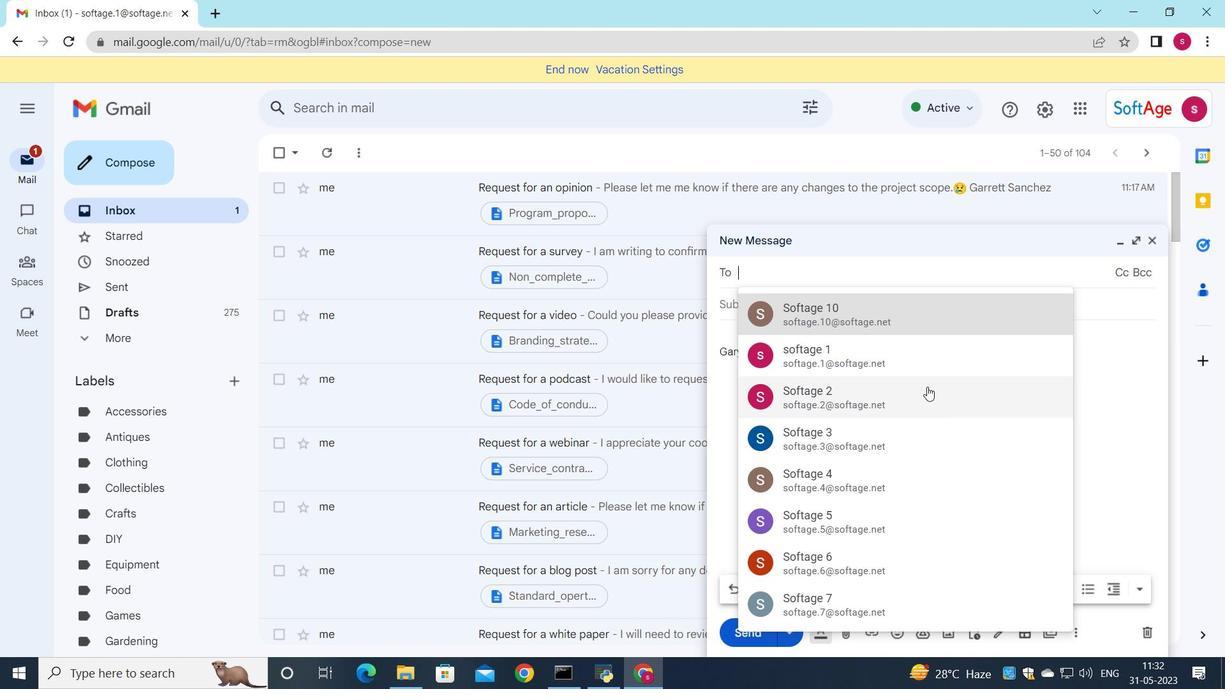 
Action: Mouse pressed left at (927, 387)
Screenshot: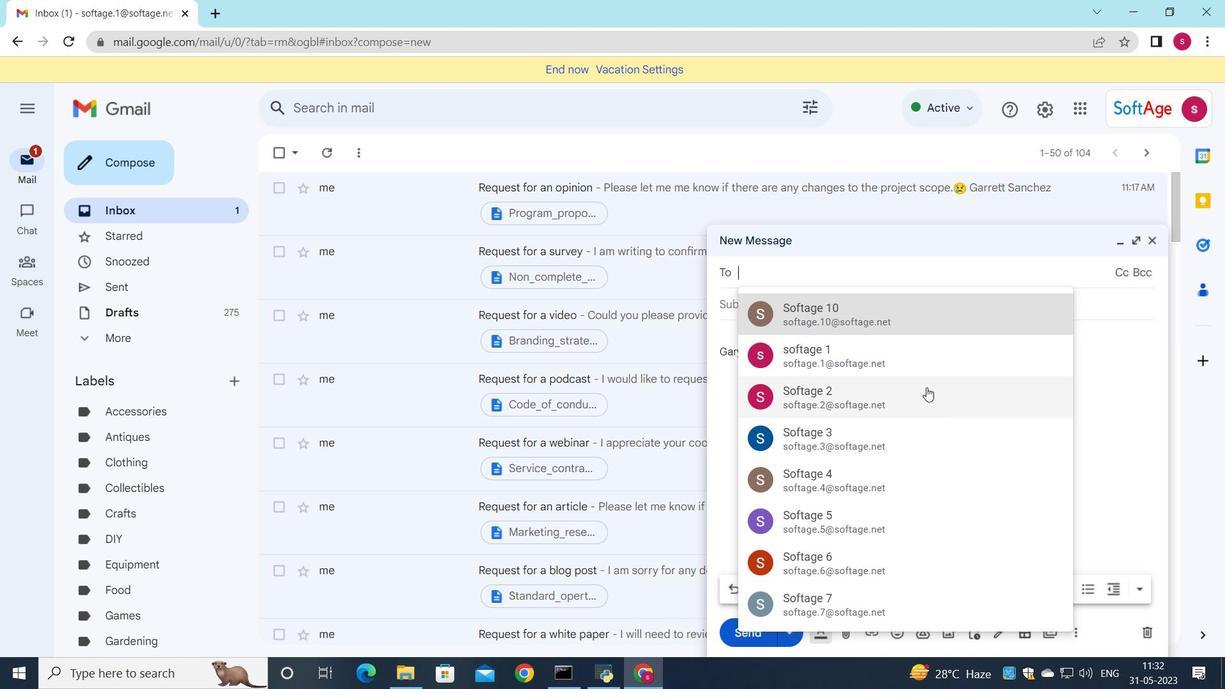 
Action: Mouse moved to (929, 379)
Screenshot: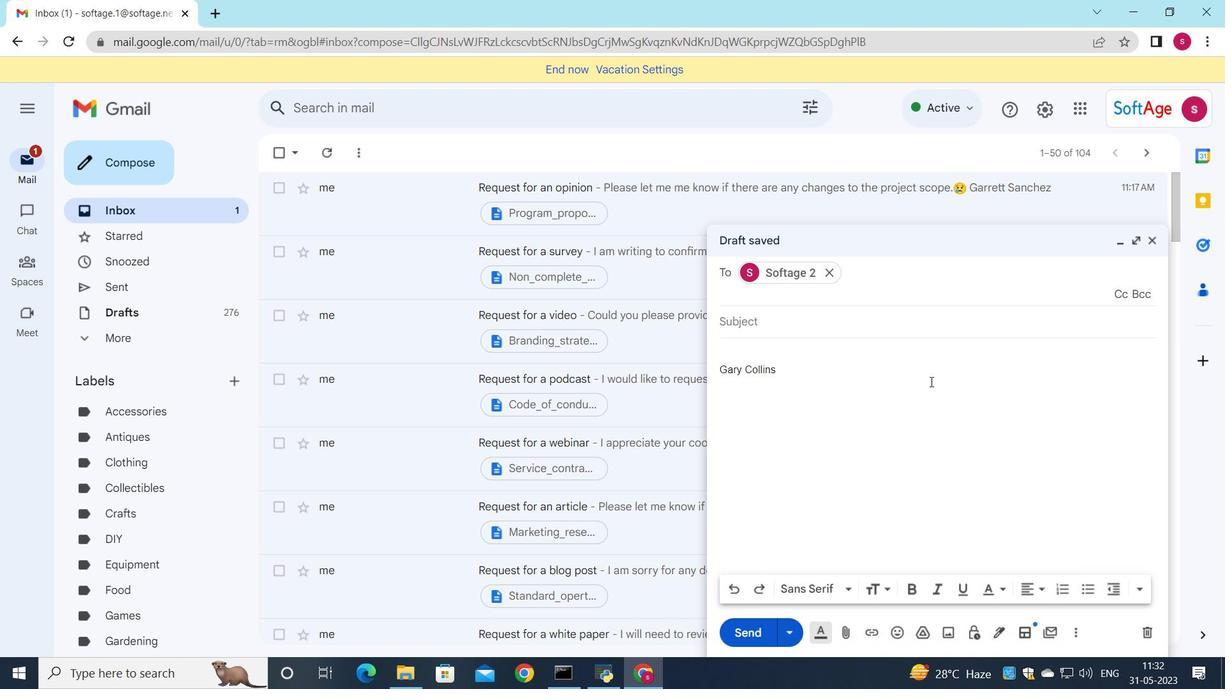 
Action: Key pressed <Key.down>
Screenshot: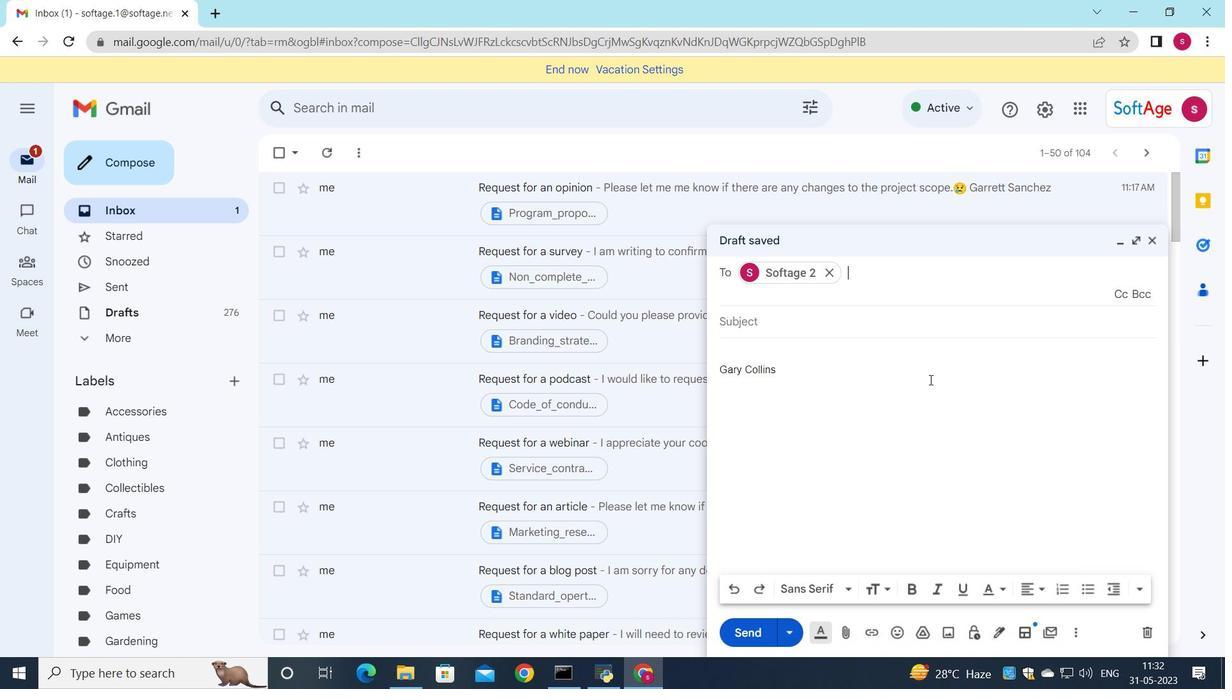 
Action: Mouse moved to (971, 363)
Screenshot: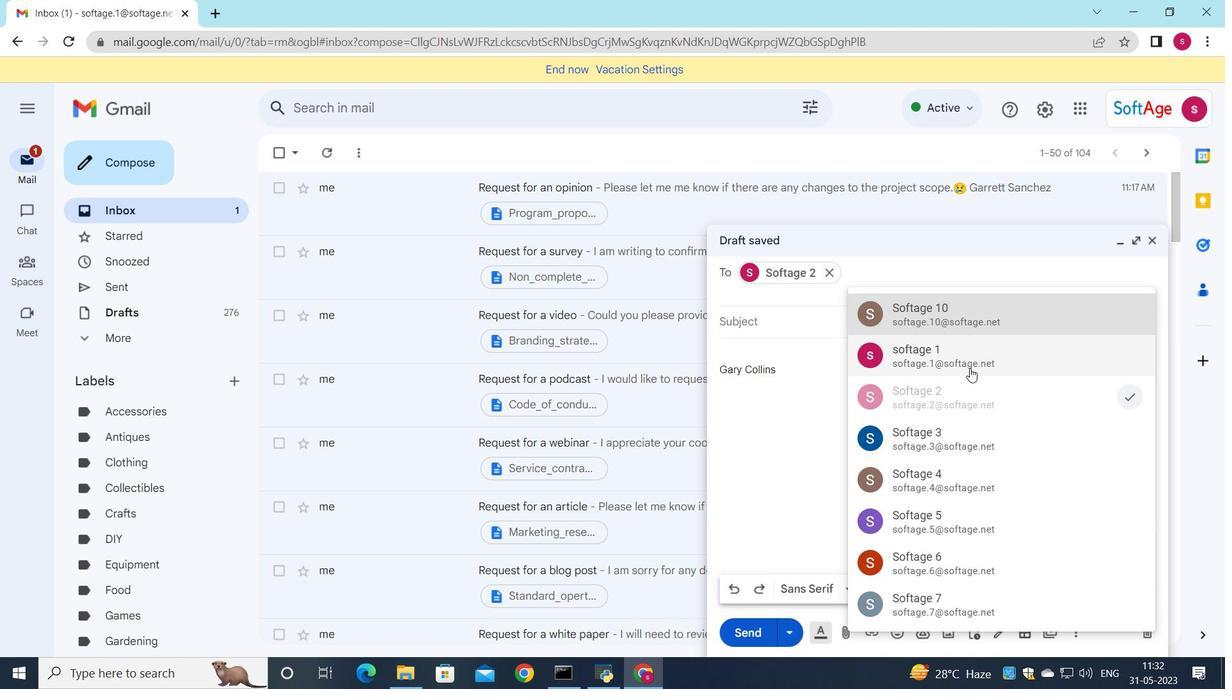 
Action: Mouse pressed left at (971, 363)
Screenshot: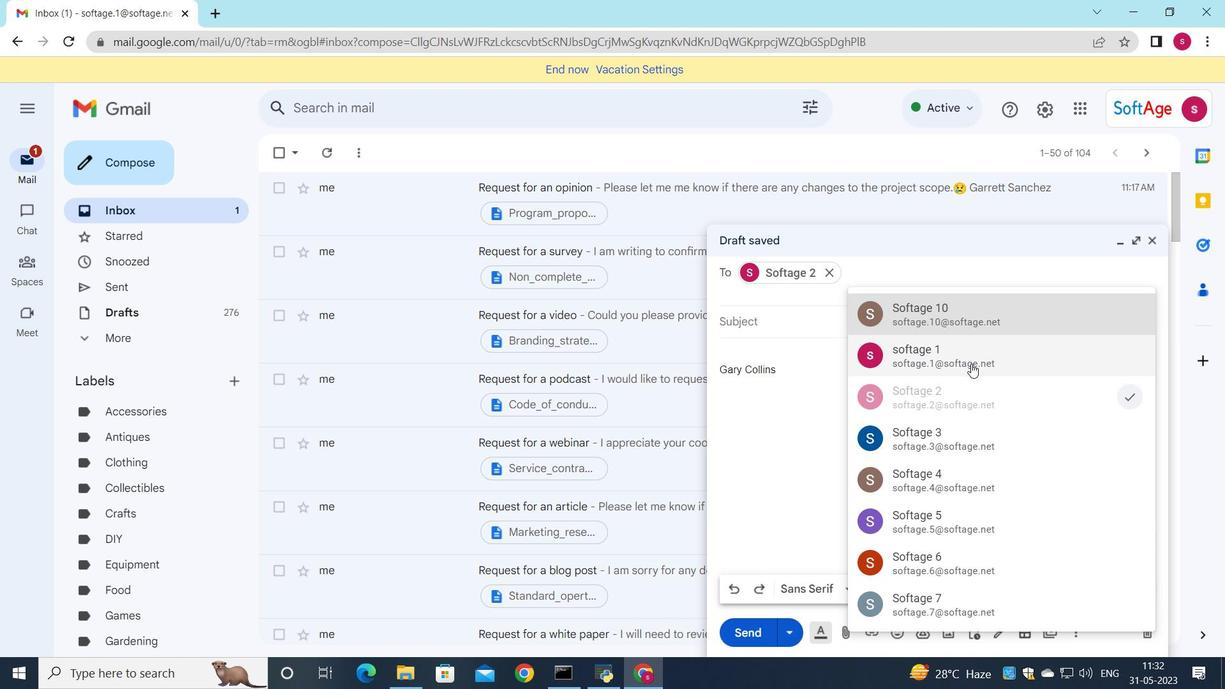 
Action: Mouse moved to (980, 357)
Screenshot: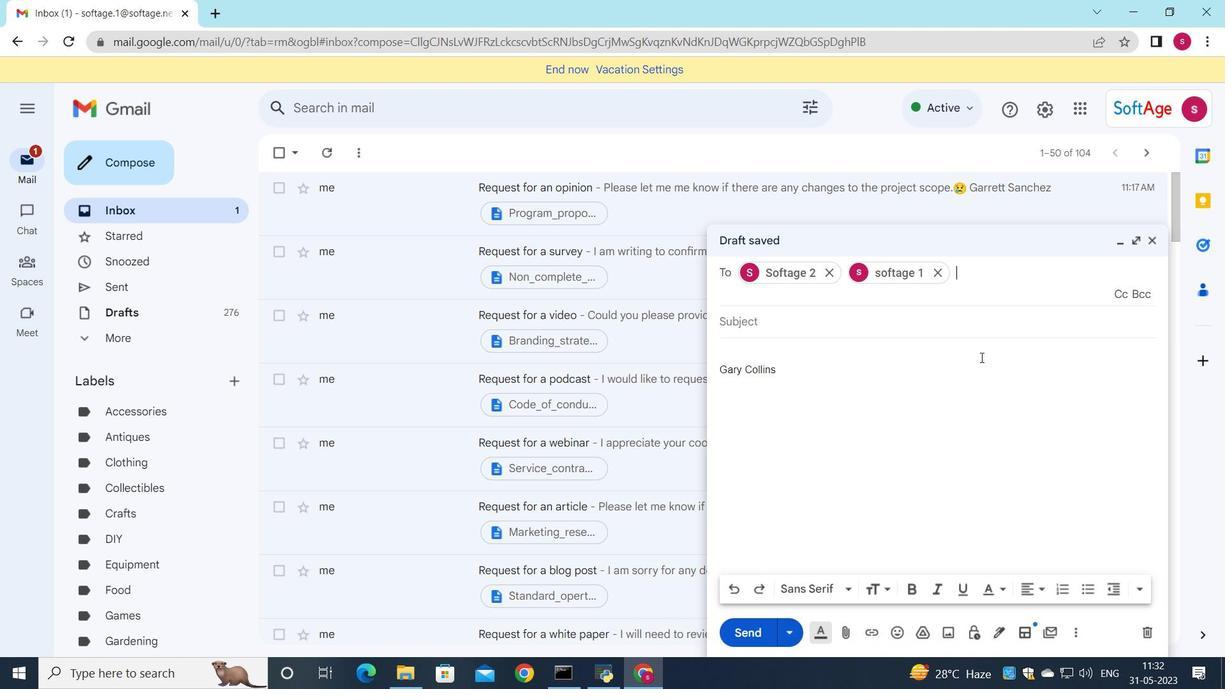 
Action: Key pressed <Key.down>
Screenshot: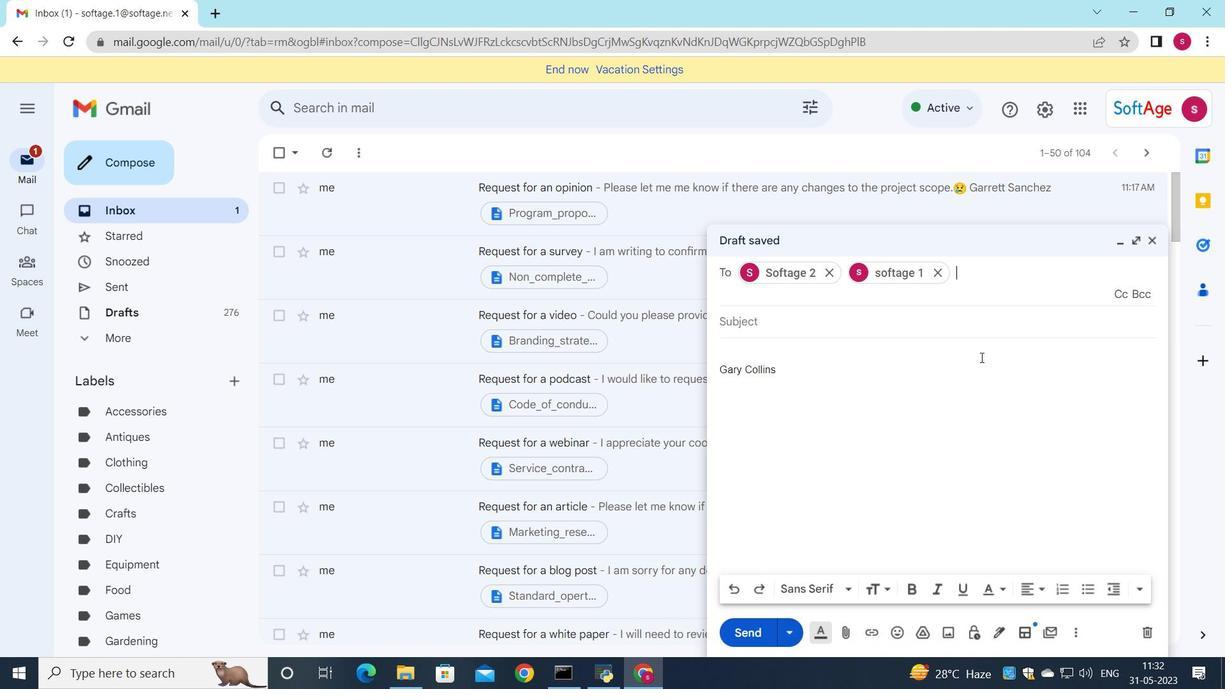 
Action: Mouse moved to (1024, 446)
Screenshot: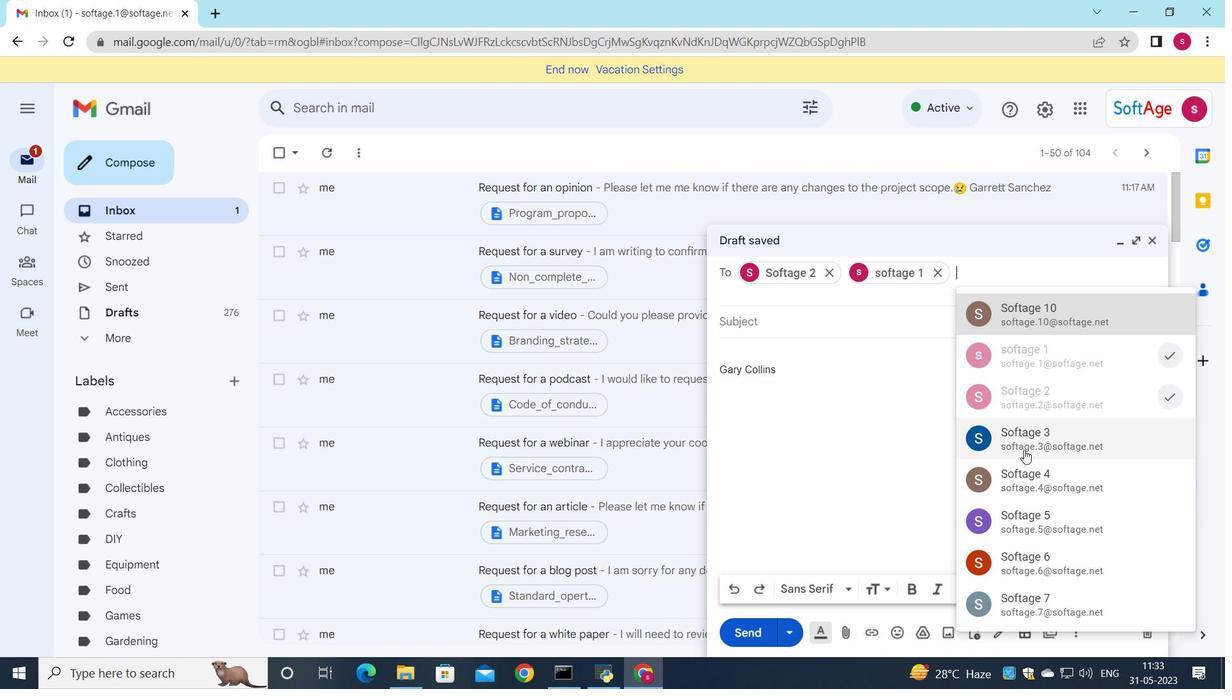
Action: Mouse pressed left at (1024, 446)
Screenshot: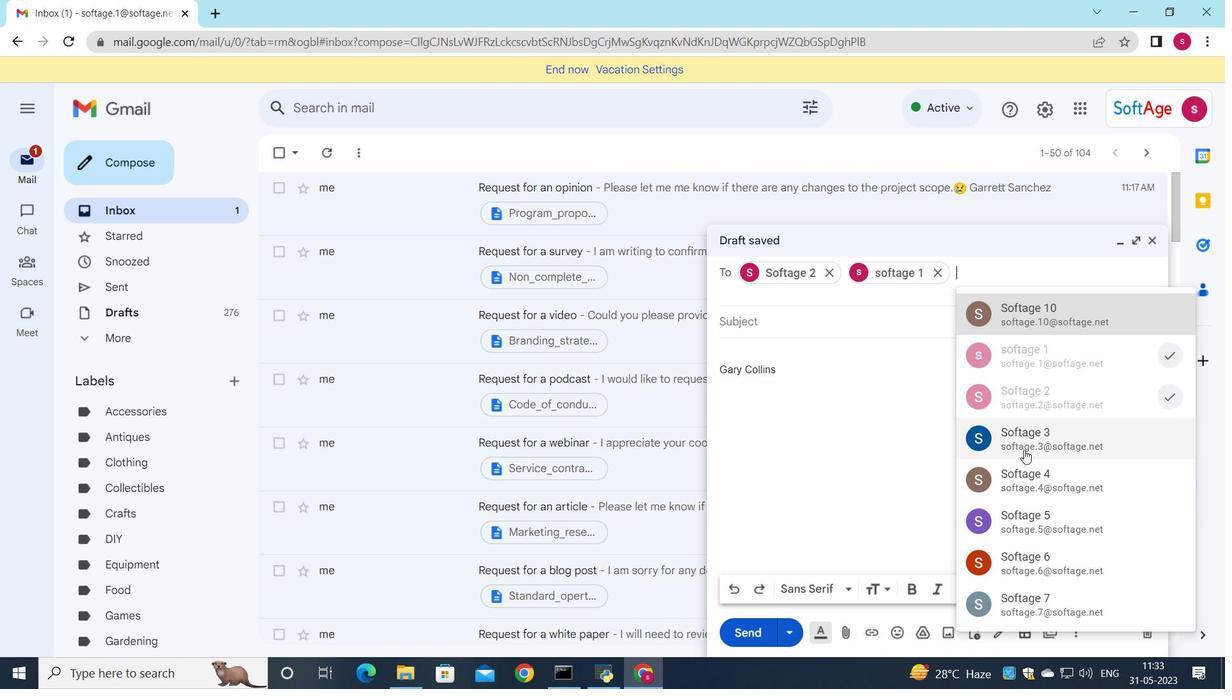 
Action: Mouse moved to (1116, 297)
Screenshot: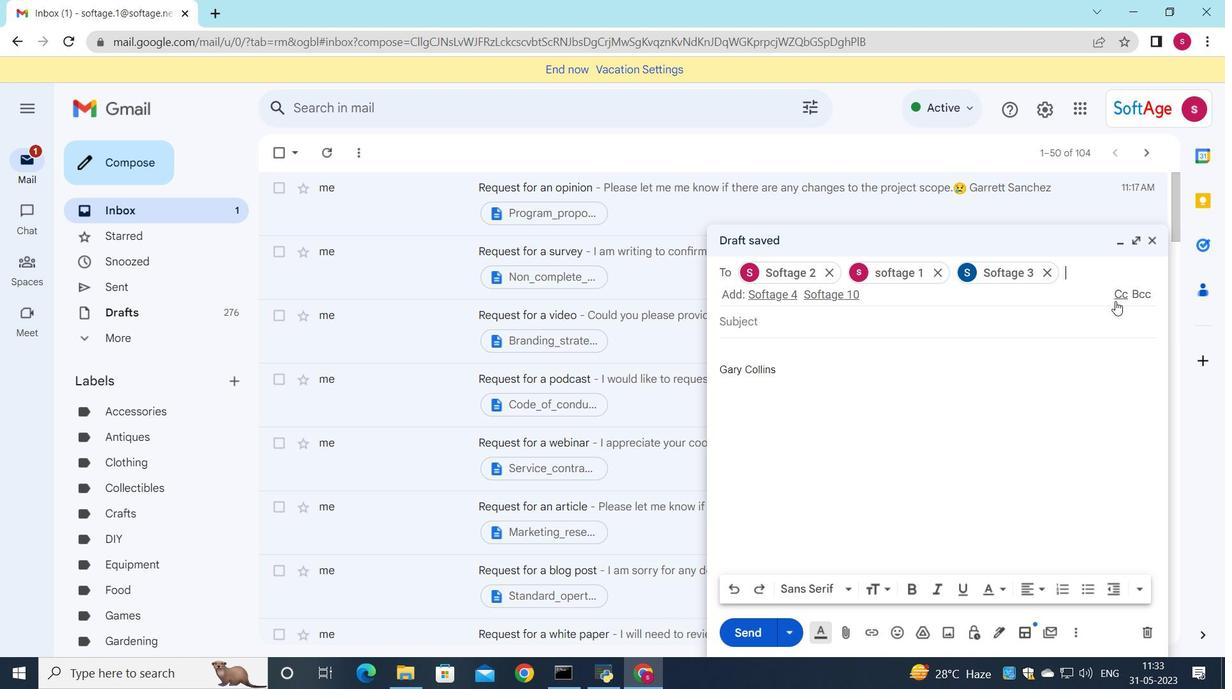 
Action: Mouse pressed left at (1116, 297)
Screenshot: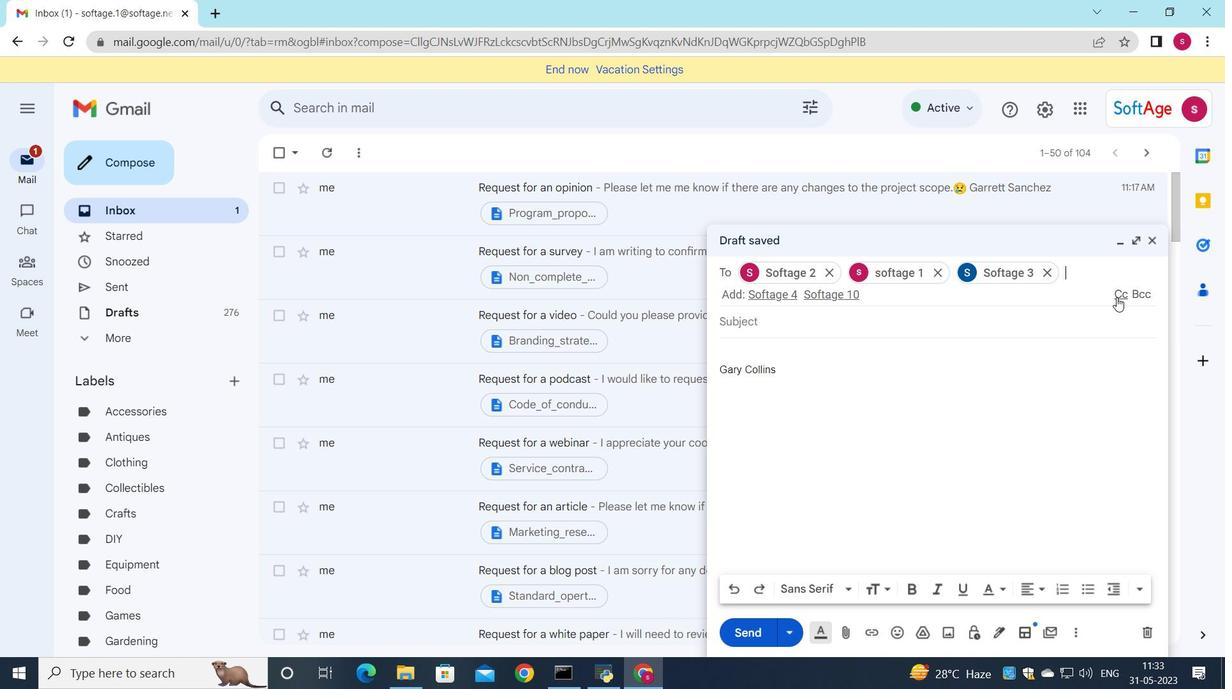
Action: Mouse moved to (788, 318)
Screenshot: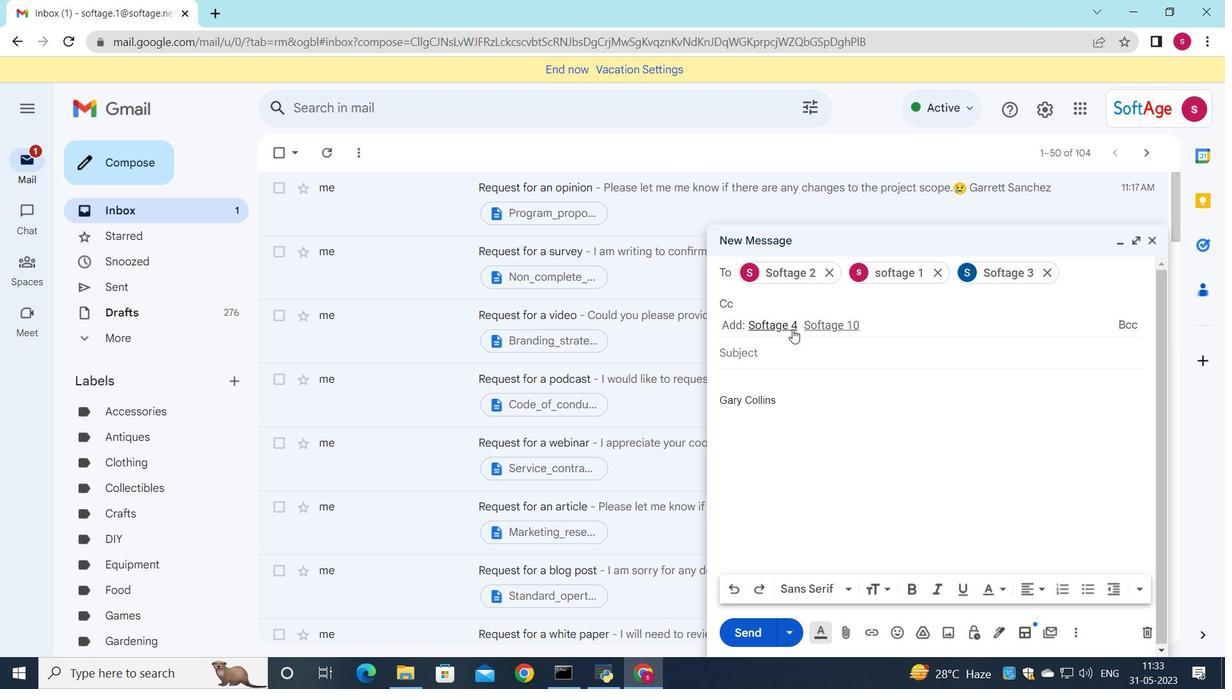 
Action: Mouse pressed left at (788, 318)
Screenshot: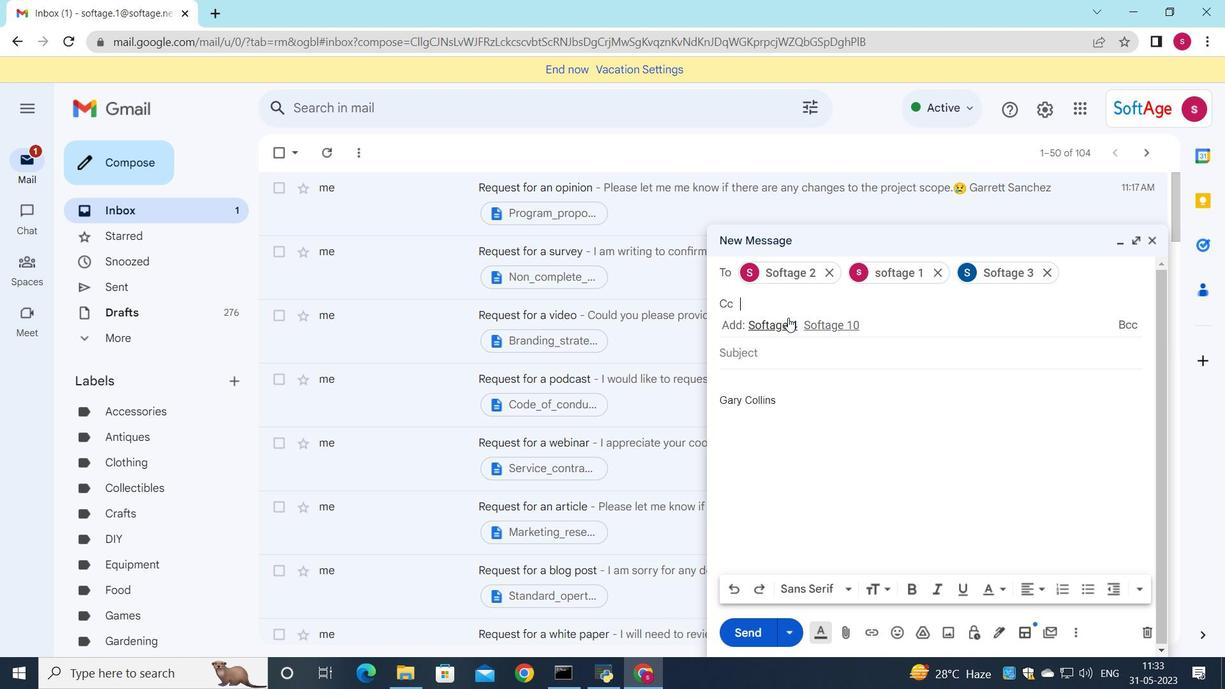 
Action: Mouse moved to (753, 362)
Screenshot: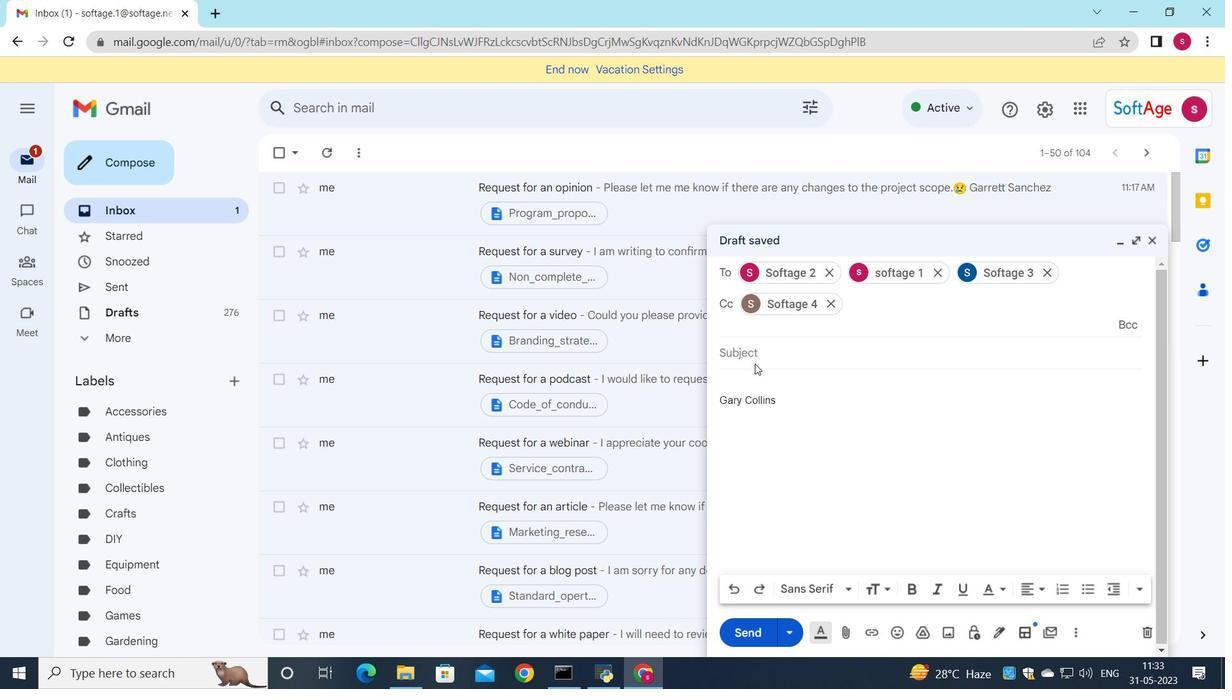 
Action: Mouse pressed left at (753, 362)
Screenshot: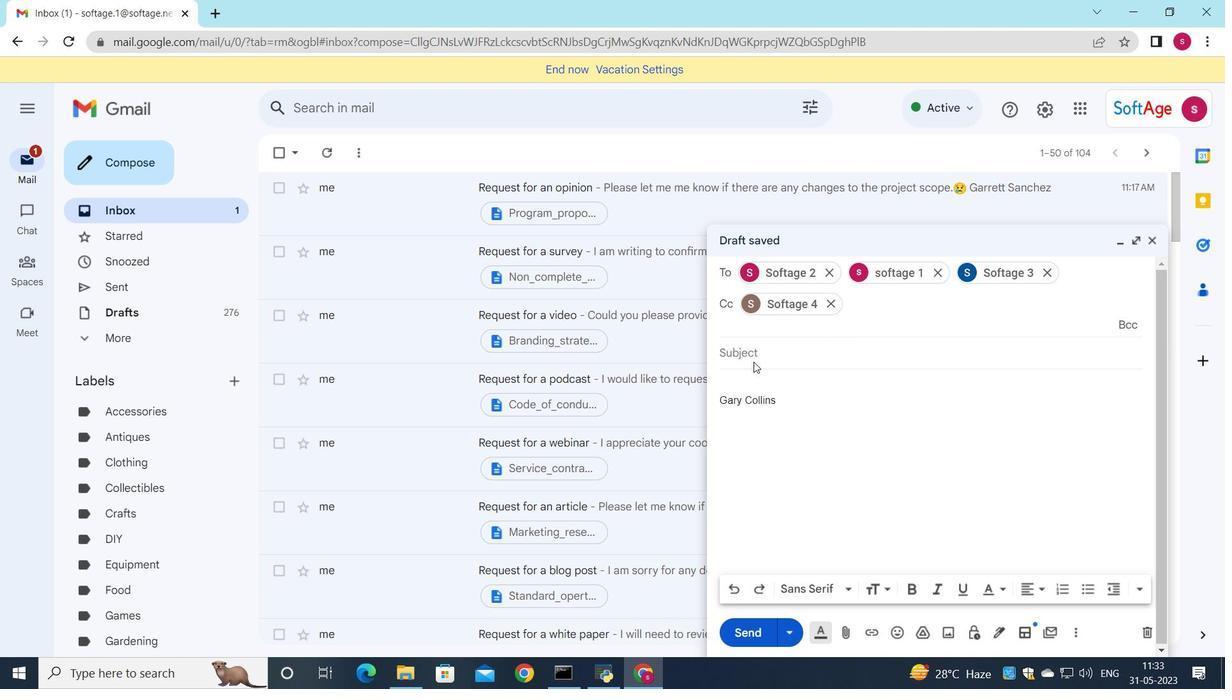 
Action: Mouse moved to (850, 357)
Screenshot: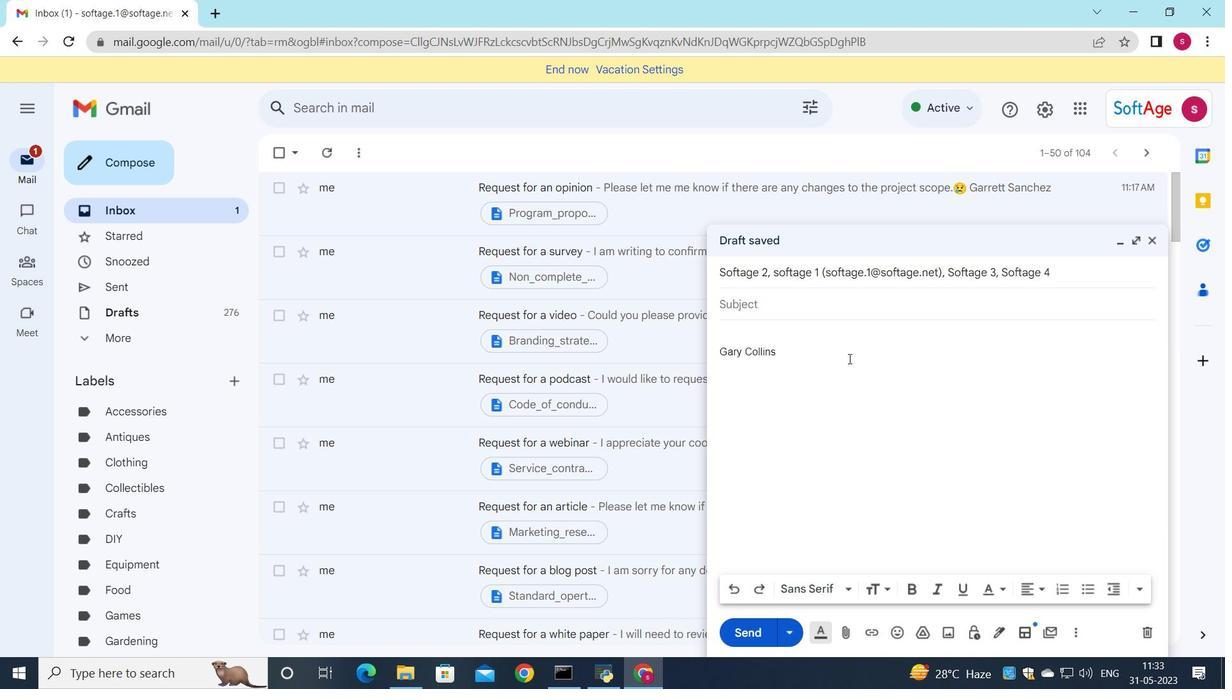 
Action: Key pressed <Key.shift>Request<Key.space>for<Key.space>a<Key.space>advice
Screenshot: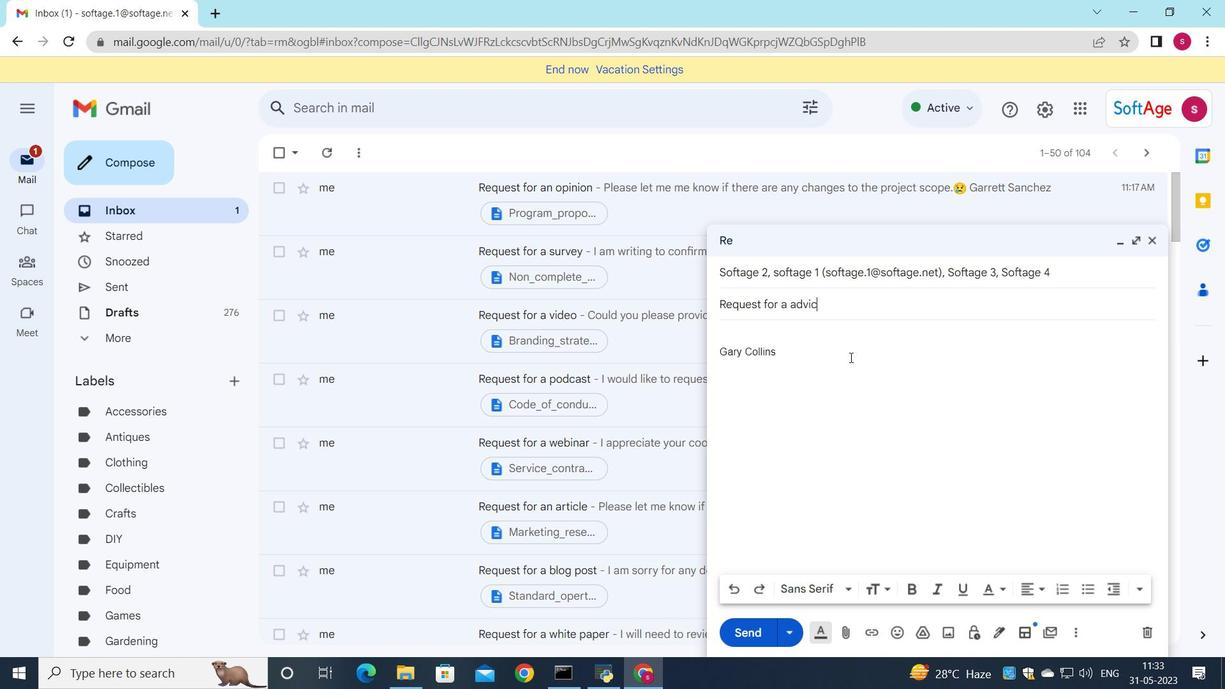 
Action: Mouse moved to (737, 329)
Screenshot: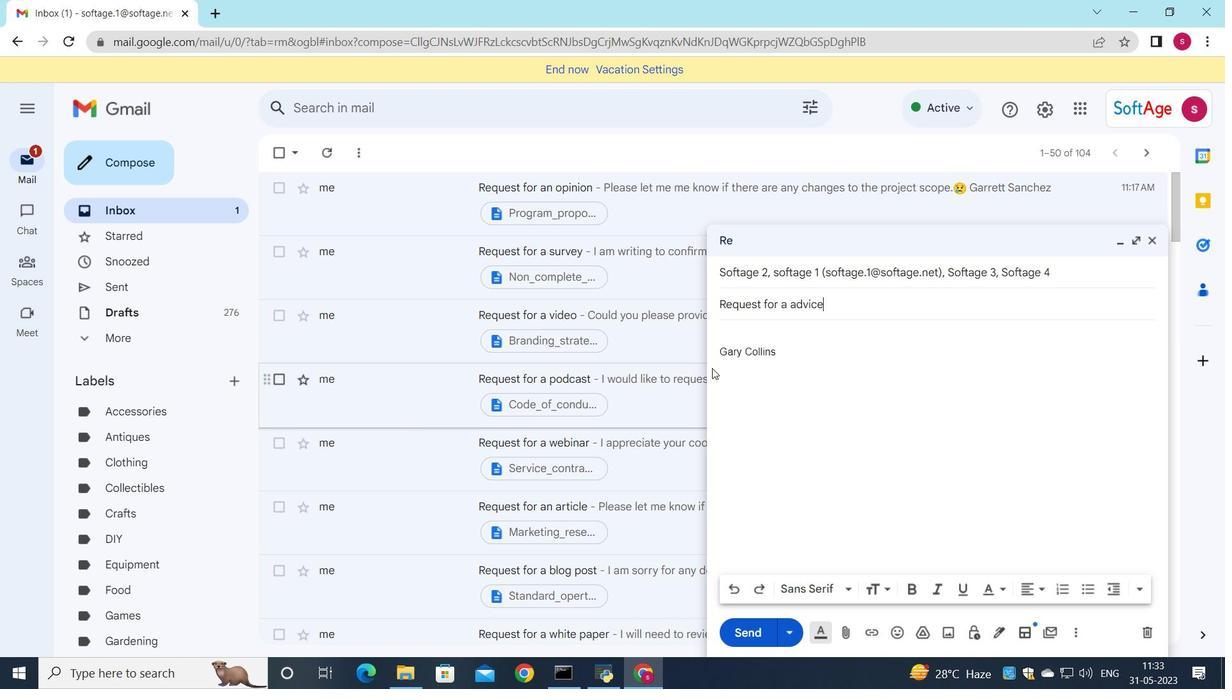 
Action: Mouse pressed left at (737, 329)
Screenshot: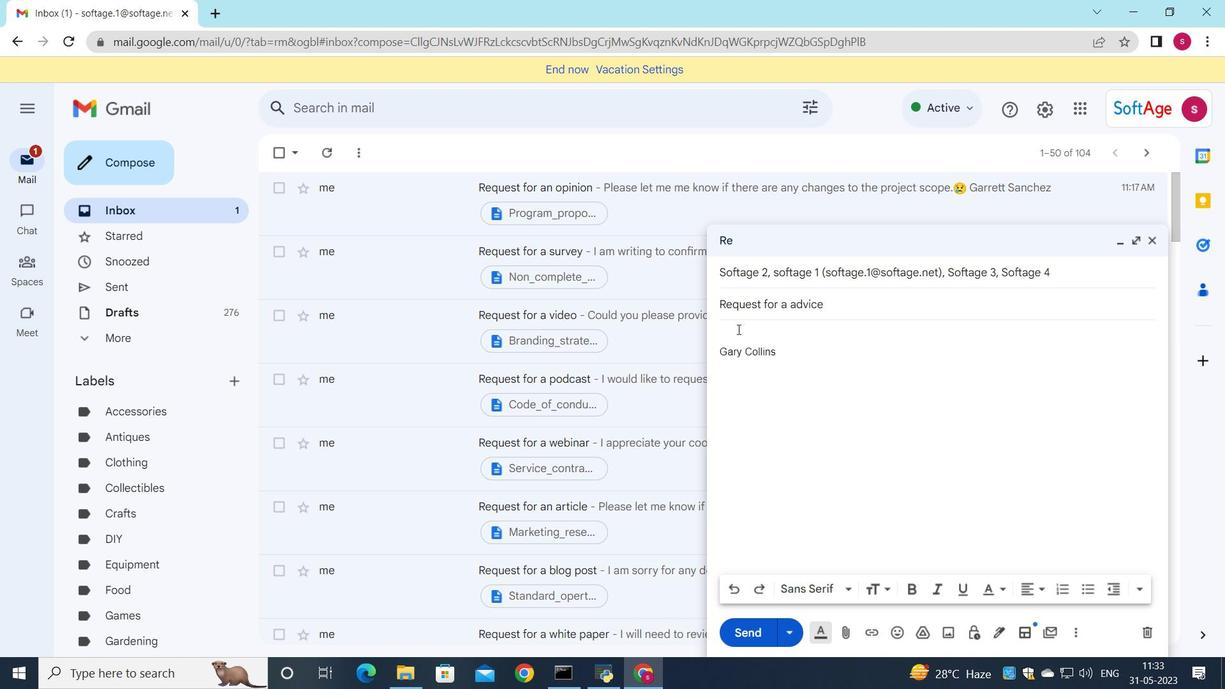 
Action: Key pressed <Key.shift>I<Key.space>apologize<Key.space>for<Key.space>any<Key.space>misundr<Key.backspace>erstandings<Key.space>and<Key.space>would<Key.space>like<Key.space>to<Key.space>clarify<Key.space>the<Key.space>situat<Key.tab>
Screenshot: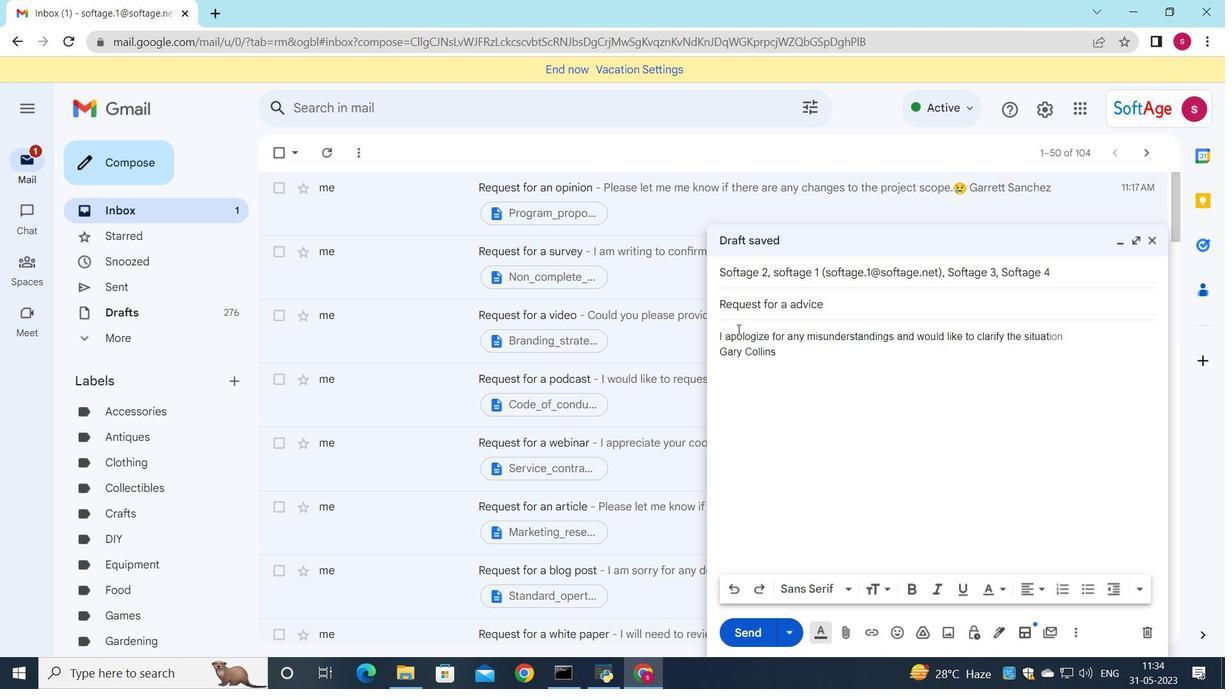 
Action: Mouse moved to (906, 629)
Screenshot: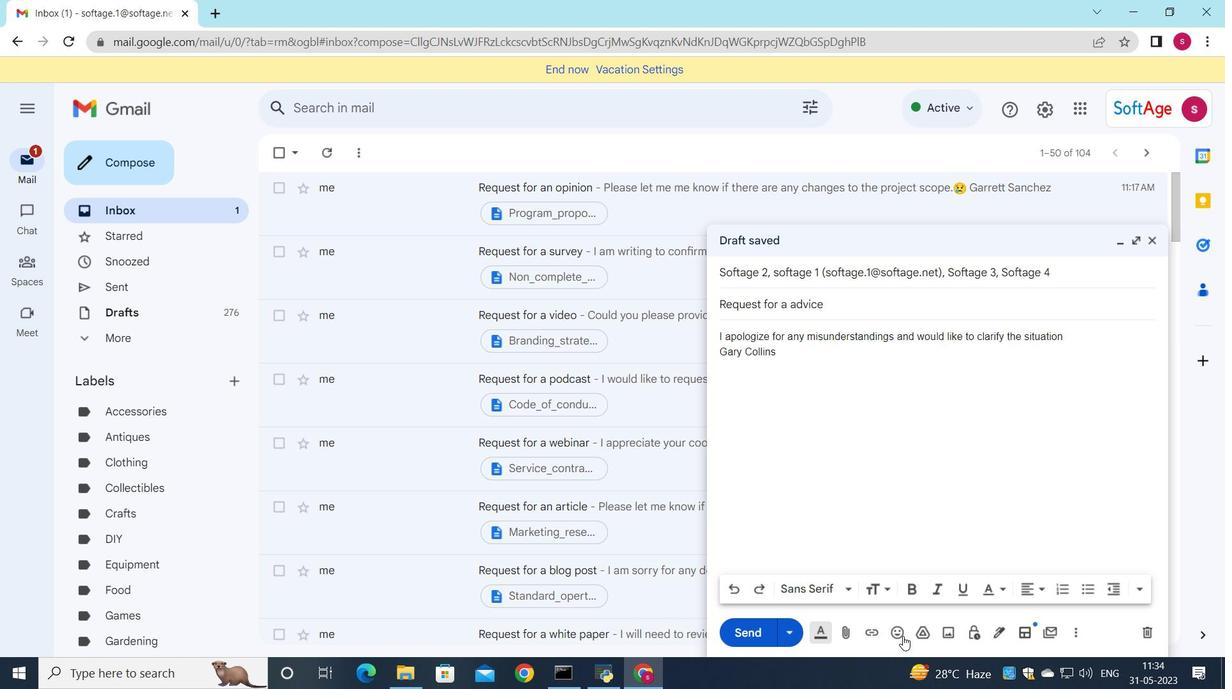 
Action: Mouse pressed left at (906, 629)
Screenshot: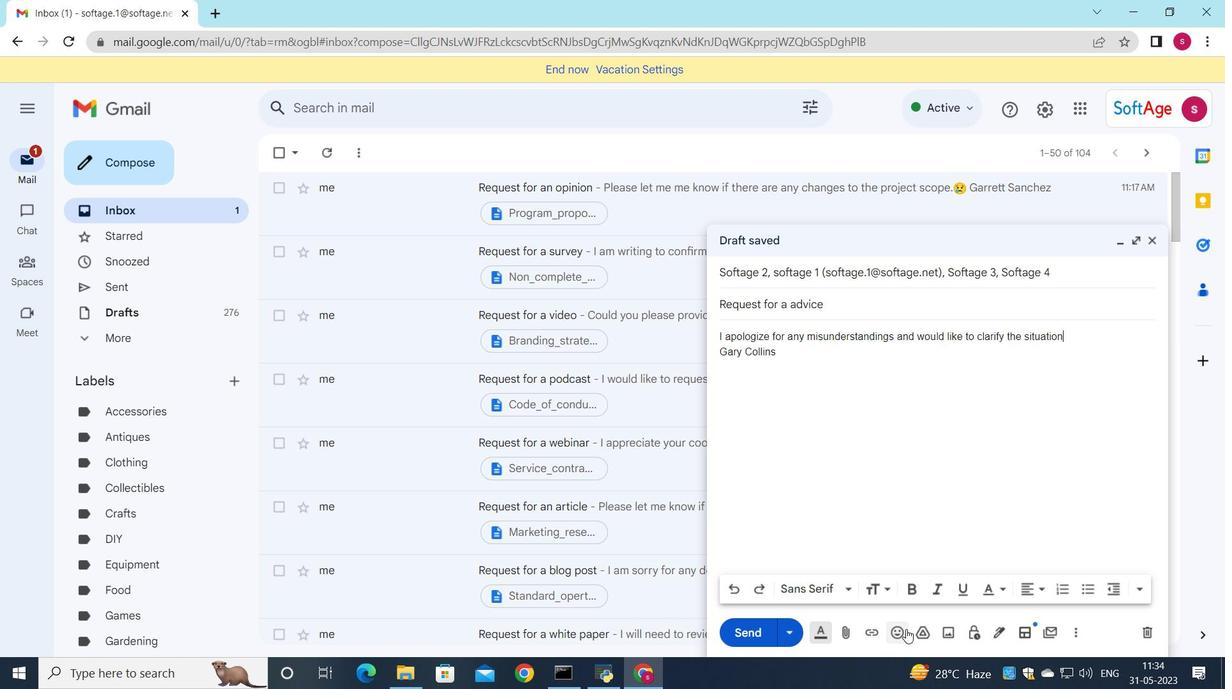 
Action: Mouse moved to (878, 569)
Screenshot: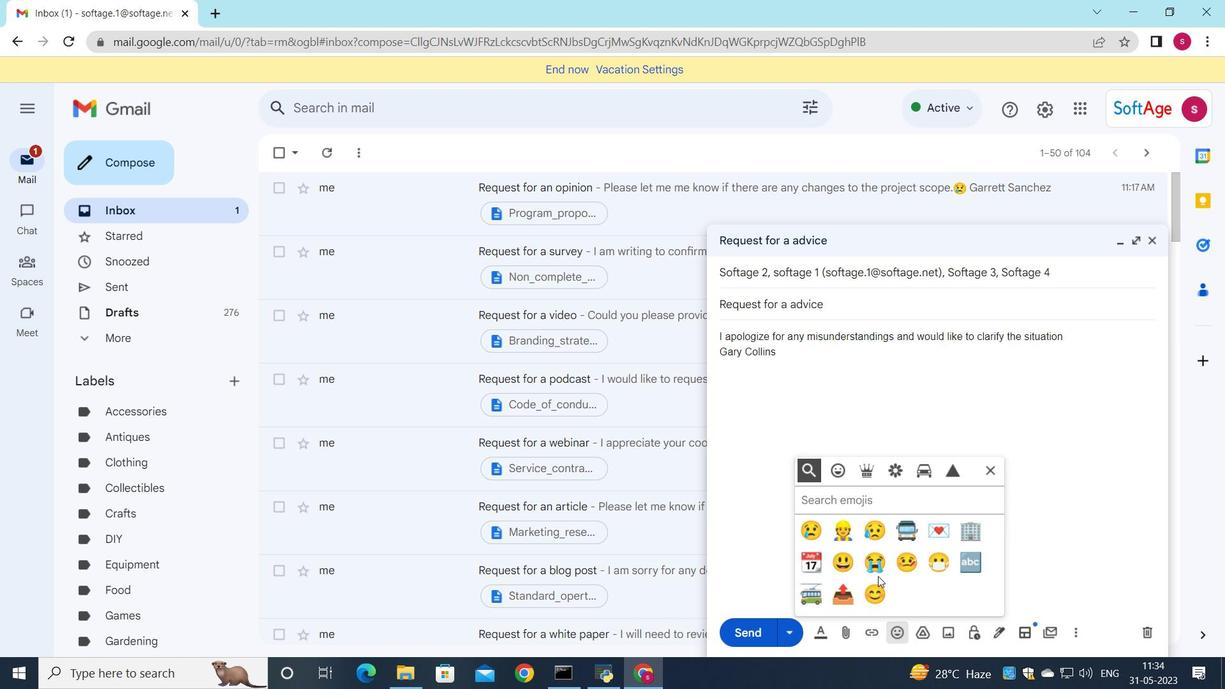 
Action: Mouse pressed left at (878, 569)
Screenshot: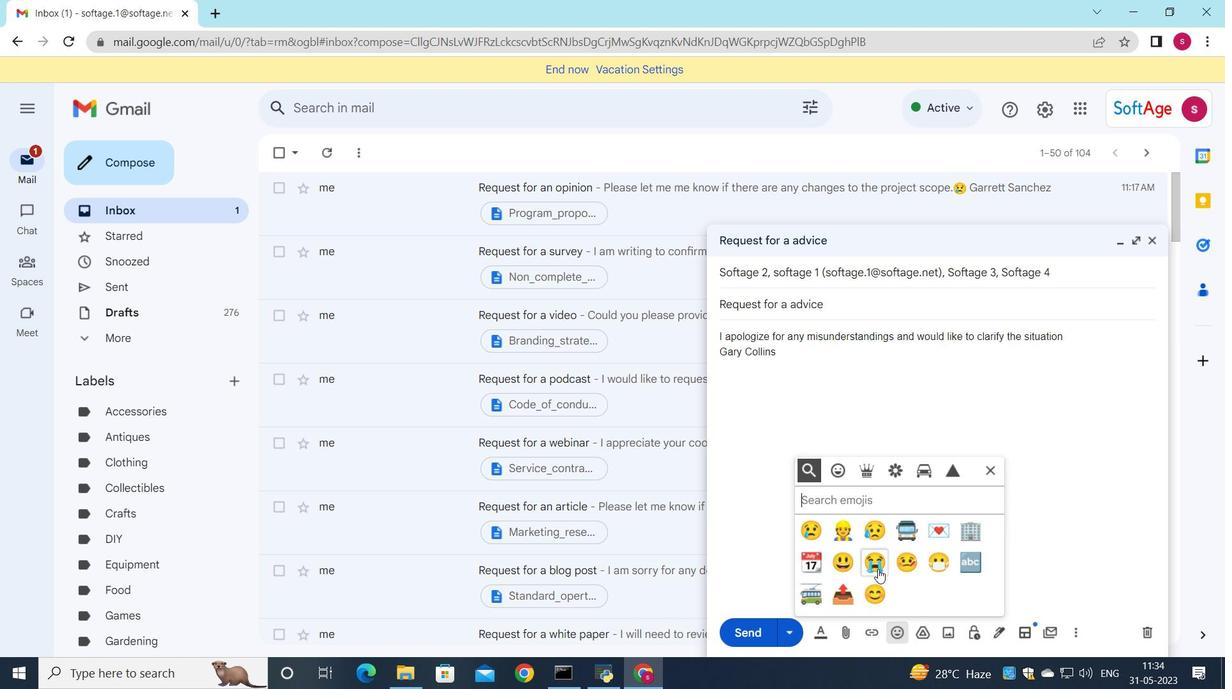
Action: Mouse moved to (991, 471)
Screenshot: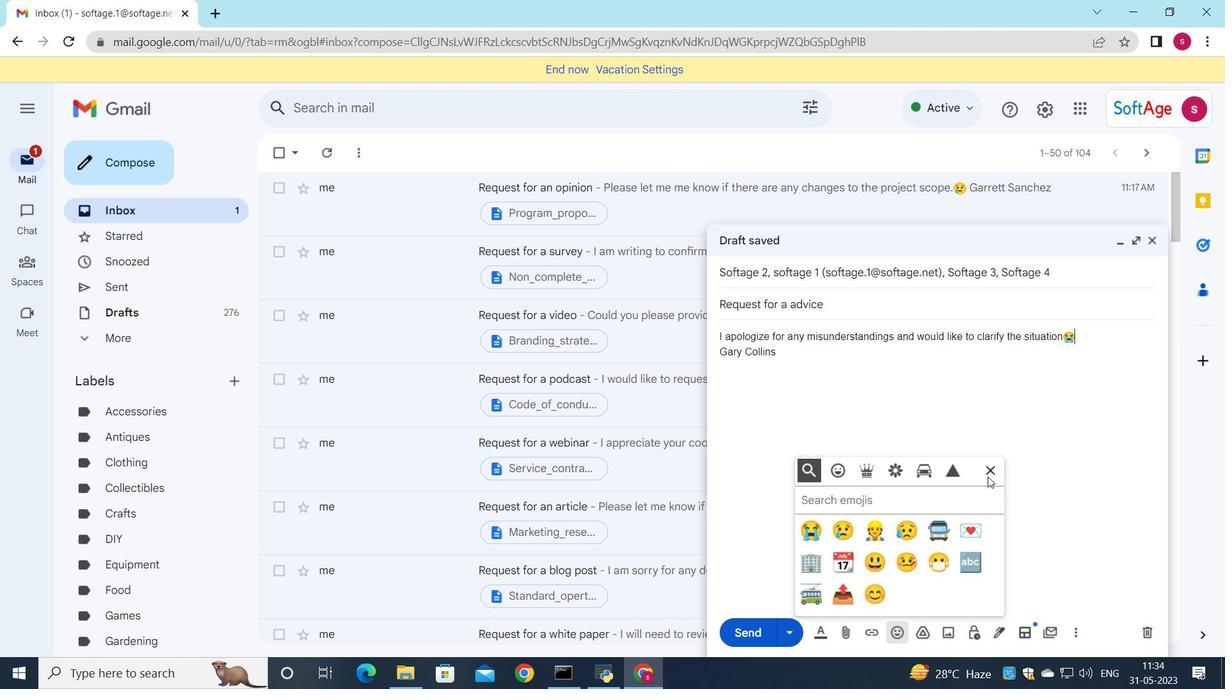 
Action: Mouse pressed left at (991, 471)
Screenshot: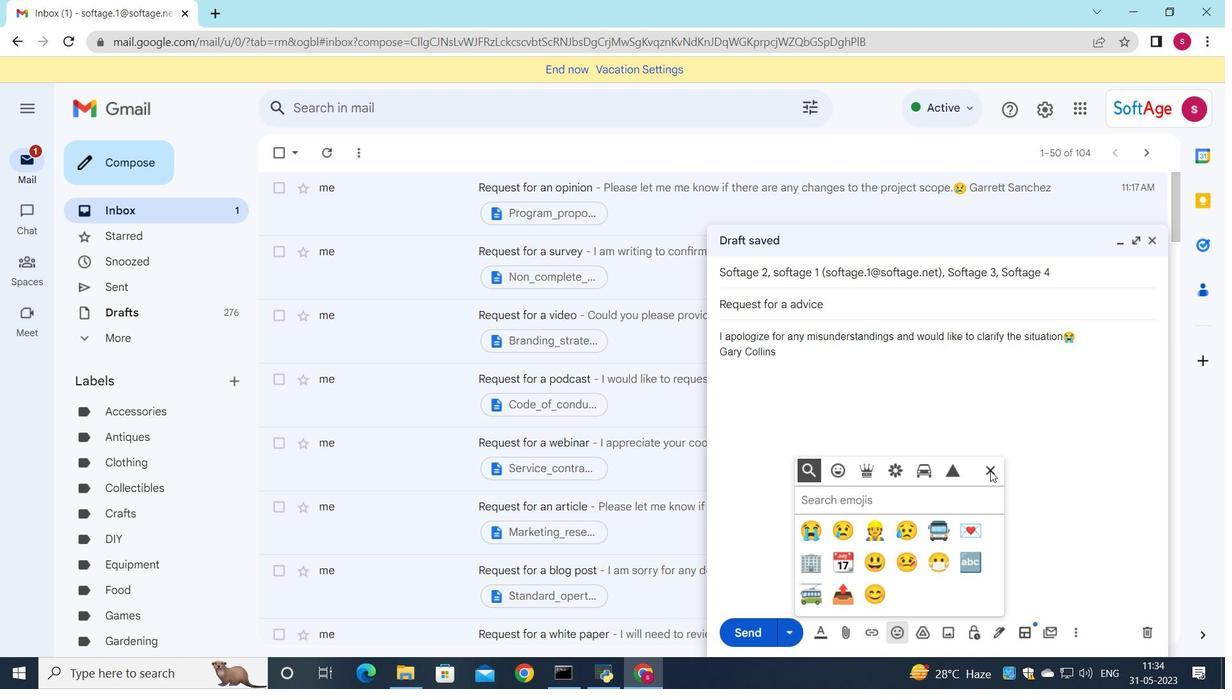 
Action: Mouse moved to (843, 631)
Screenshot: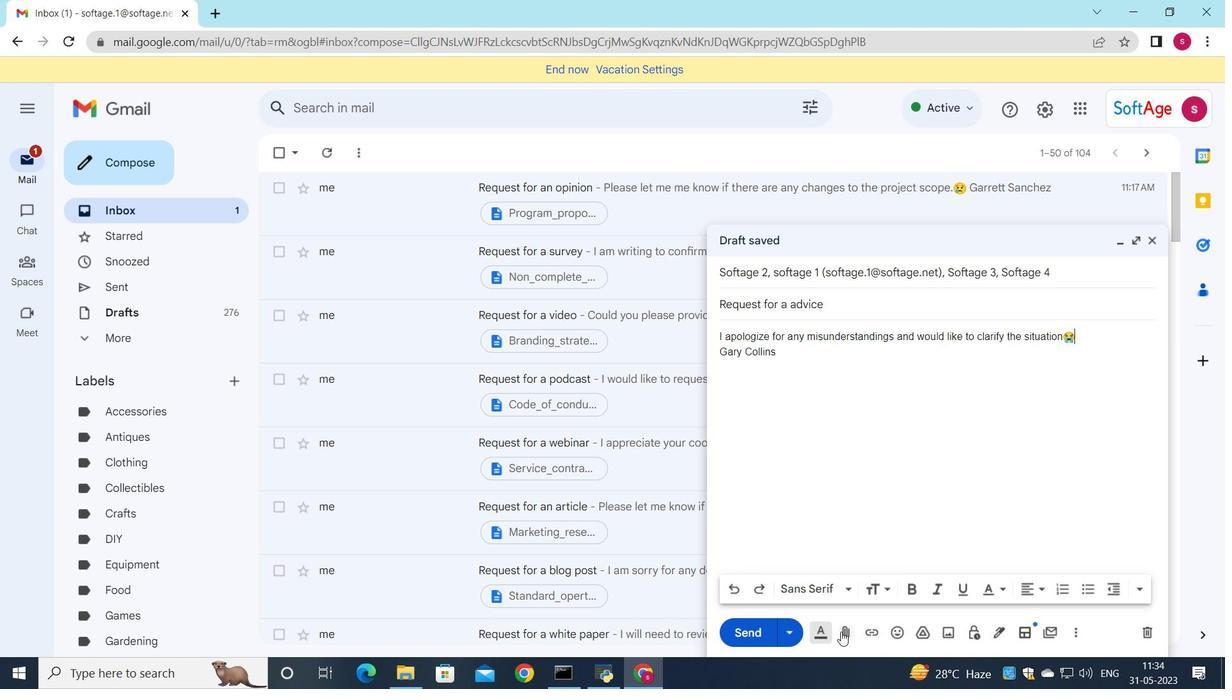 
Action: Mouse pressed left at (843, 631)
Screenshot: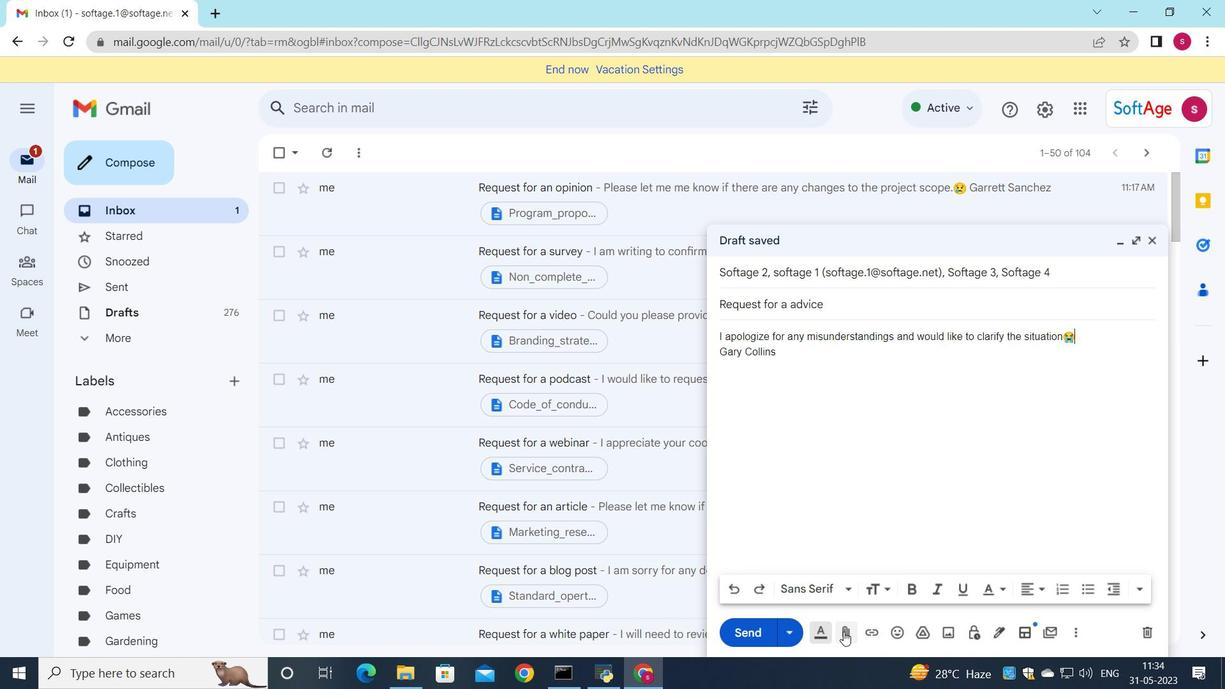 
Action: Mouse moved to (268, 112)
Screenshot: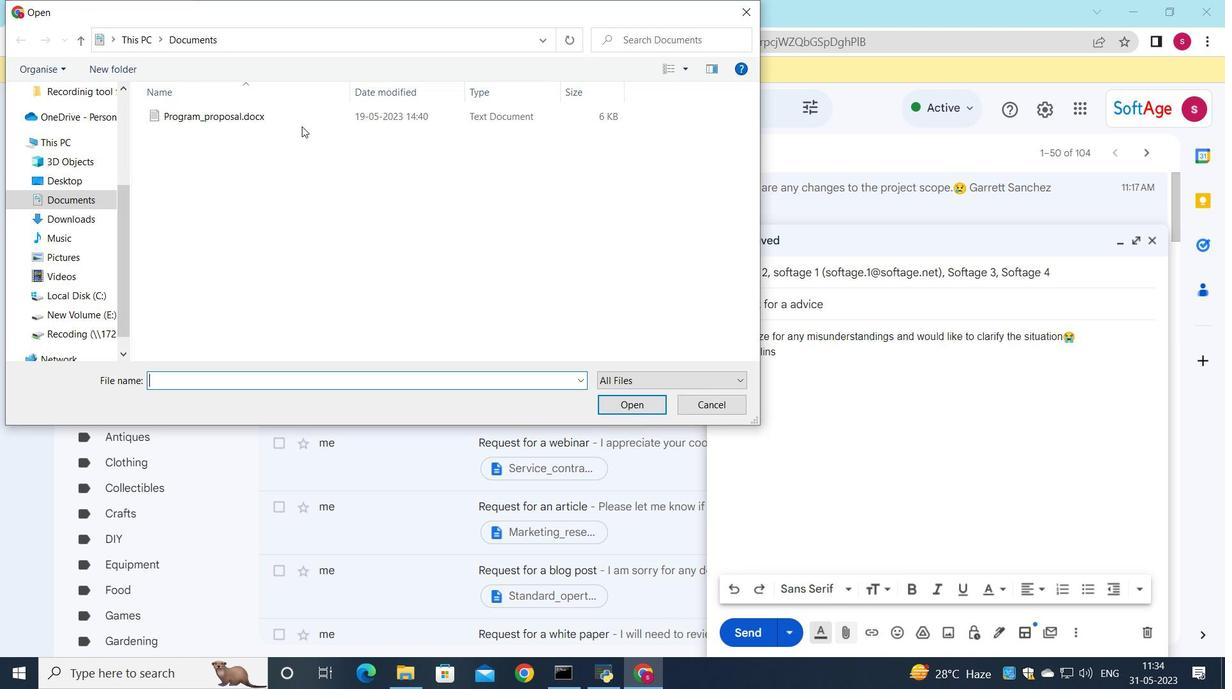 
Action: Mouse pressed left at (268, 112)
Screenshot: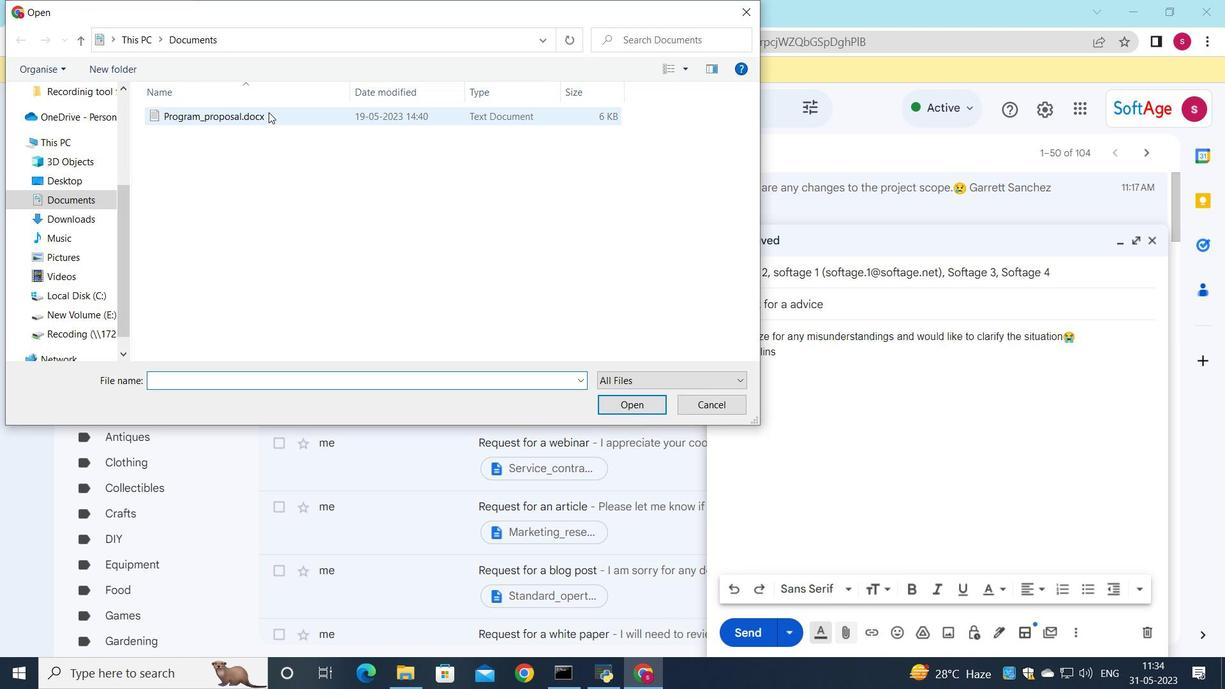 
Action: Mouse moved to (276, 119)
Screenshot: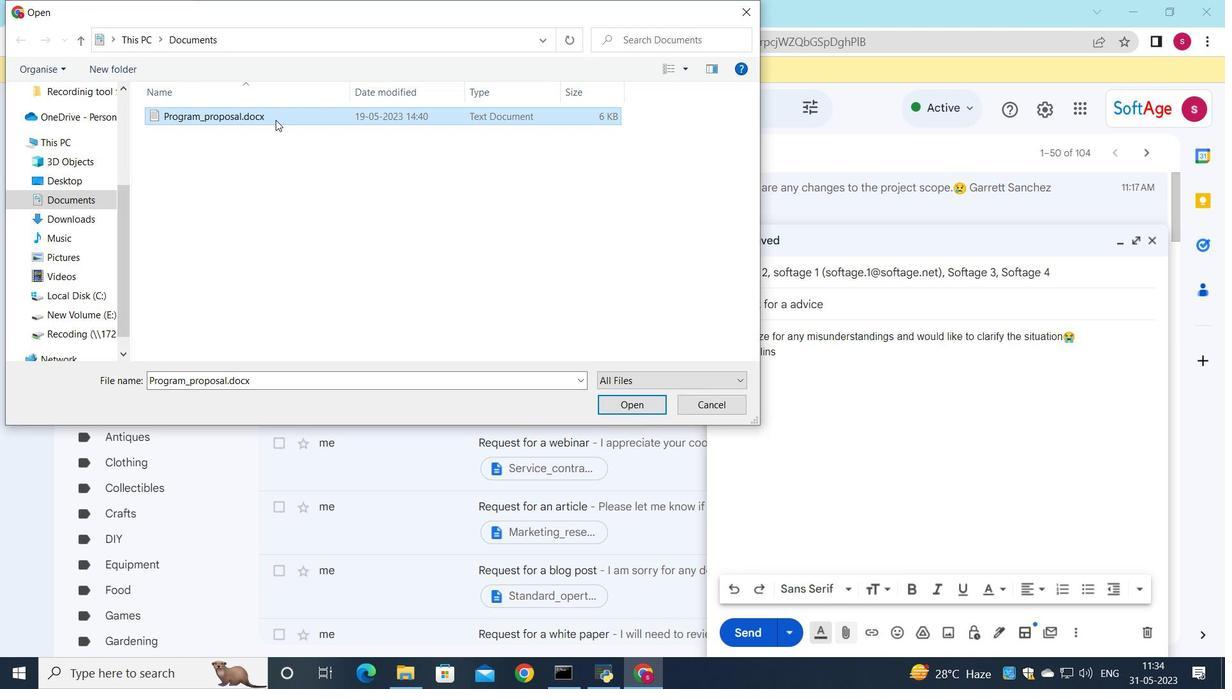 
Action: Mouse pressed left at (276, 119)
Screenshot: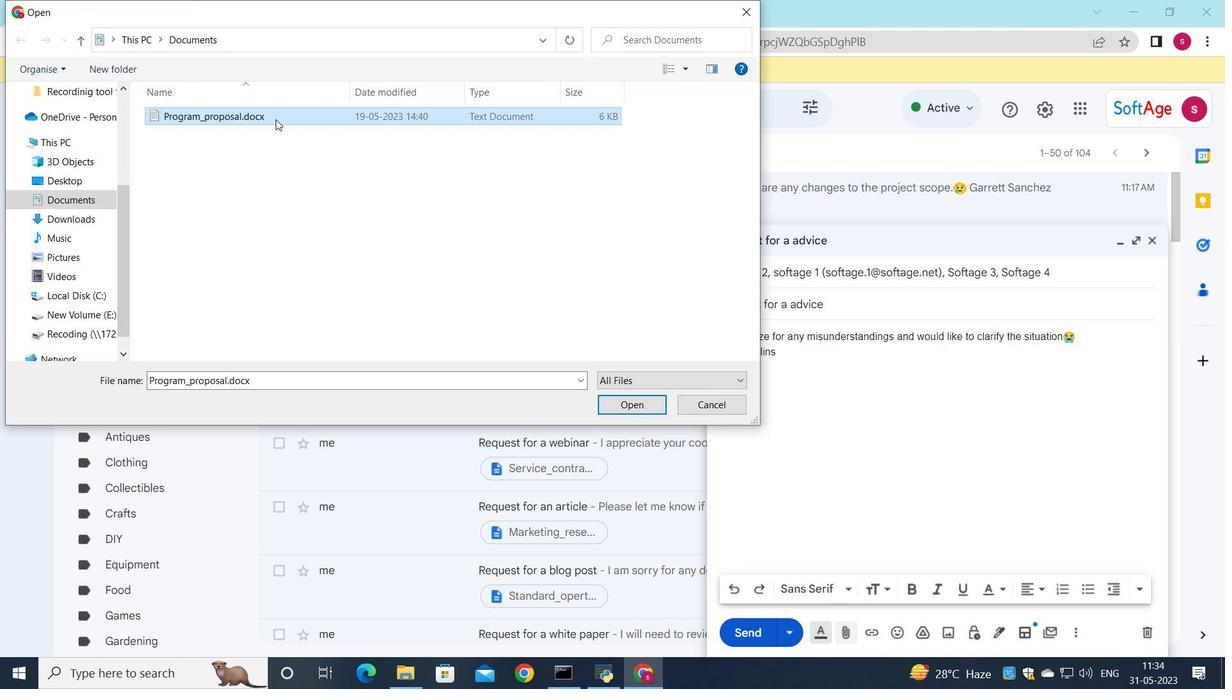 
Action: Mouse moved to (746, 245)
Screenshot: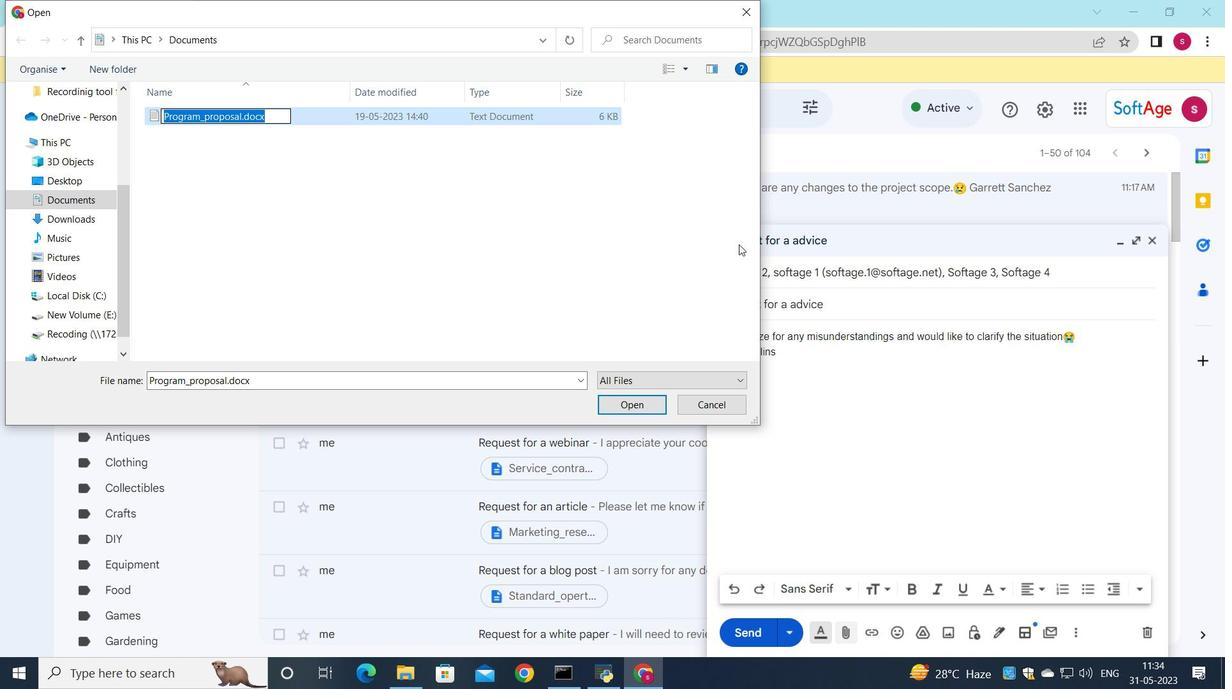 
Action: Key pressed <Key.shift>Report.docx
Screenshot: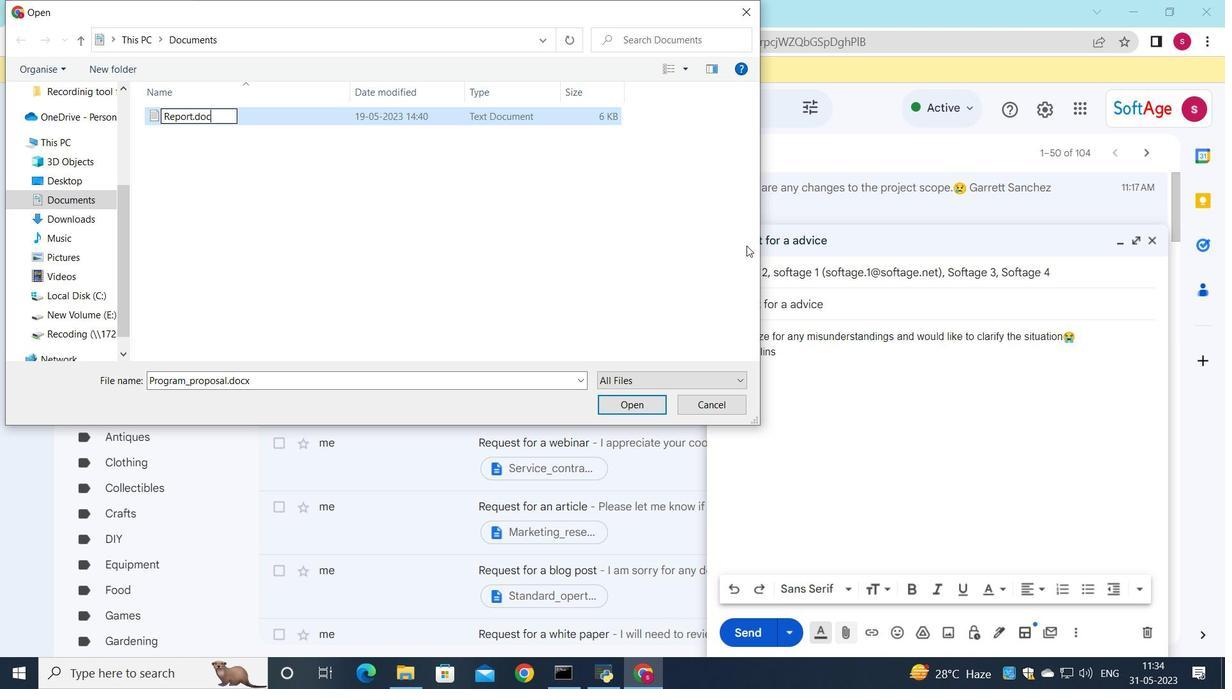 
Action: Mouse moved to (360, 122)
Screenshot: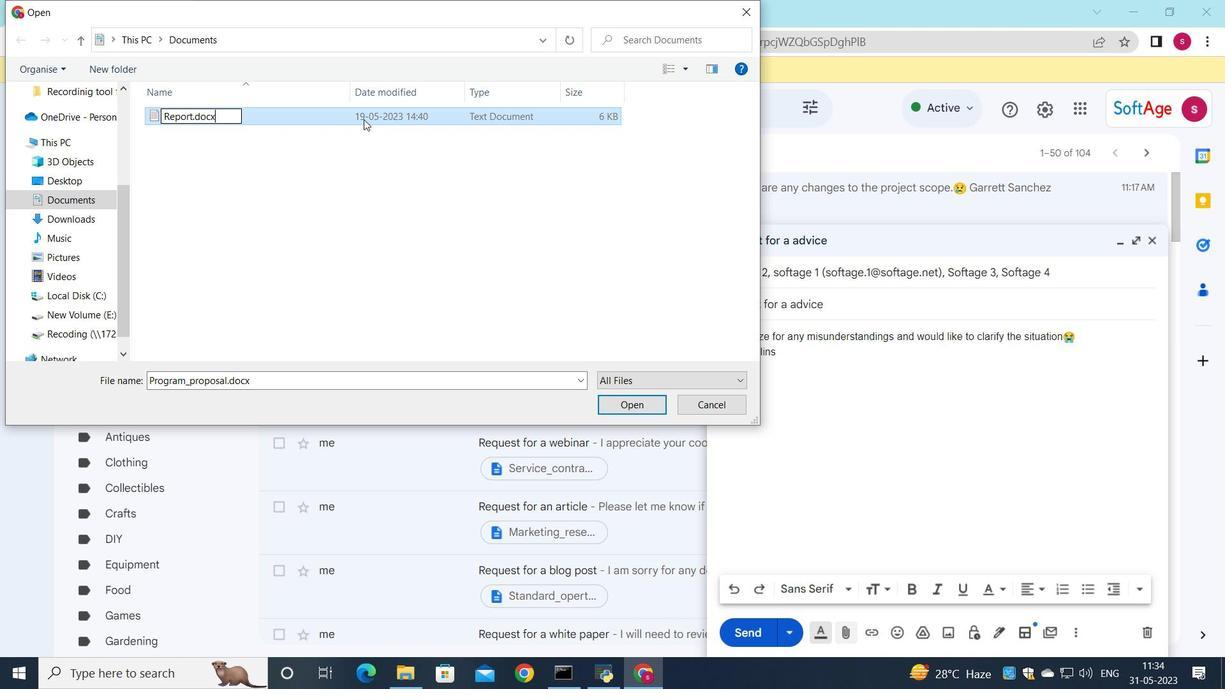 
Action: Mouse pressed left at (360, 122)
Screenshot: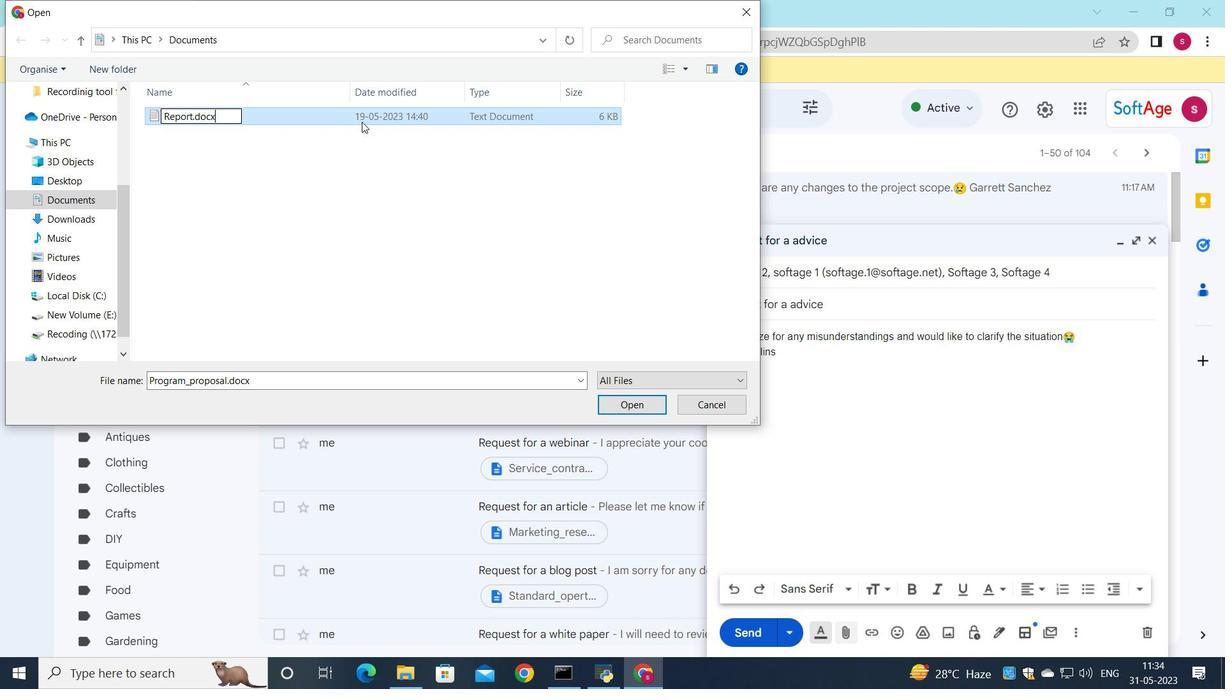 
Action: Mouse moved to (629, 414)
Screenshot: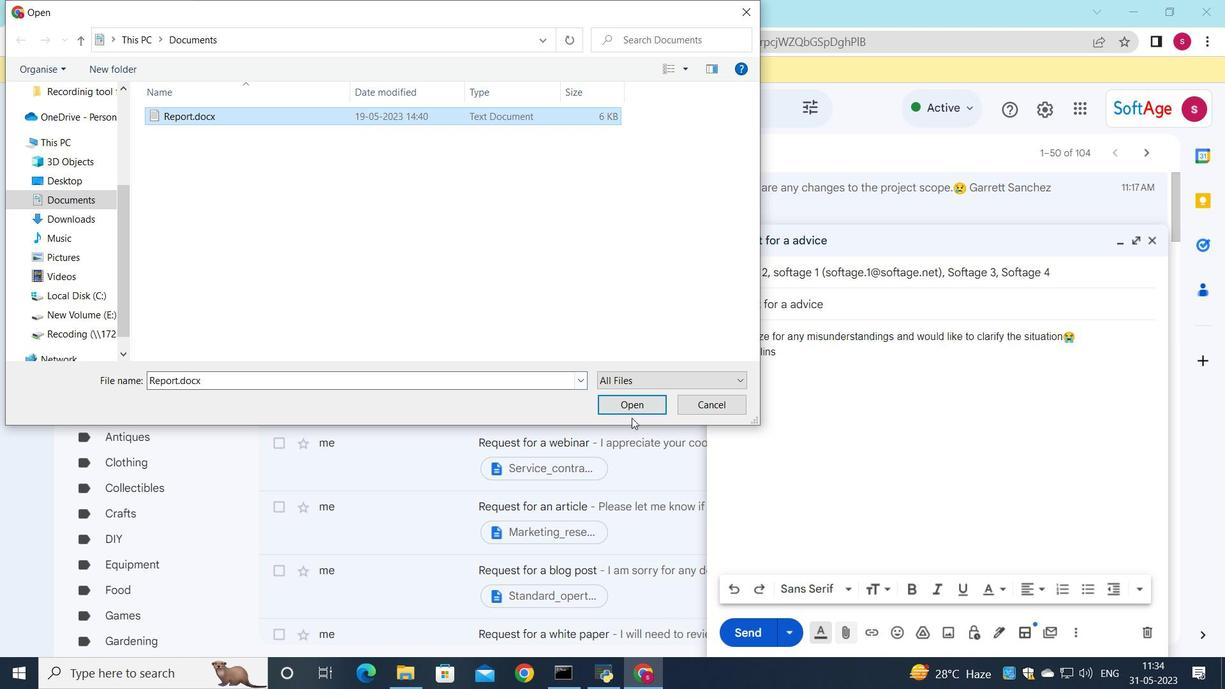 
Action: Mouse pressed left at (629, 414)
Screenshot: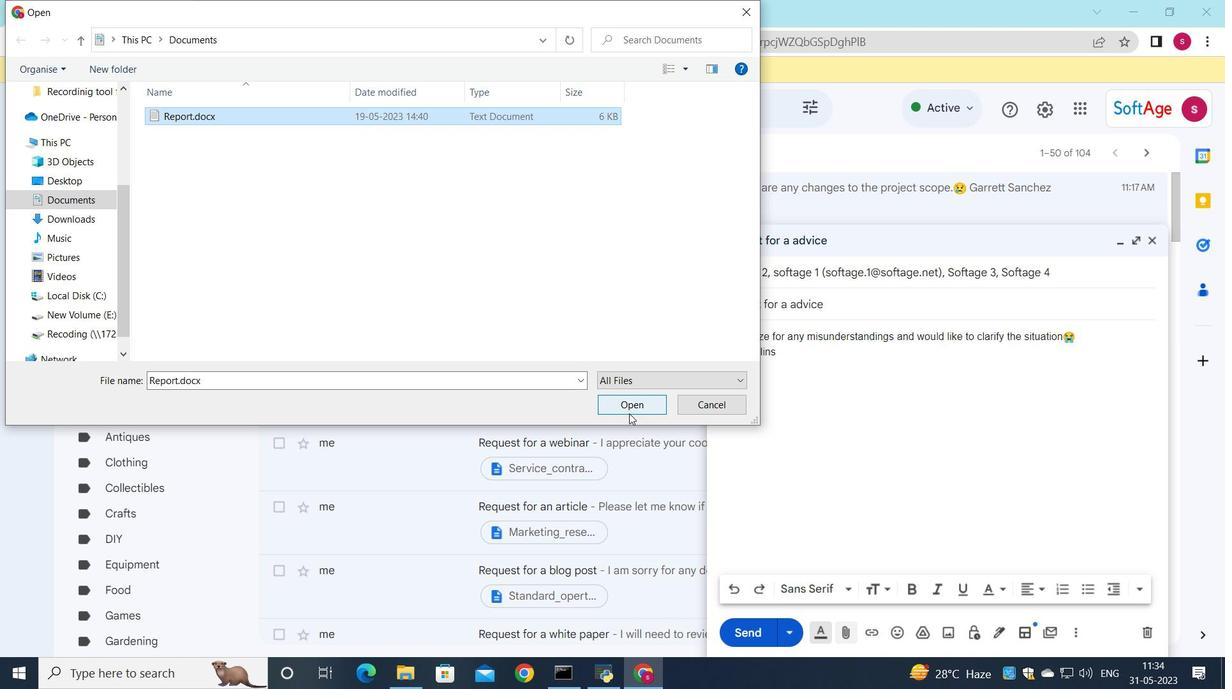 
Action: Mouse moved to (749, 647)
Screenshot: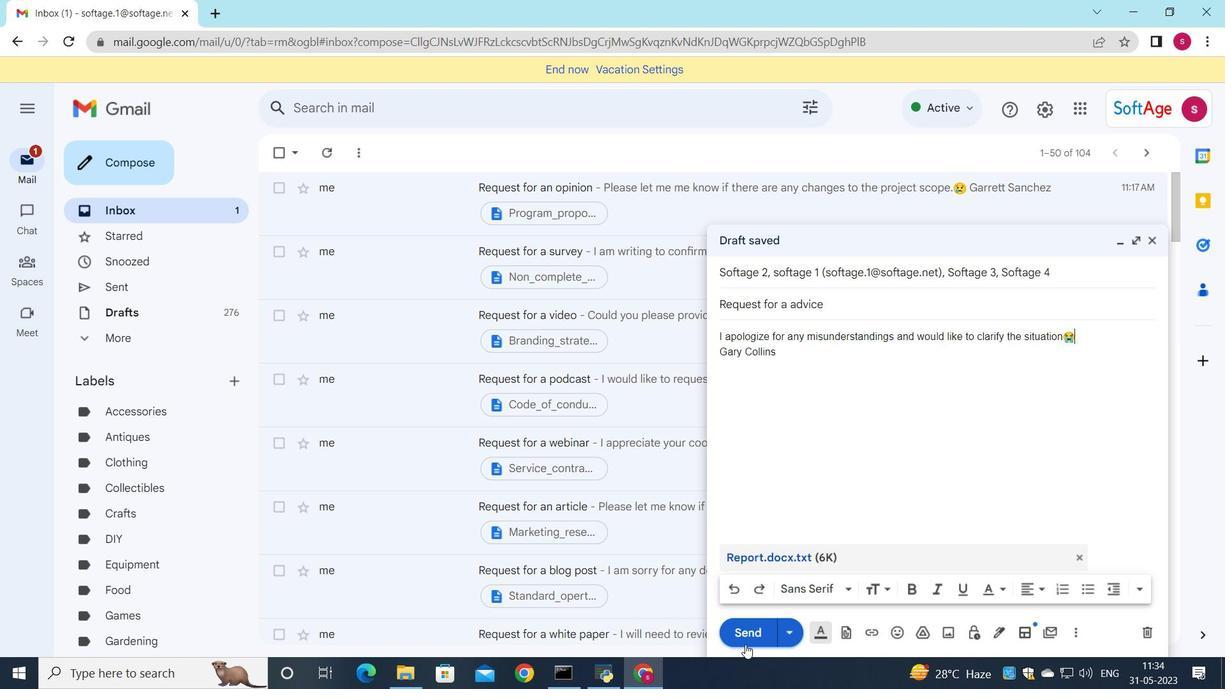 
Action: Mouse pressed left at (749, 647)
Screenshot: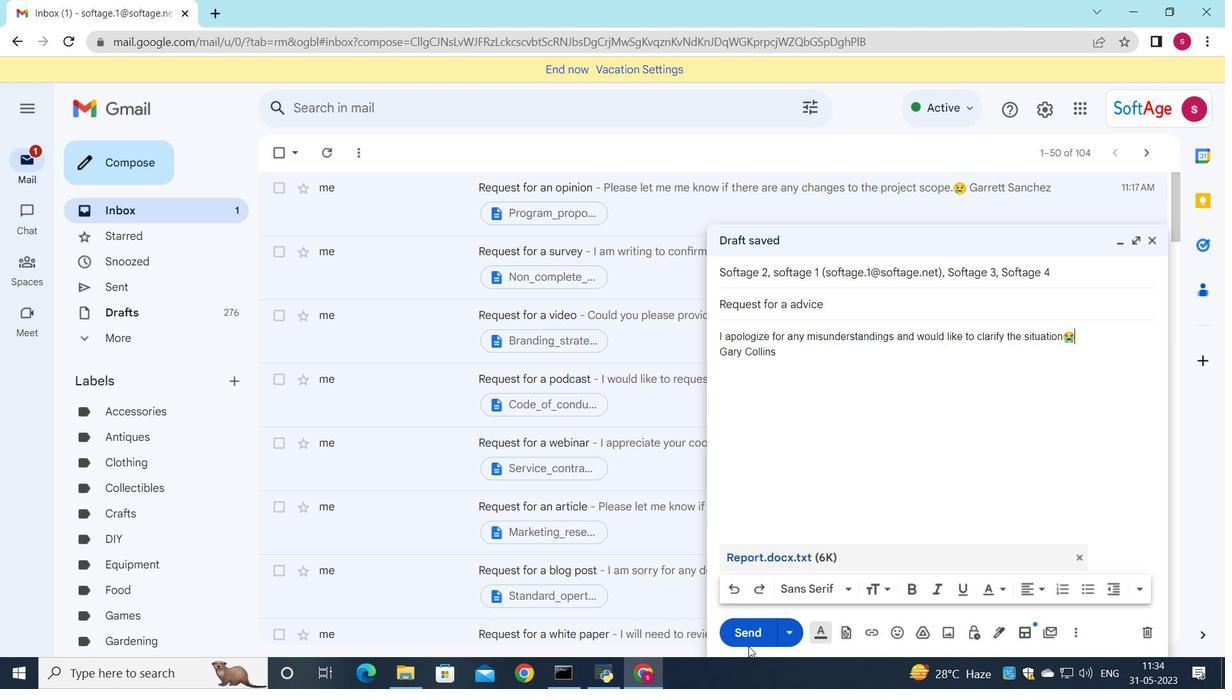 
Action: Mouse moved to (735, 628)
Screenshot: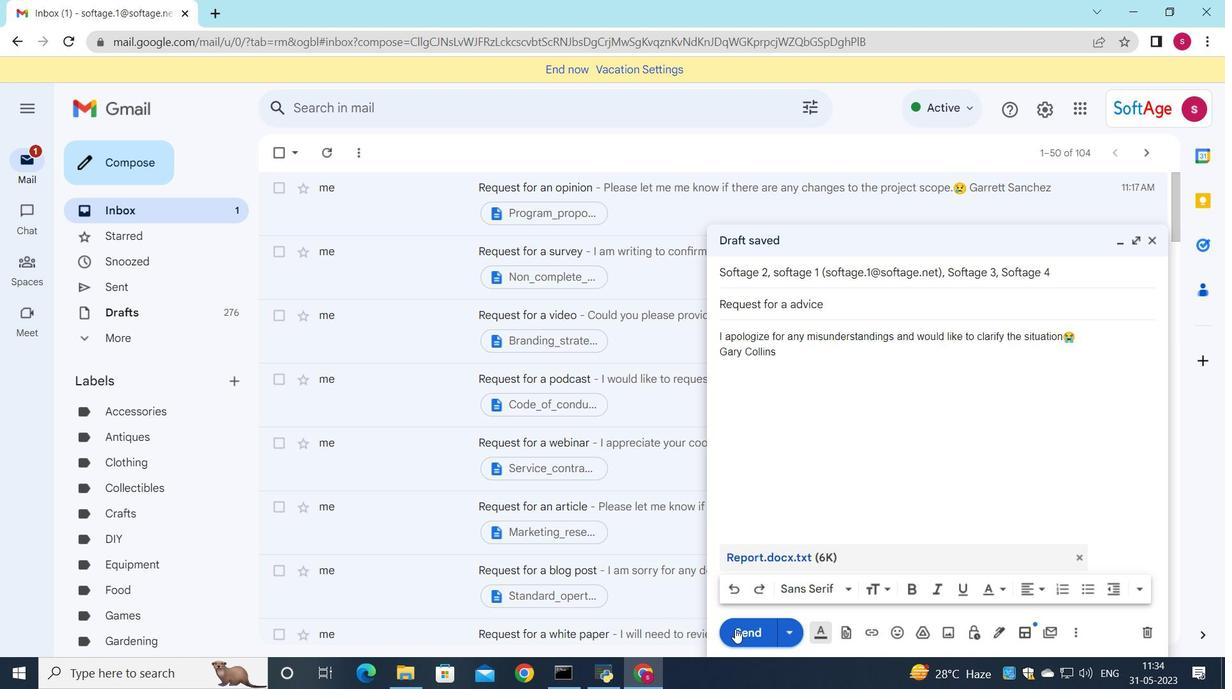 
Action: Mouse pressed left at (735, 628)
Screenshot: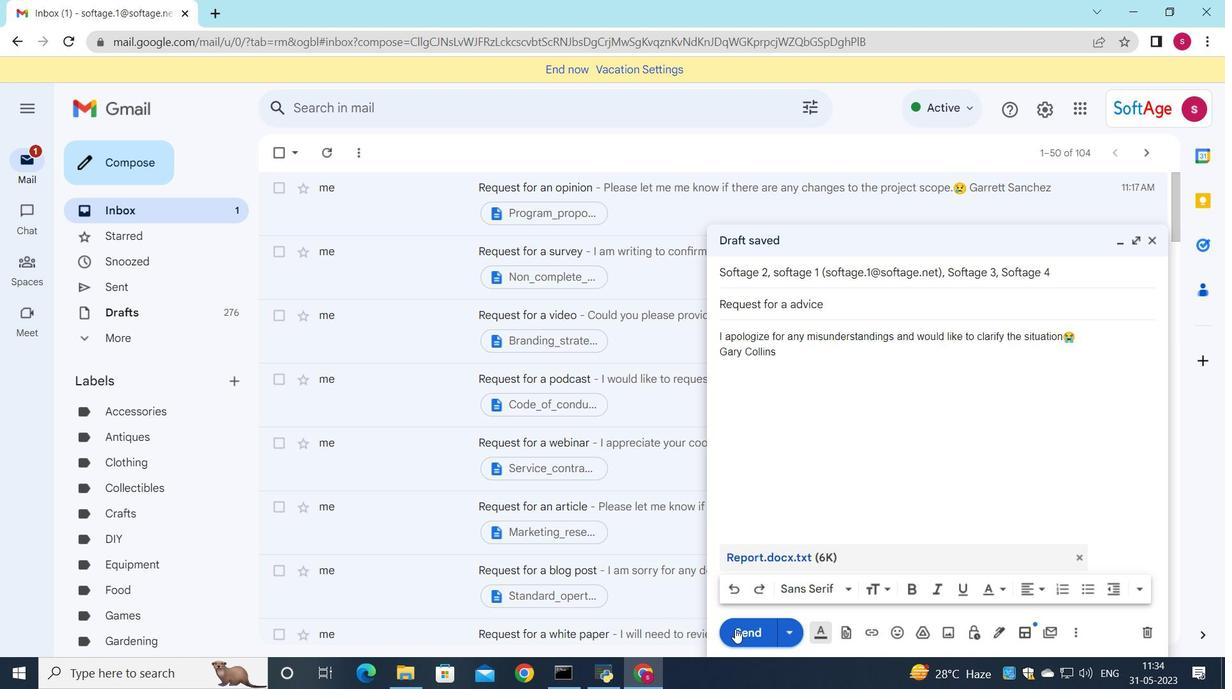 
Action: Mouse moved to (622, 200)
Screenshot: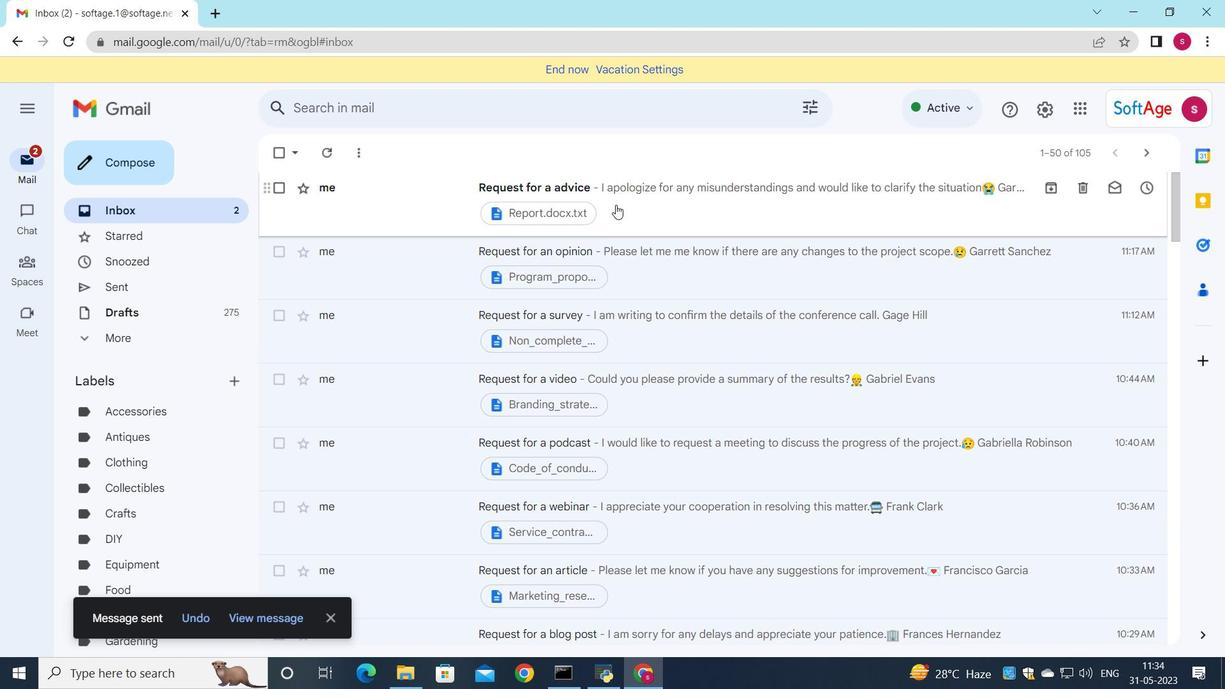 
Action: Mouse pressed left at (622, 200)
Screenshot: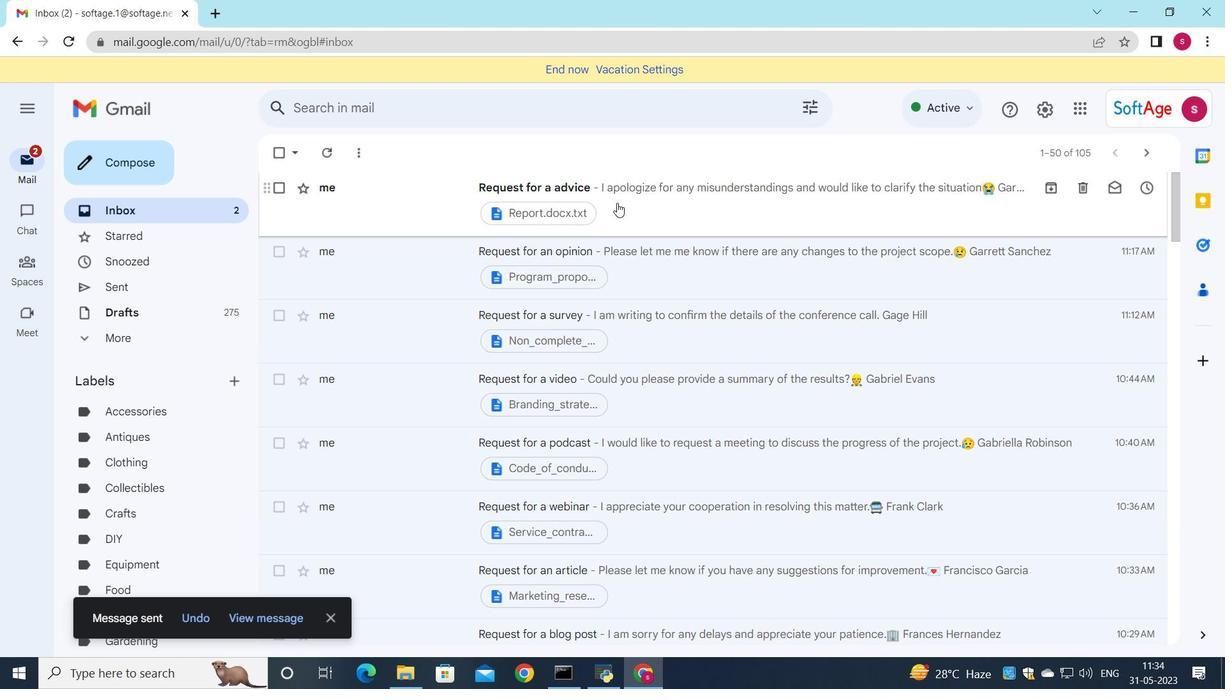 
Action: Mouse moved to (687, 207)
Screenshot: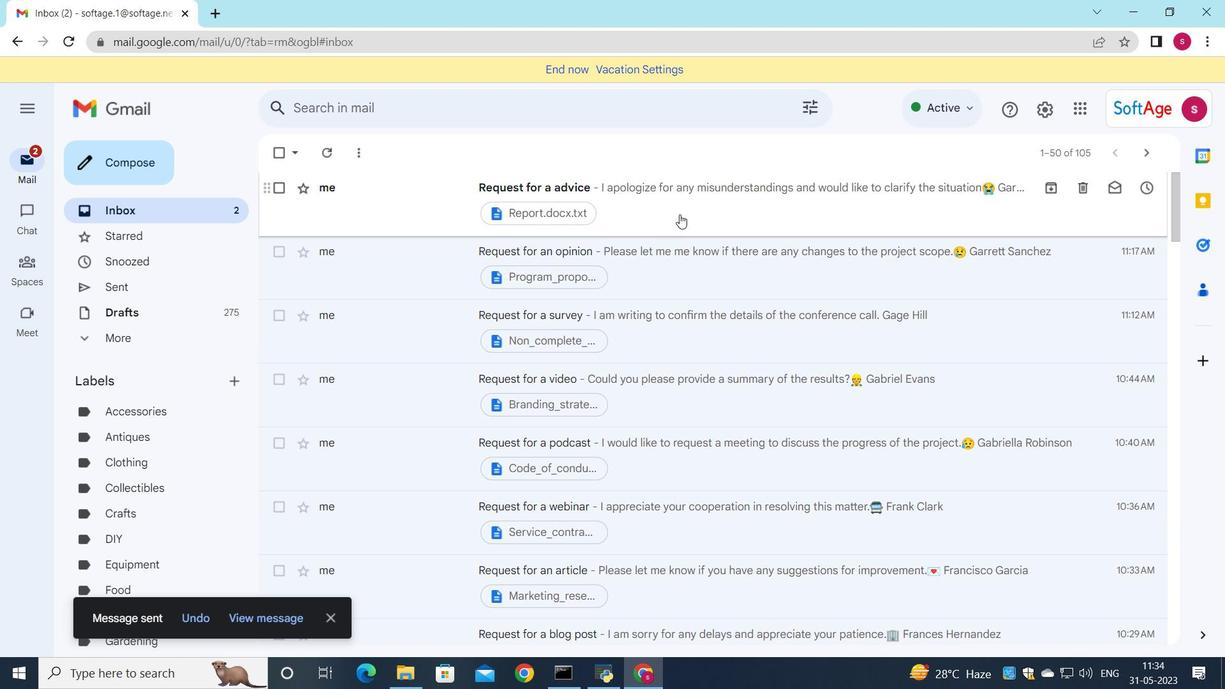 
Action: Mouse pressed left at (687, 207)
Screenshot: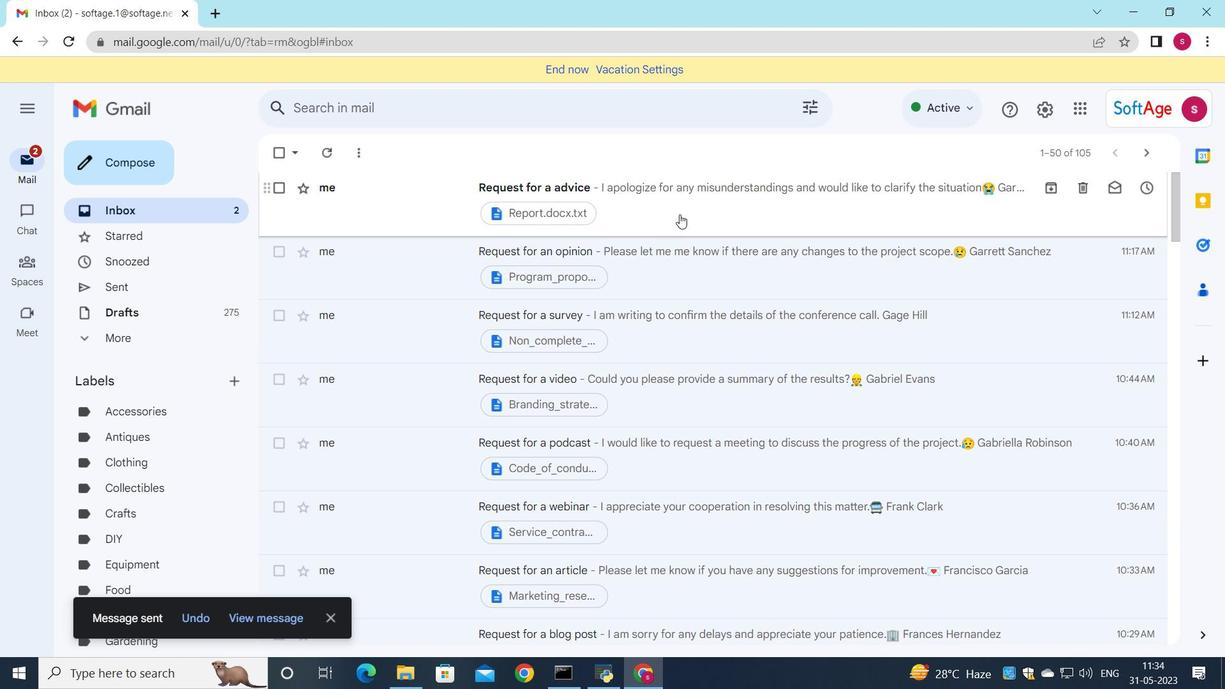 
Action: Mouse moved to (922, 334)
Screenshot: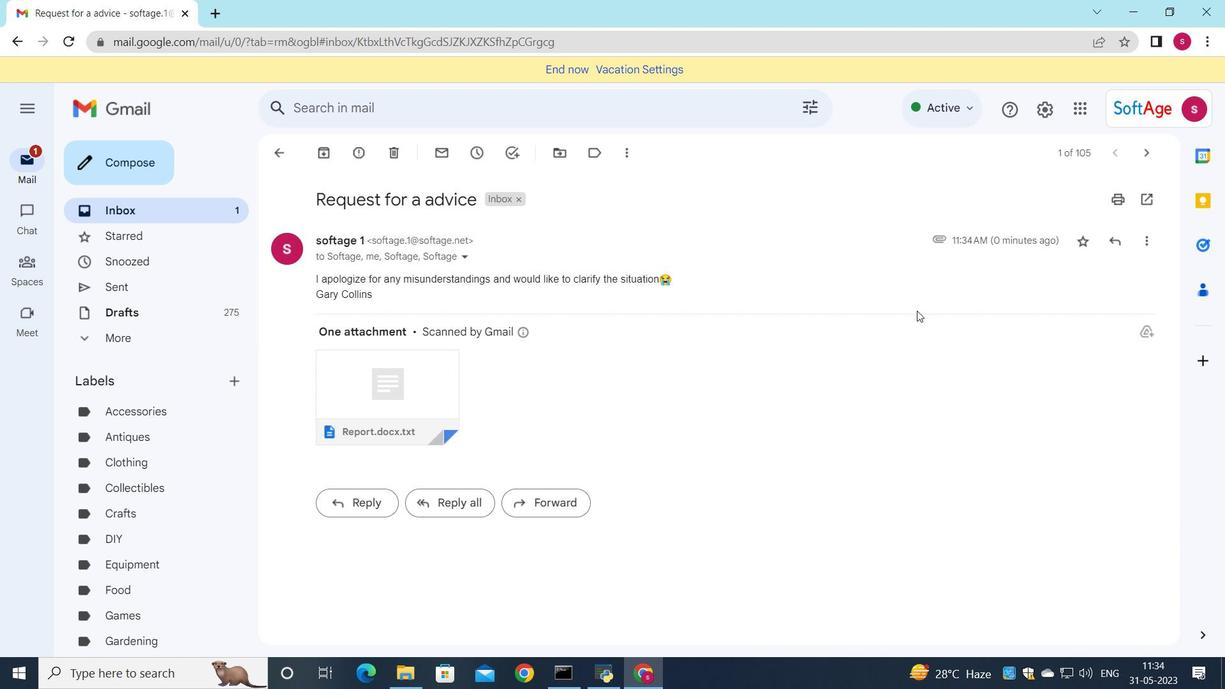 
